 Task: Find connections with filter location Rio de Janeiro with filter topic #retailwith filter profile language Spanish with filter current company Forbes Advisor with filter school Meerut Institute of Engineering and Technology(MIET) with filter industry Real Estate Agents and Brokers with filter service category Auto Insurance with filter keywords title Computer Animator
Action: Mouse moved to (254, 284)
Screenshot: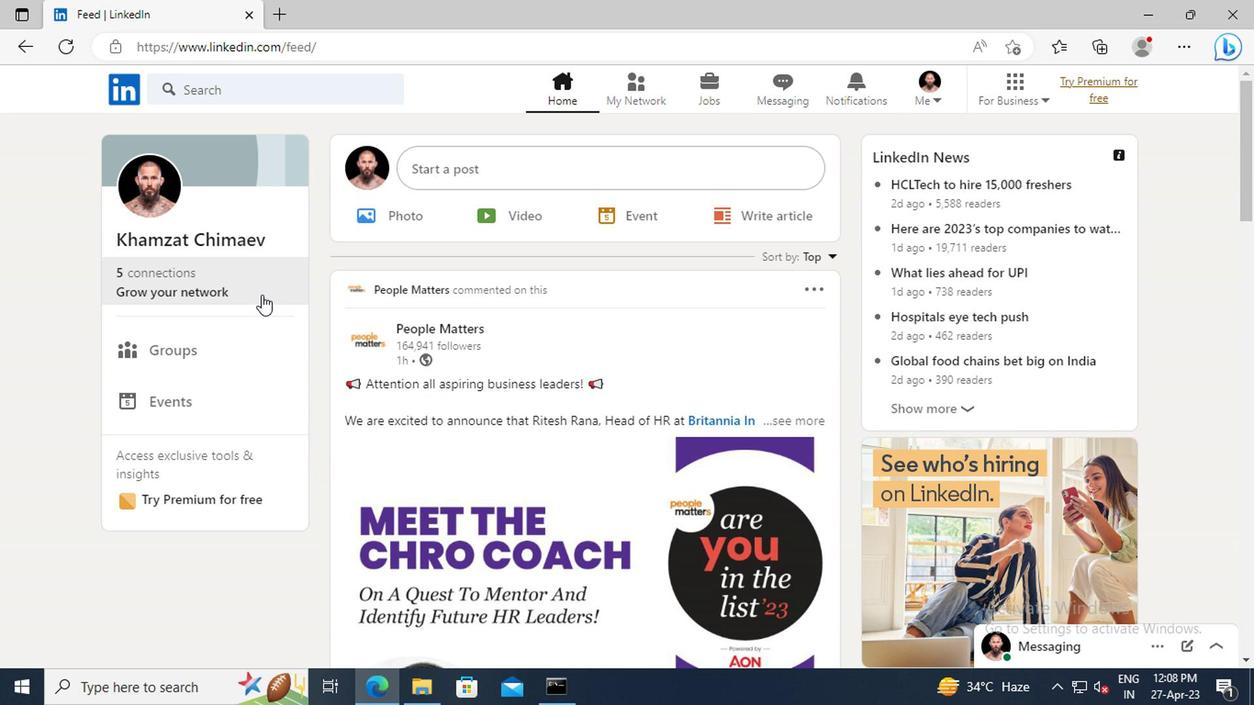 
Action: Mouse pressed left at (254, 284)
Screenshot: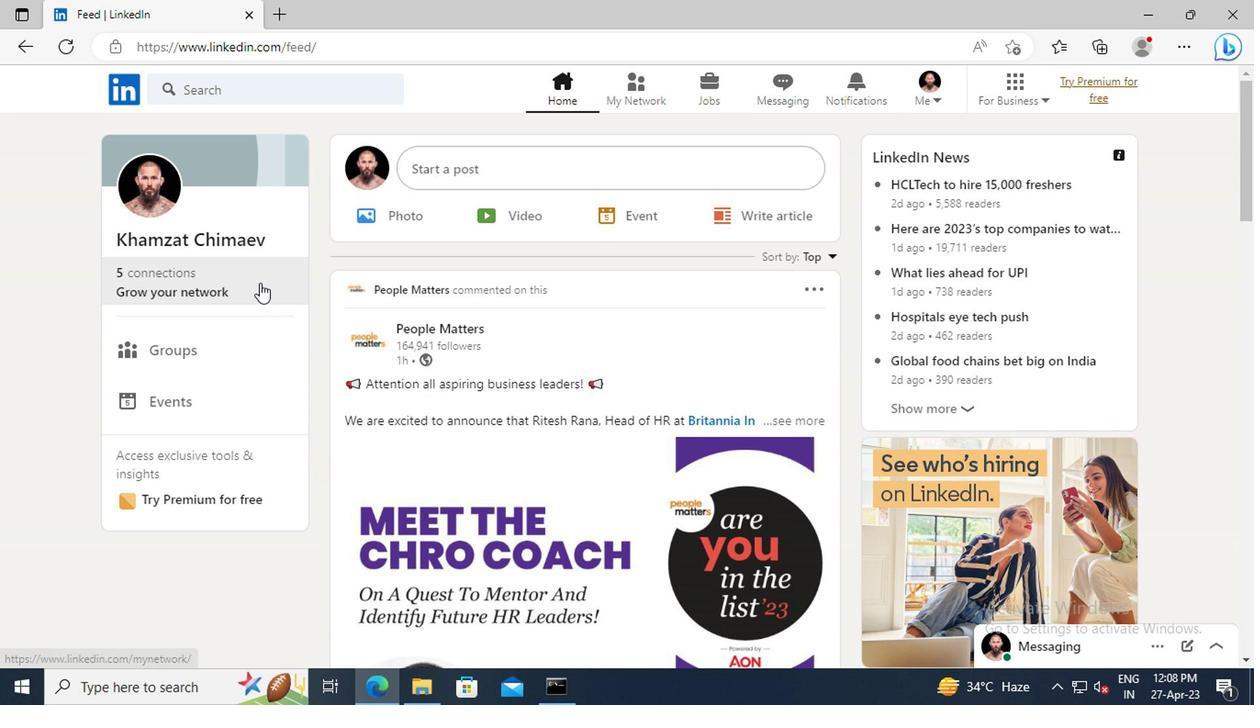 
Action: Mouse moved to (240, 194)
Screenshot: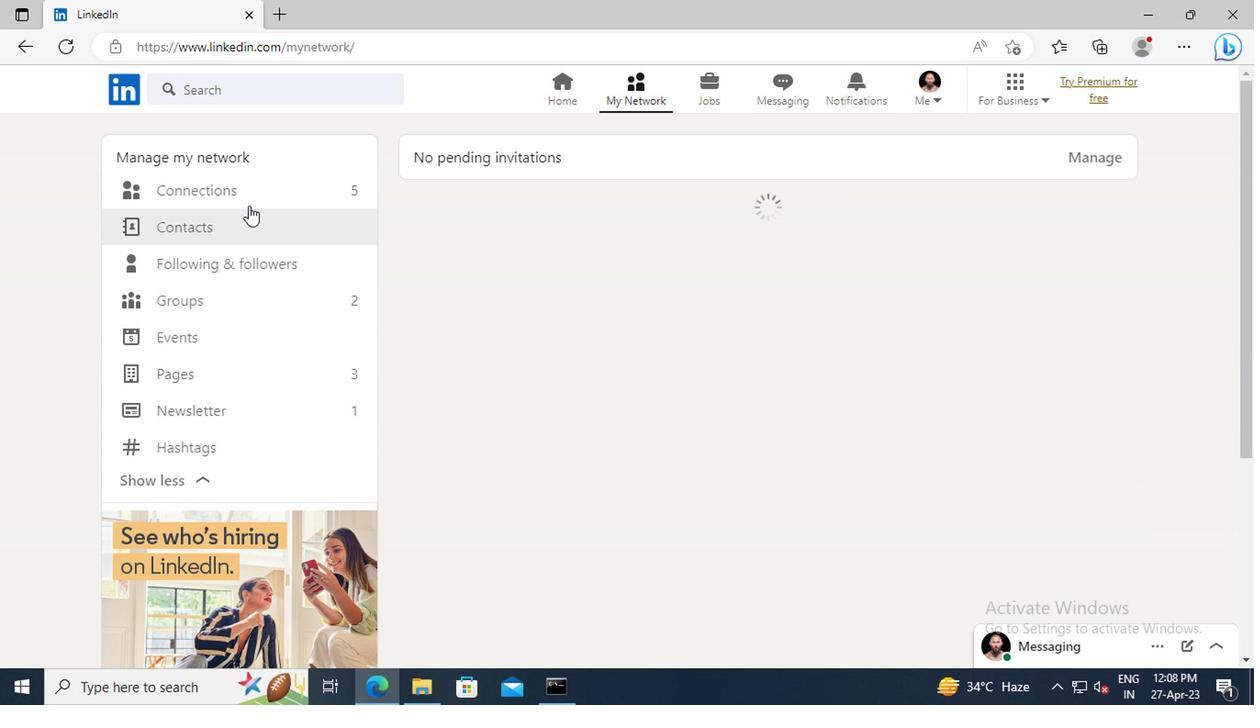 
Action: Mouse pressed left at (240, 194)
Screenshot: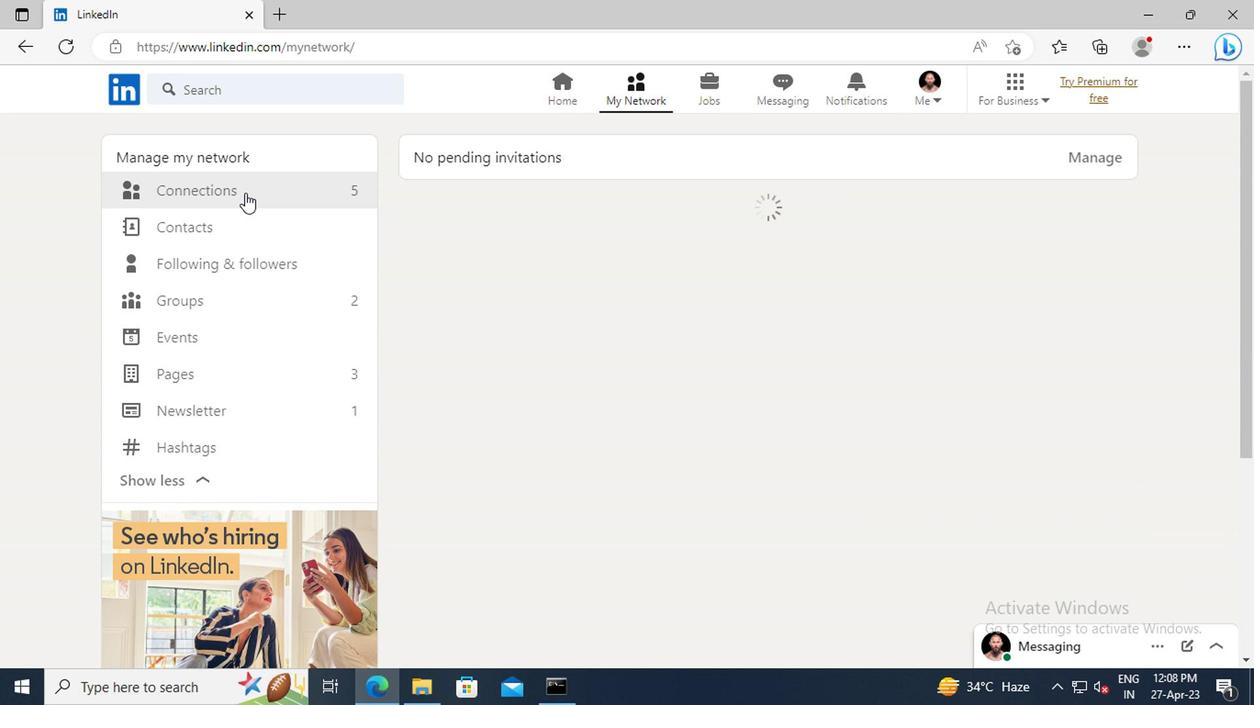 
Action: Mouse moved to (746, 199)
Screenshot: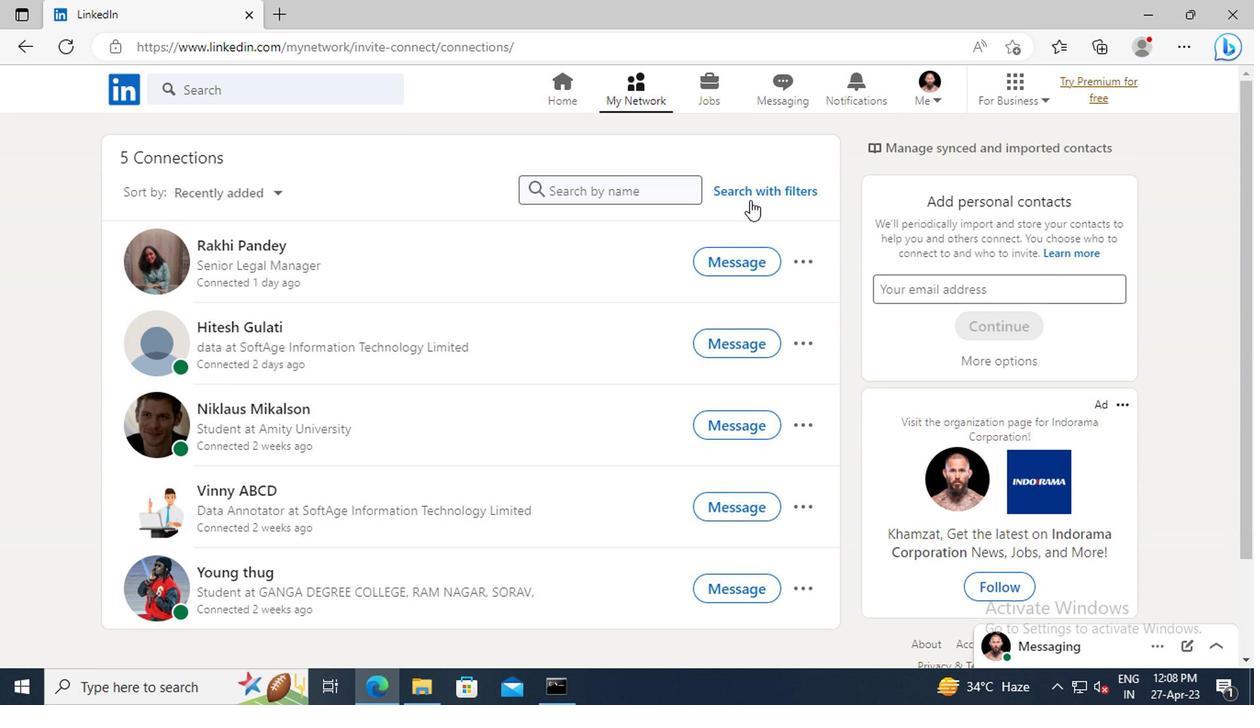 
Action: Mouse pressed left at (746, 199)
Screenshot: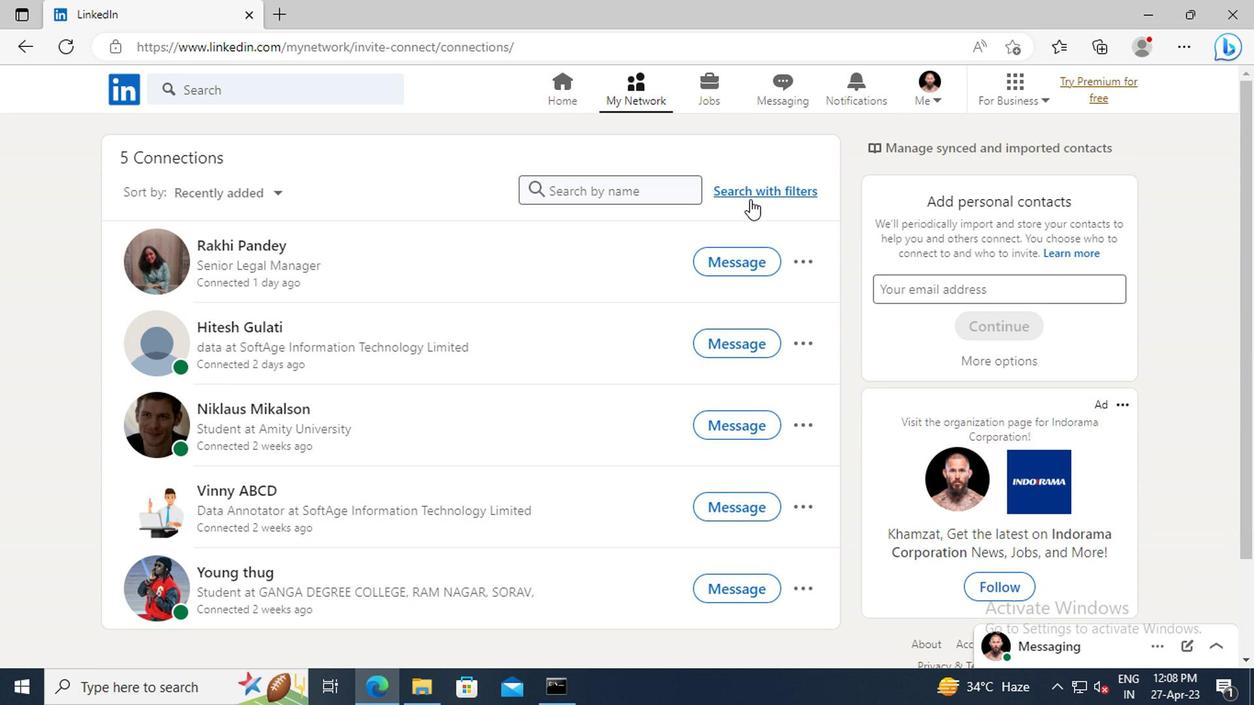 
Action: Mouse moved to (697, 150)
Screenshot: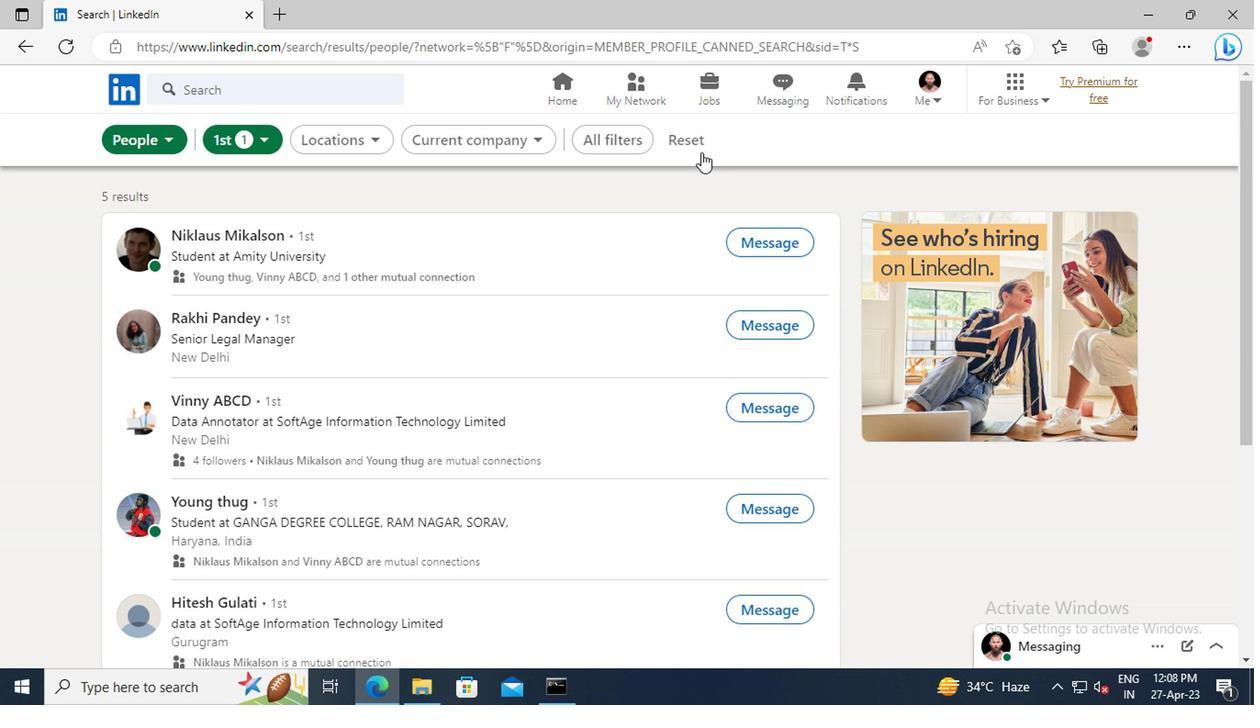 
Action: Mouse pressed left at (697, 150)
Screenshot: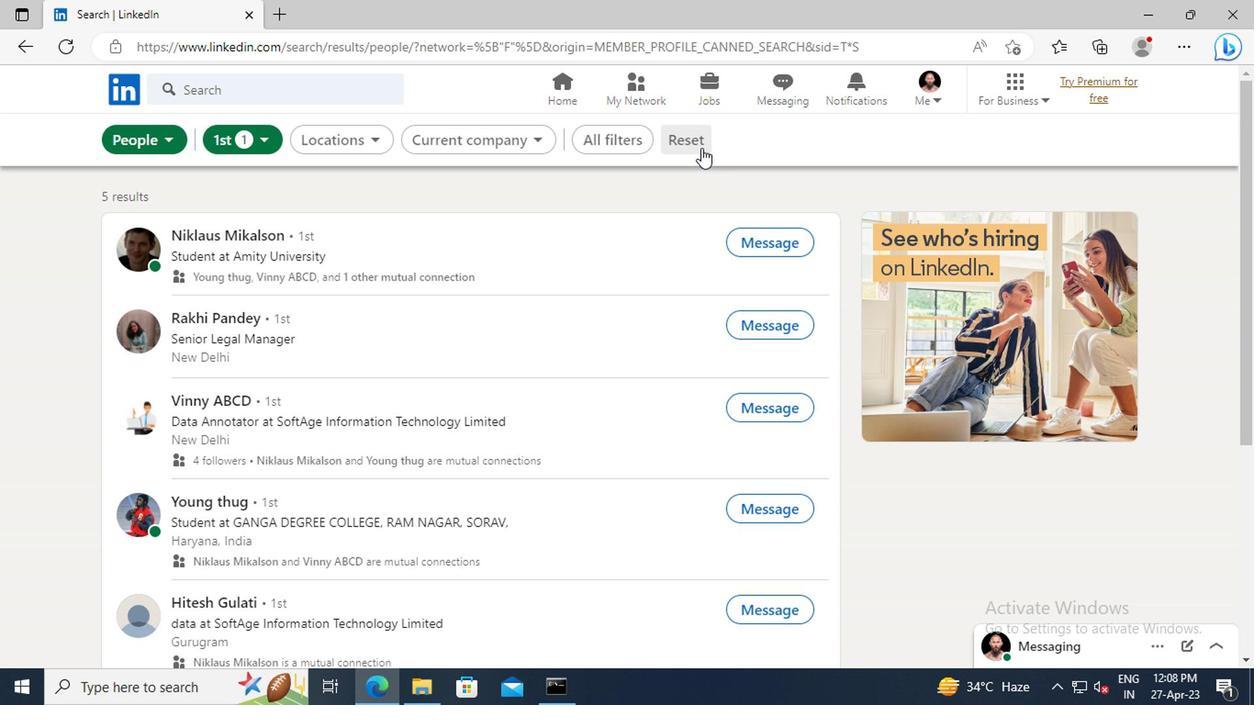 
Action: Mouse moved to (656, 146)
Screenshot: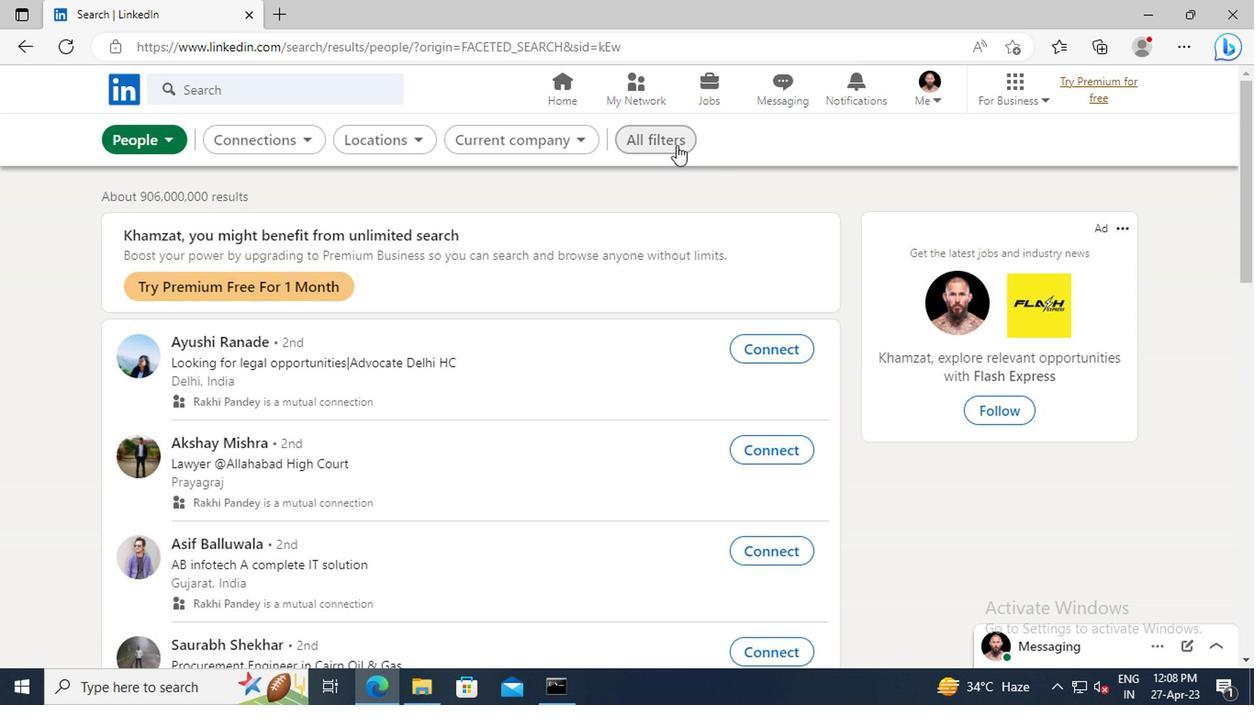 
Action: Mouse pressed left at (656, 146)
Screenshot: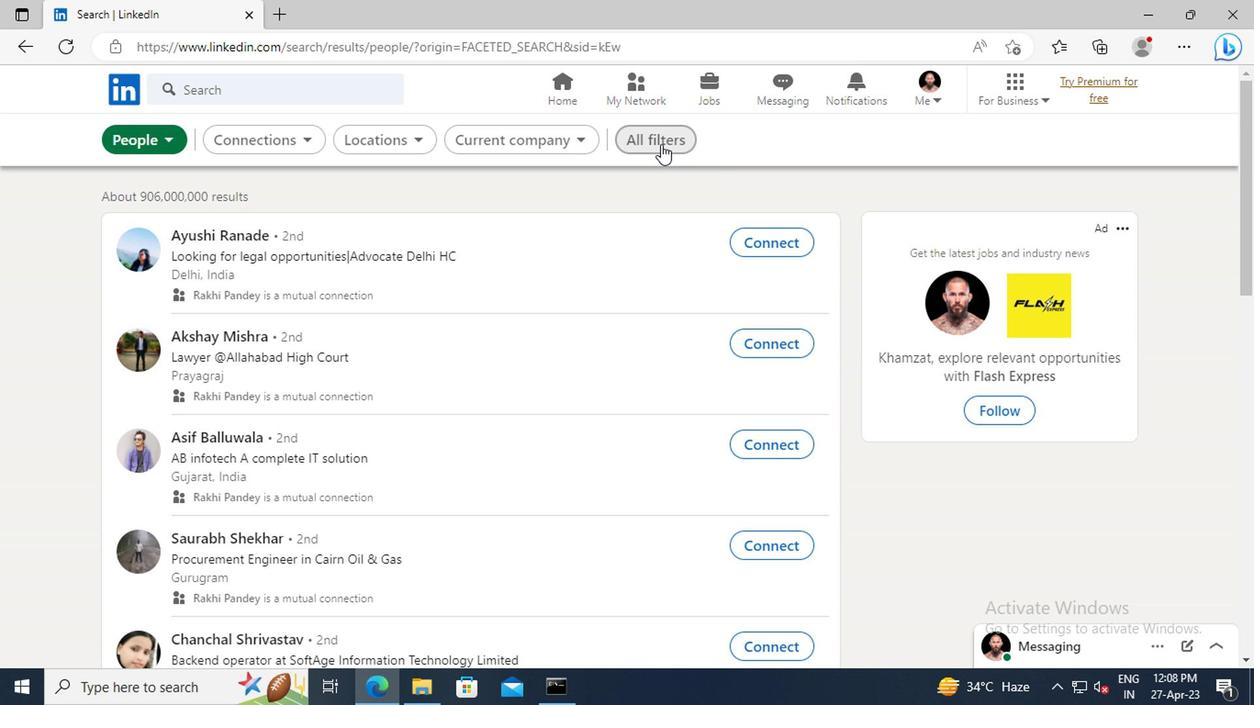 
Action: Mouse moved to (1033, 393)
Screenshot: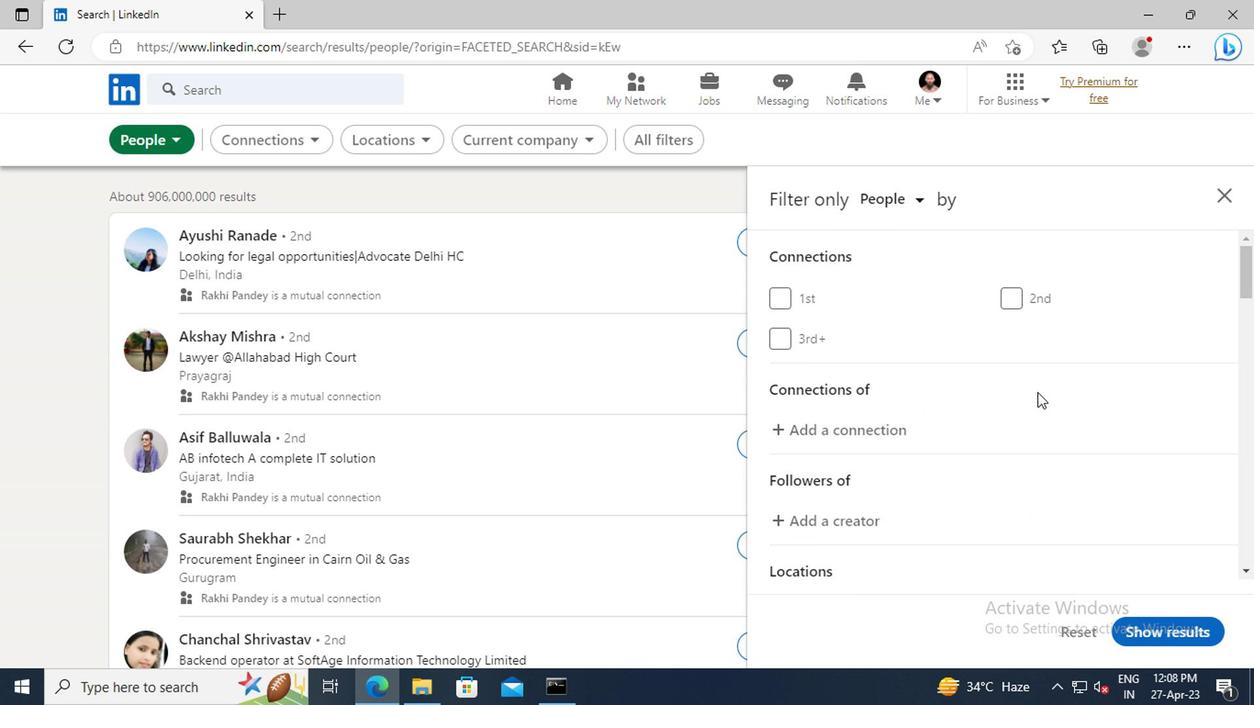 
Action: Mouse scrolled (1033, 392) with delta (0, 0)
Screenshot: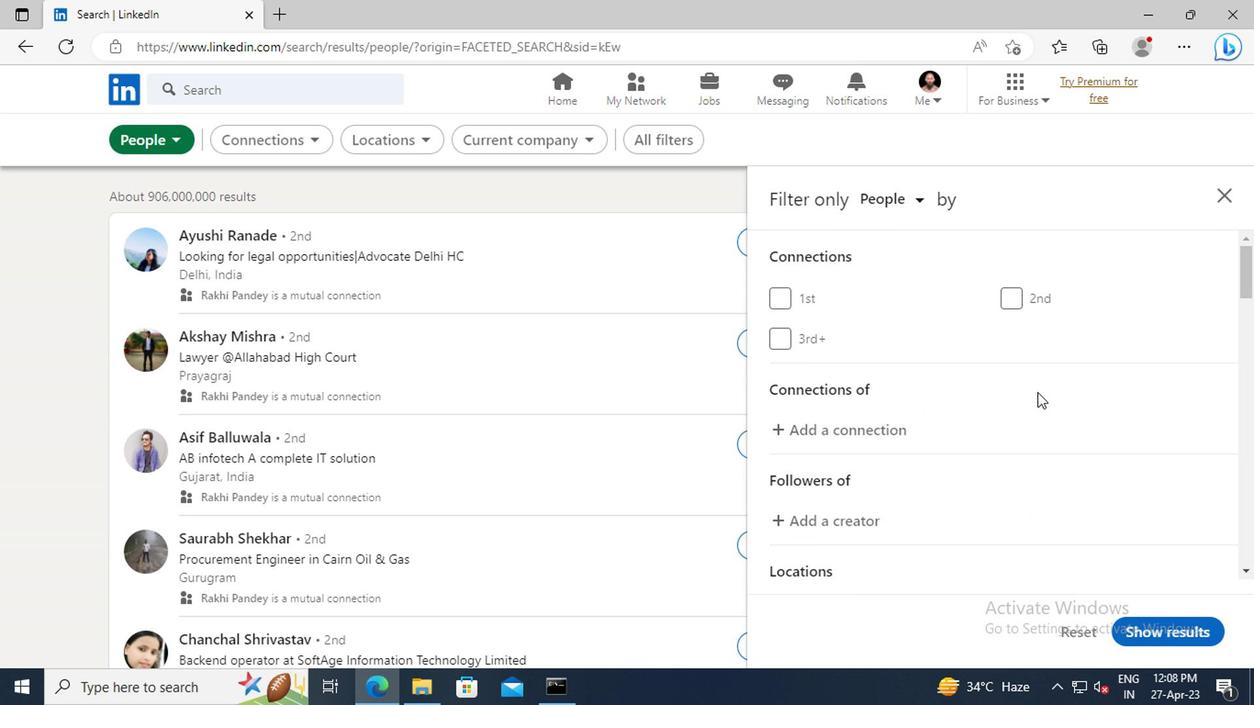 
Action: Mouse scrolled (1033, 392) with delta (0, 0)
Screenshot: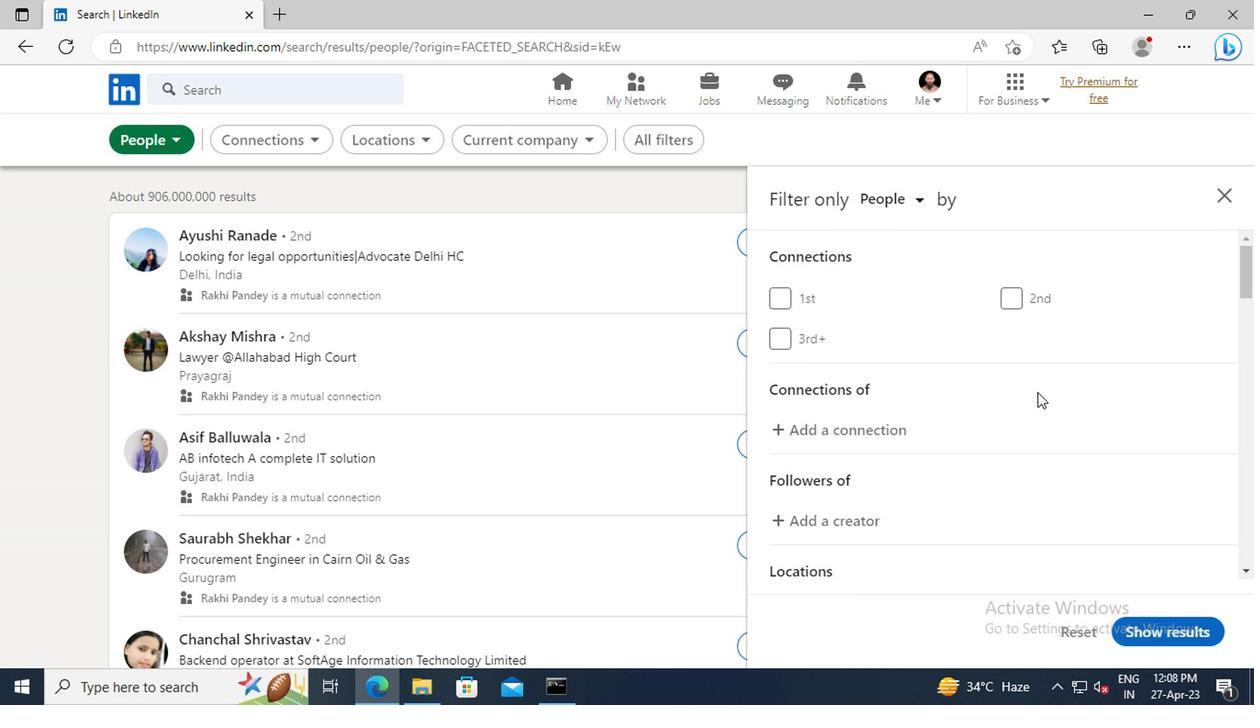 
Action: Mouse scrolled (1033, 392) with delta (0, 0)
Screenshot: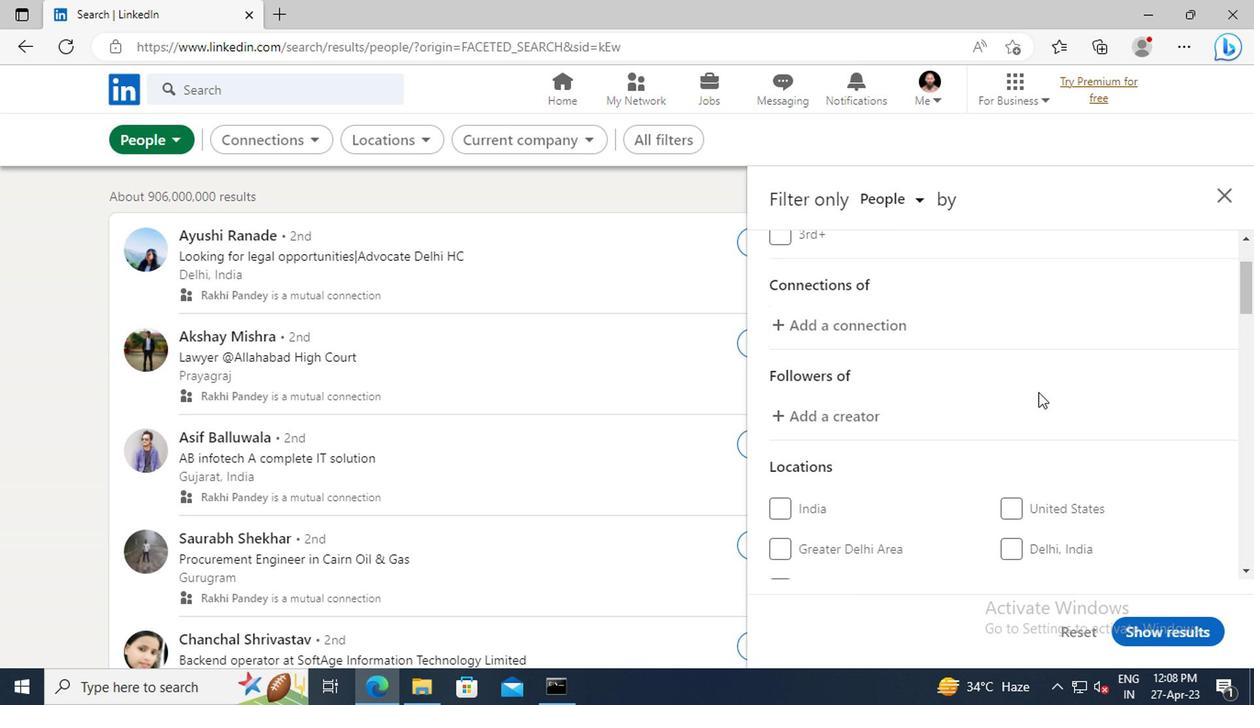 
Action: Mouse scrolled (1033, 392) with delta (0, 0)
Screenshot: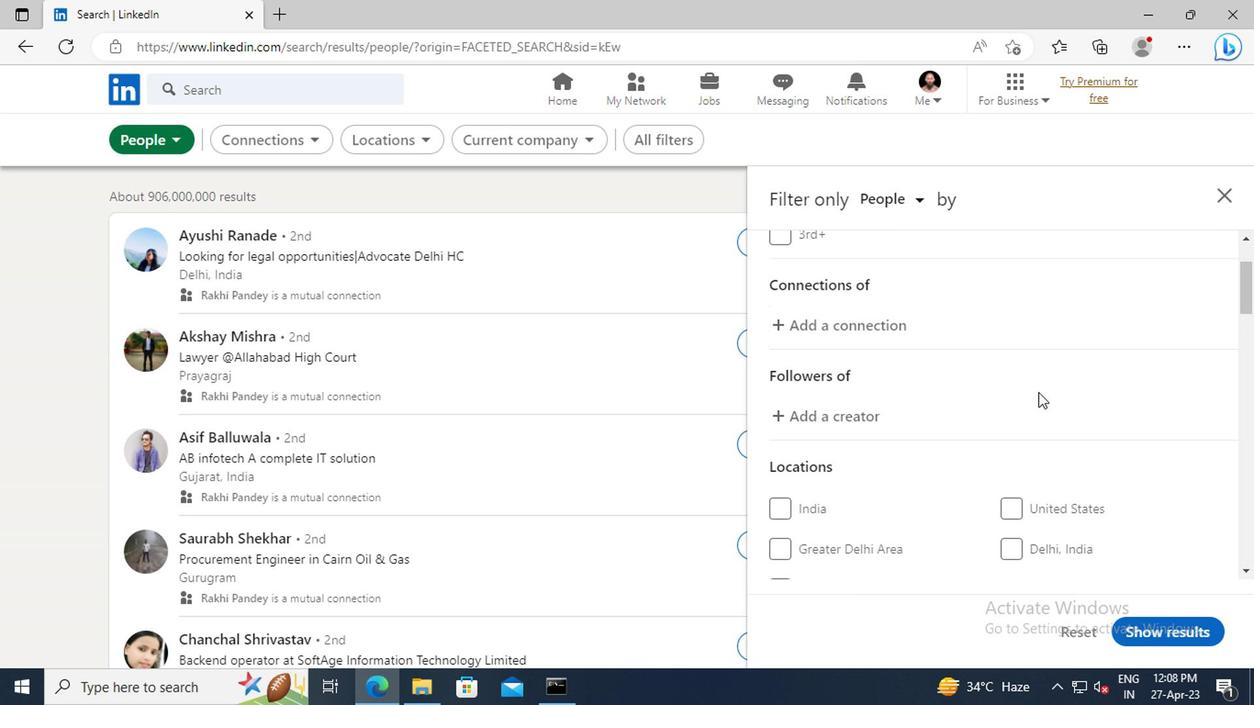 
Action: Mouse scrolled (1033, 392) with delta (0, 0)
Screenshot: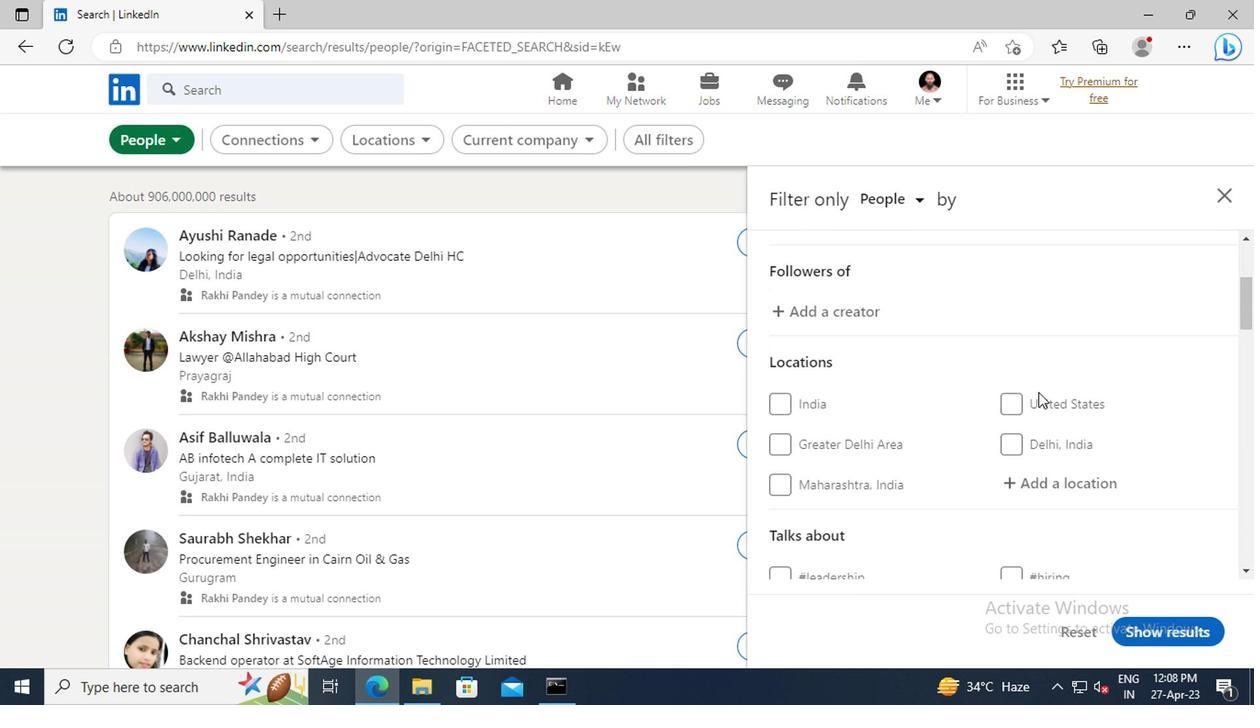 
Action: Mouse moved to (1037, 432)
Screenshot: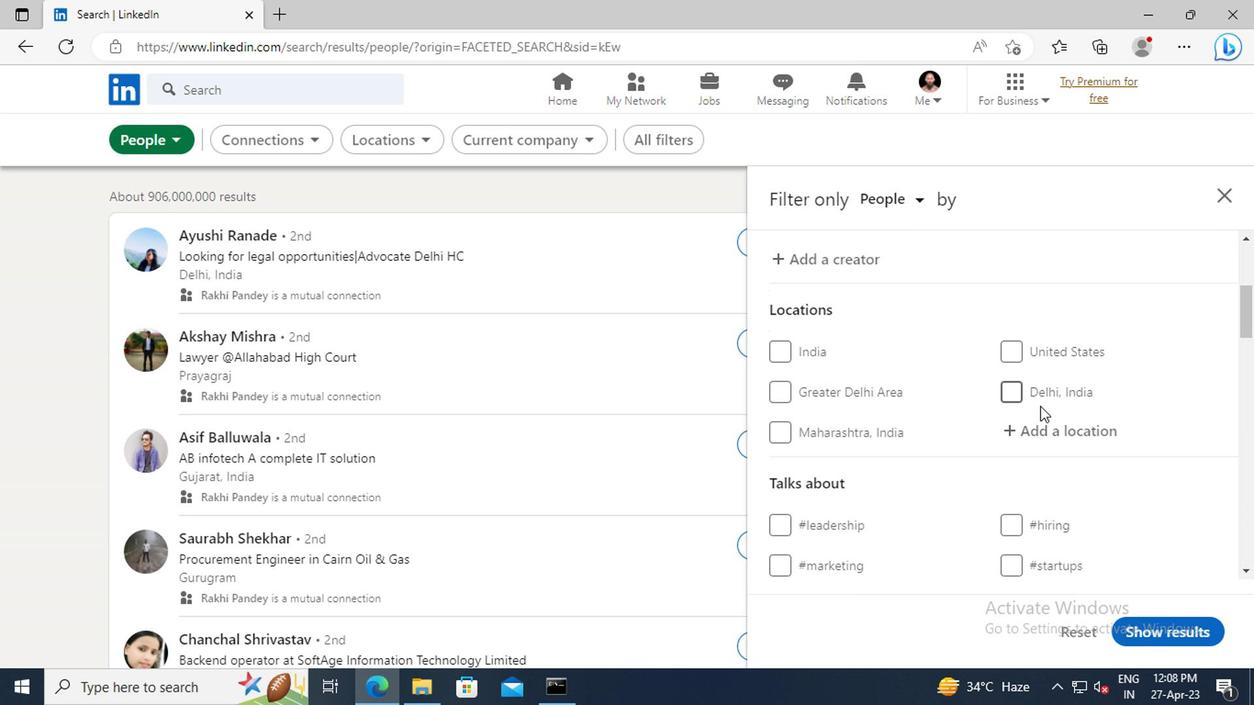 
Action: Mouse pressed left at (1037, 432)
Screenshot: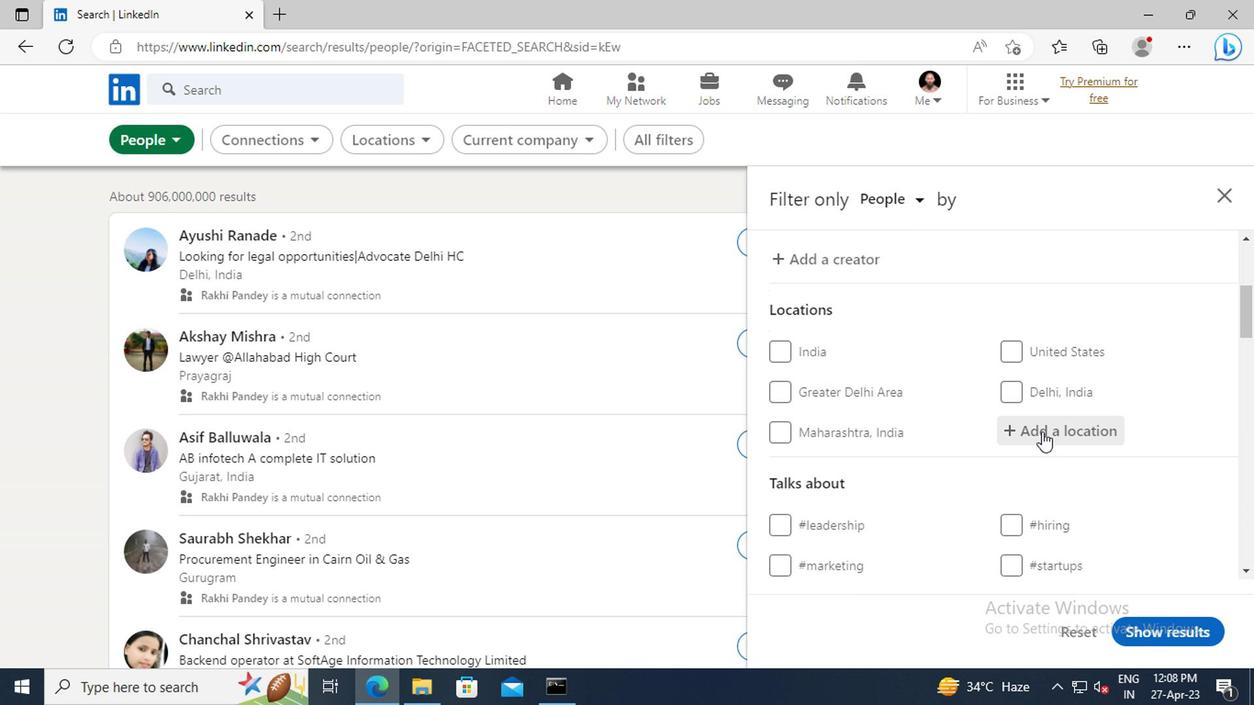 
Action: Key pressed <Key.shift>RIO<Key.space>DE<Key.space><Key.shift>JANEIRO
Screenshot: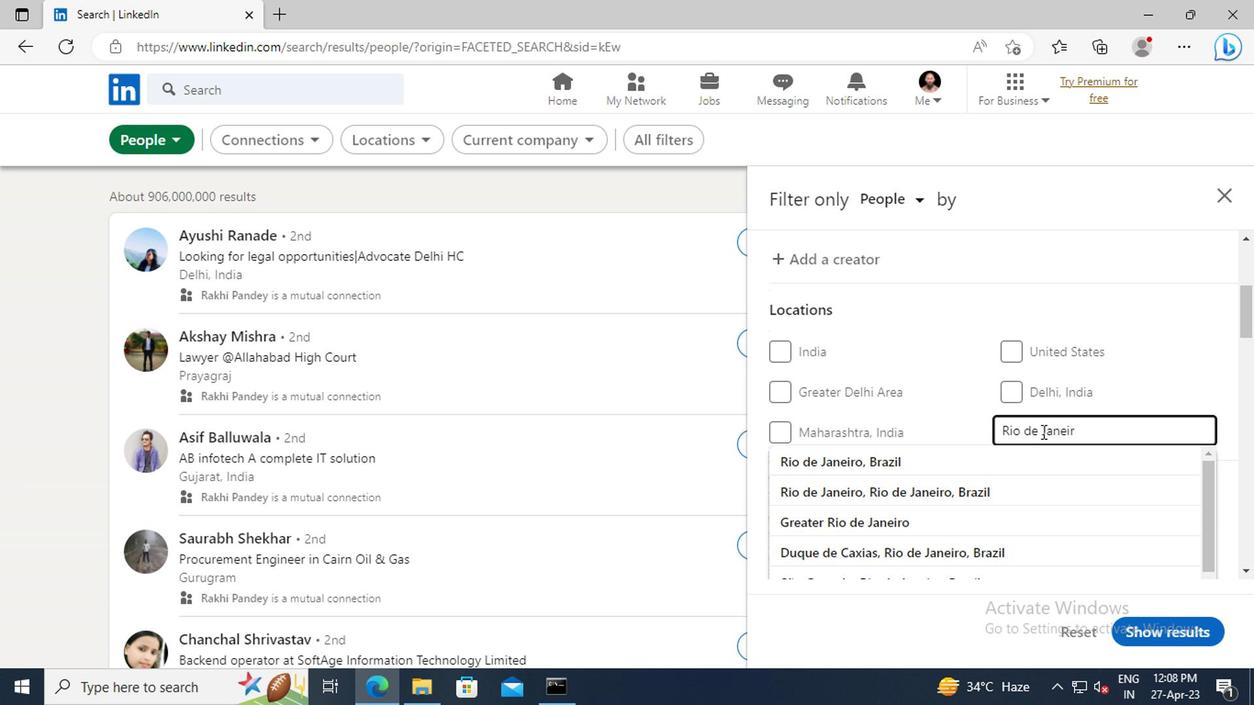 
Action: Mouse moved to (1048, 464)
Screenshot: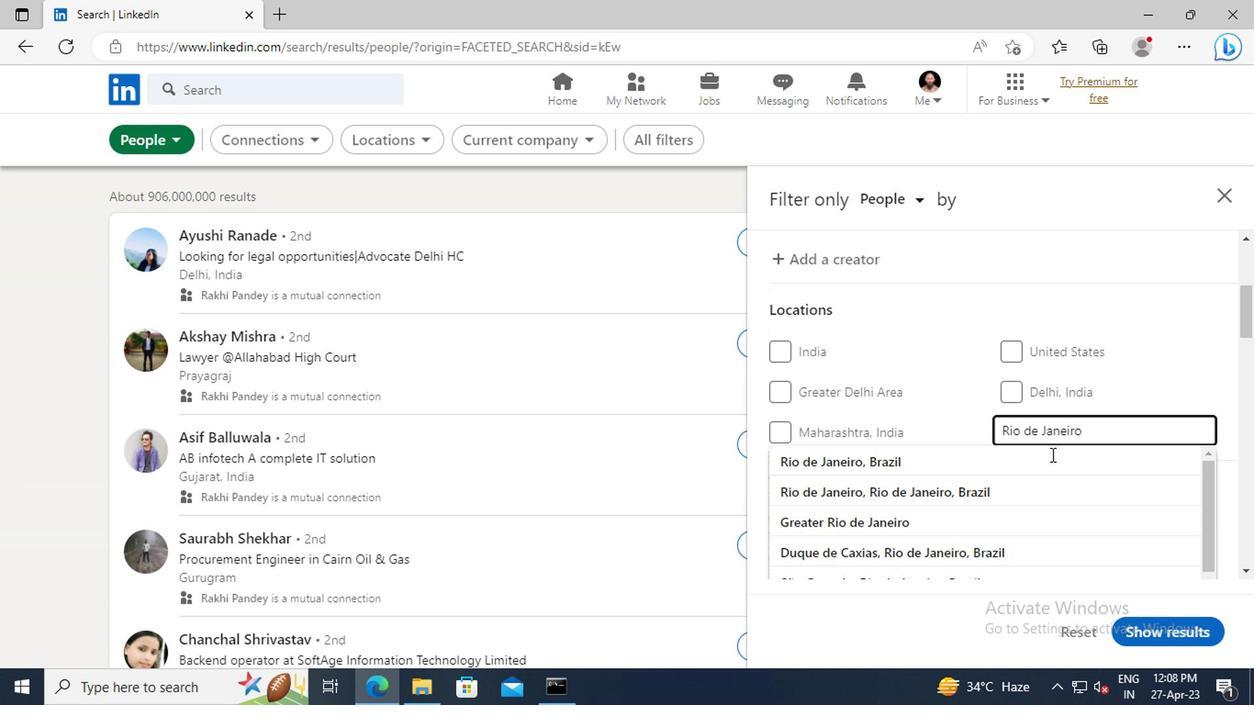 
Action: Mouse pressed left at (1048, 464)
Screenshot: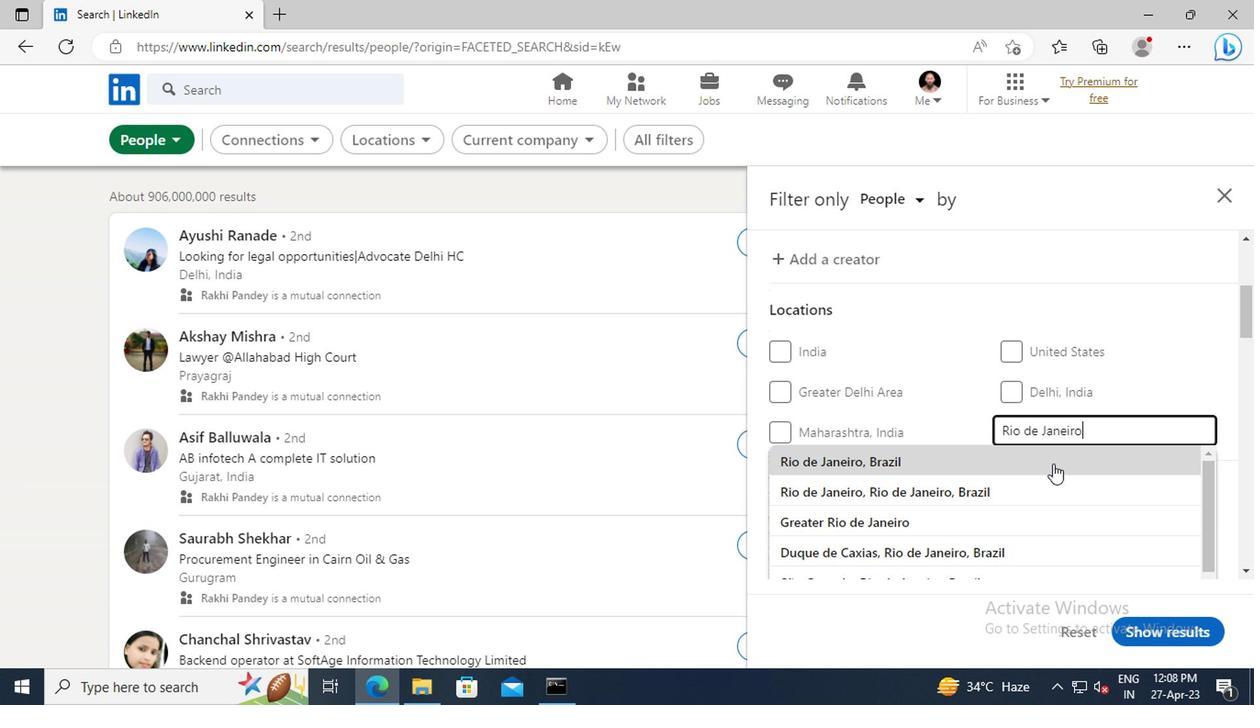 
Action: Mouse moved to (1028, 404)
Screenshot: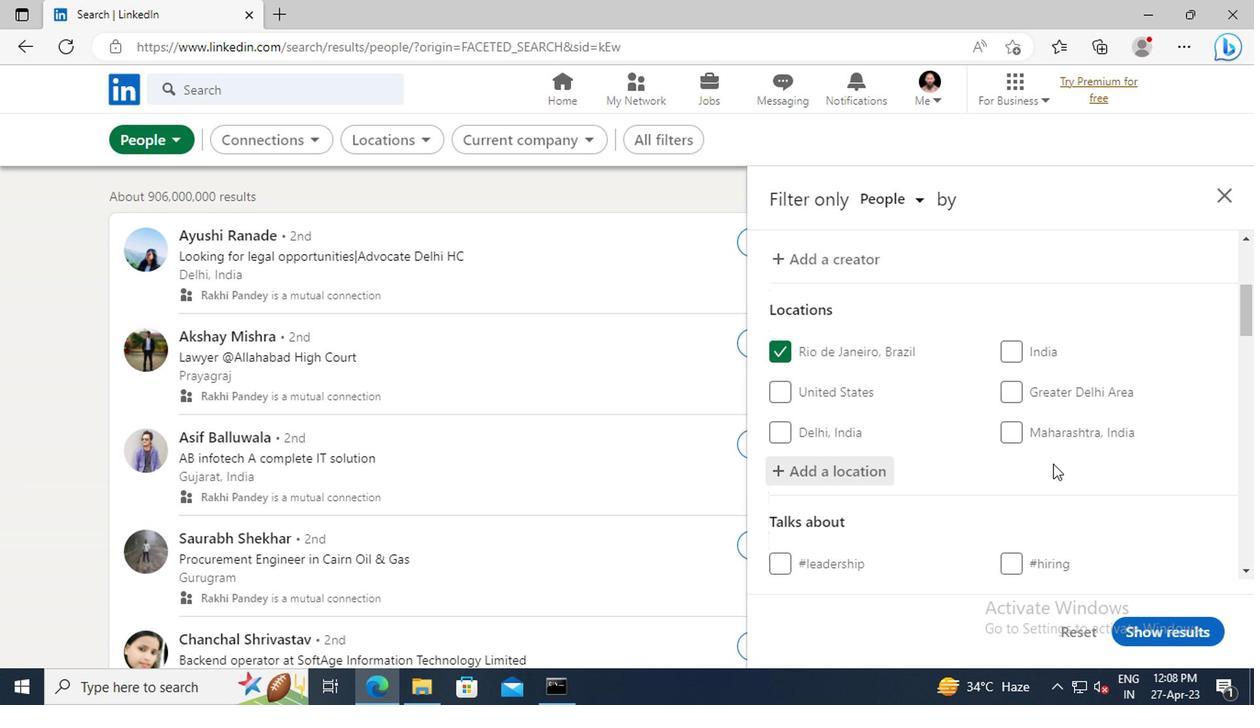 
Action: Mouse scrolled (1028, 403) with delta (0, -1)
Screenshot: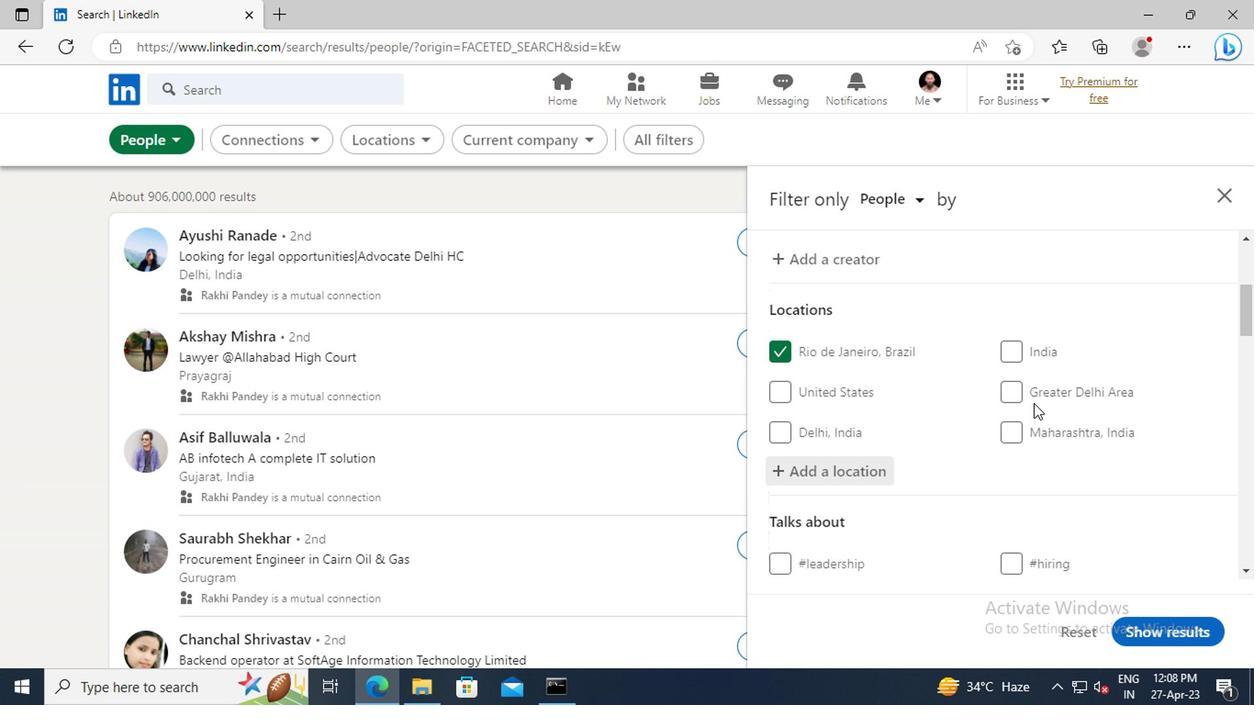 
Action: Mouse scrolled (1028, 403) with delta (0, -1)
Screenshot: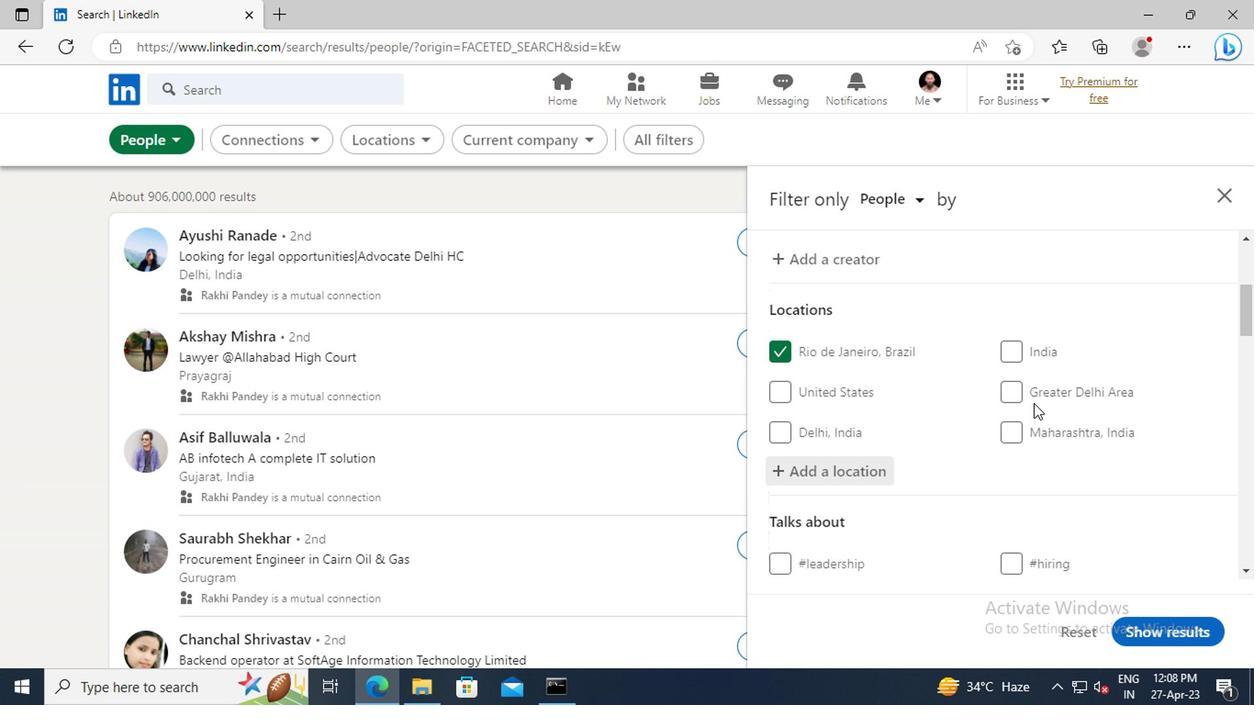 
Action: Mouse scrolled (1028, 403) with delta (0, -1)
Screenshot: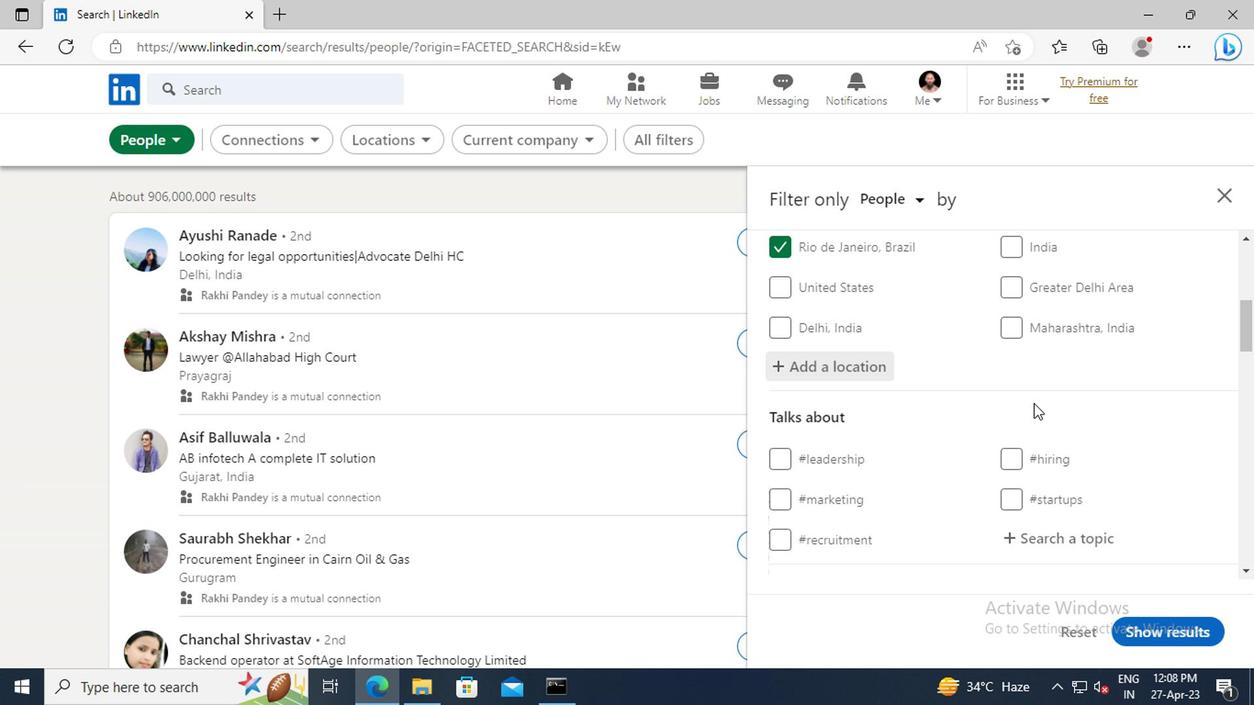 
Action: Mouse scrolled (1028, 403) with delta (0, -1)
Screenshot: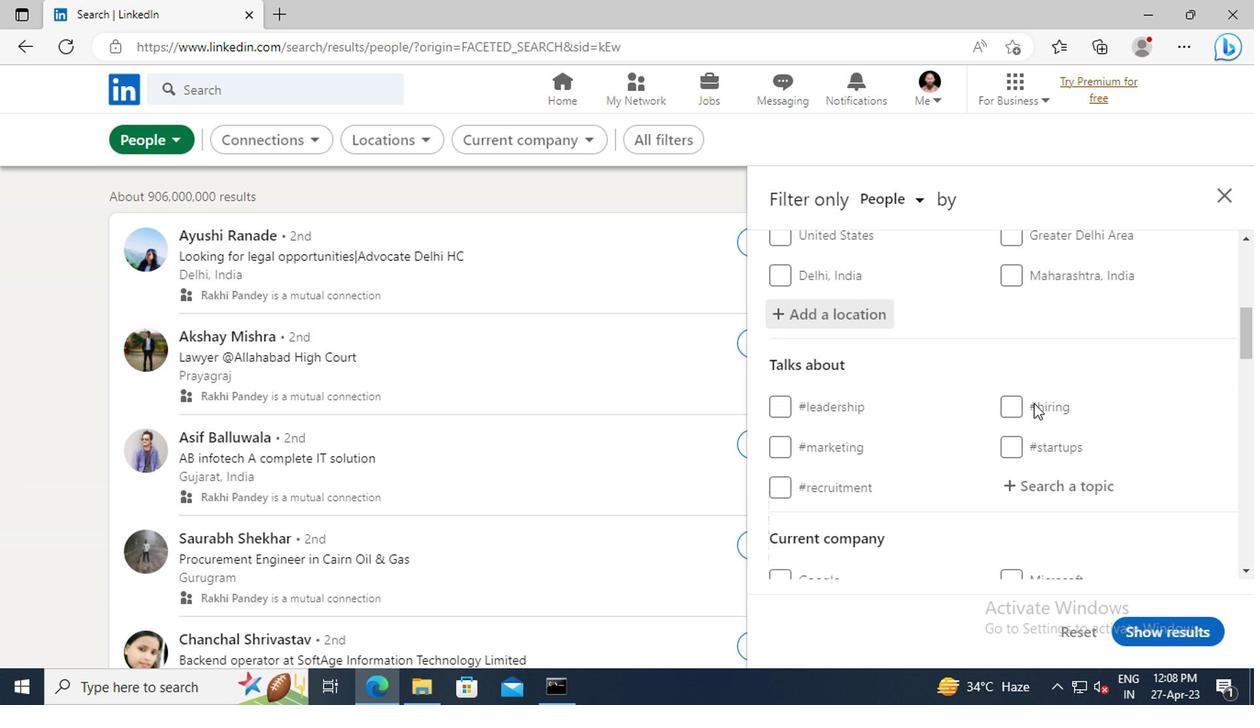 
Action: Mouse scrolled (1028, 403) with delta (0, -1)
Screenshot: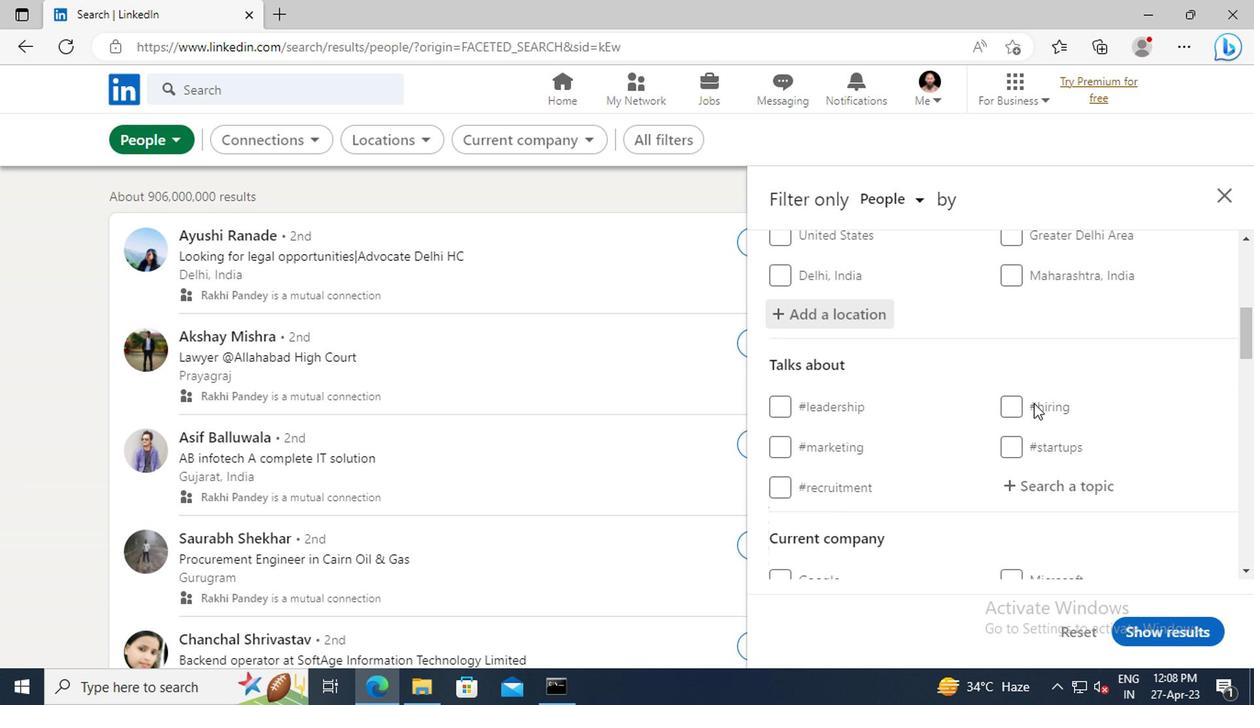 
Action: Mouse moved to (1037, 388)
Screenshot: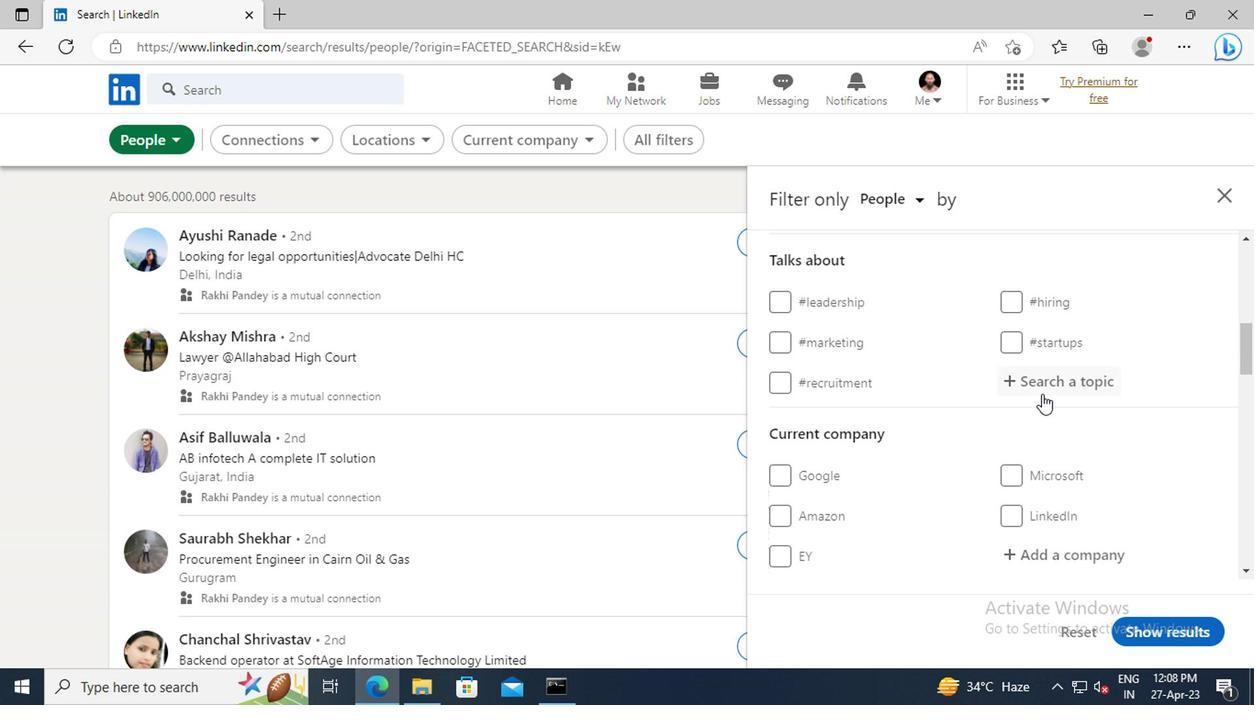 
Action: Mouse pressed left at (1037, 388)
Screenshot: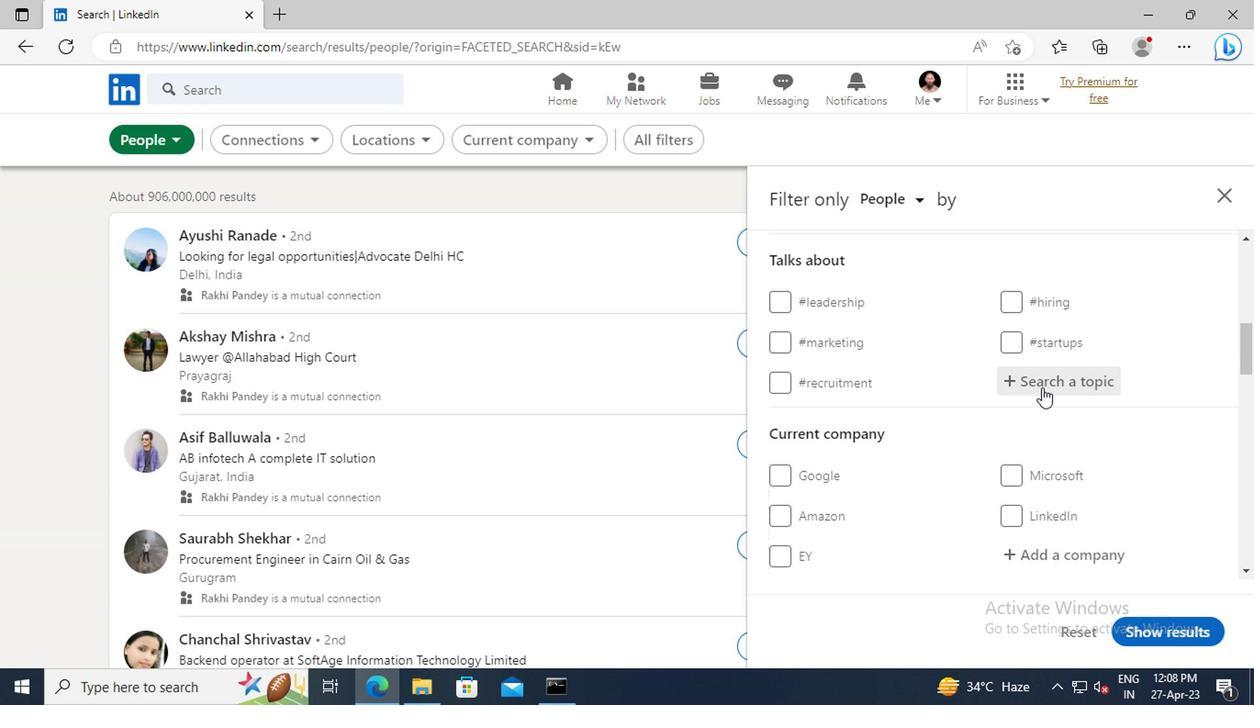 
Action: Key pressed <Key.shift>#RETAILWITH<Key.enter>
Screenshot: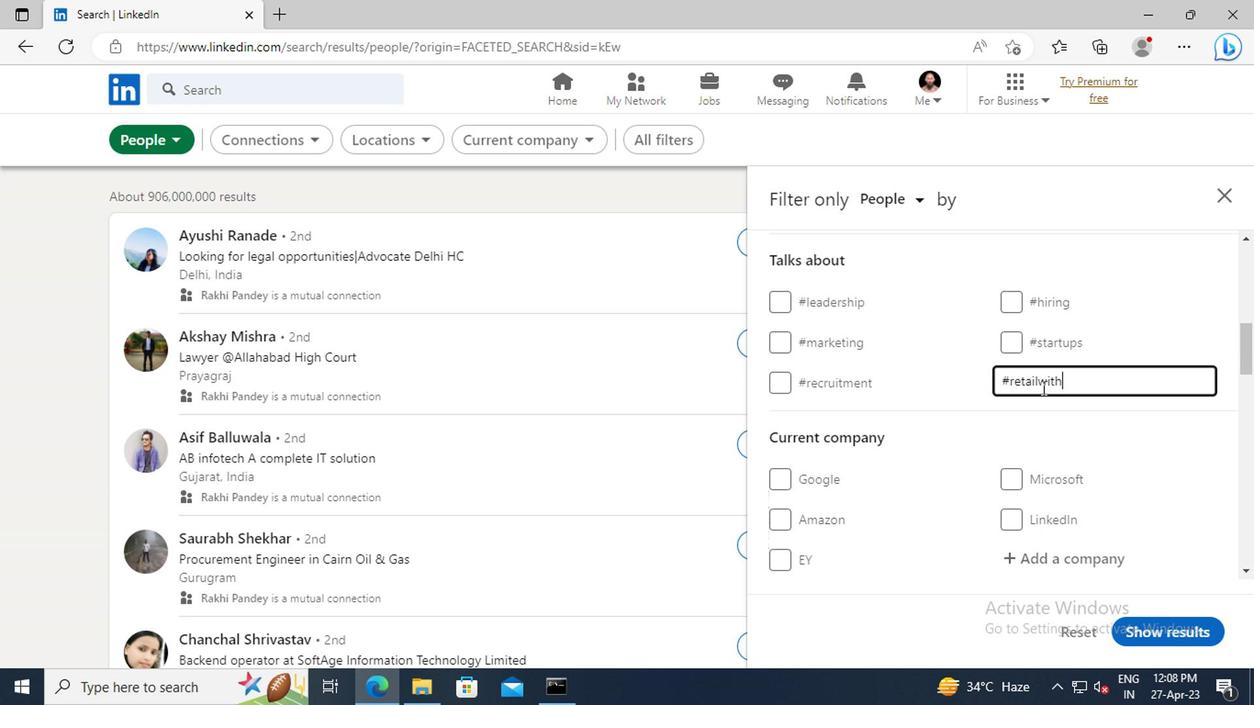
Action: Mouse moved to (978, 407)
Screenshot: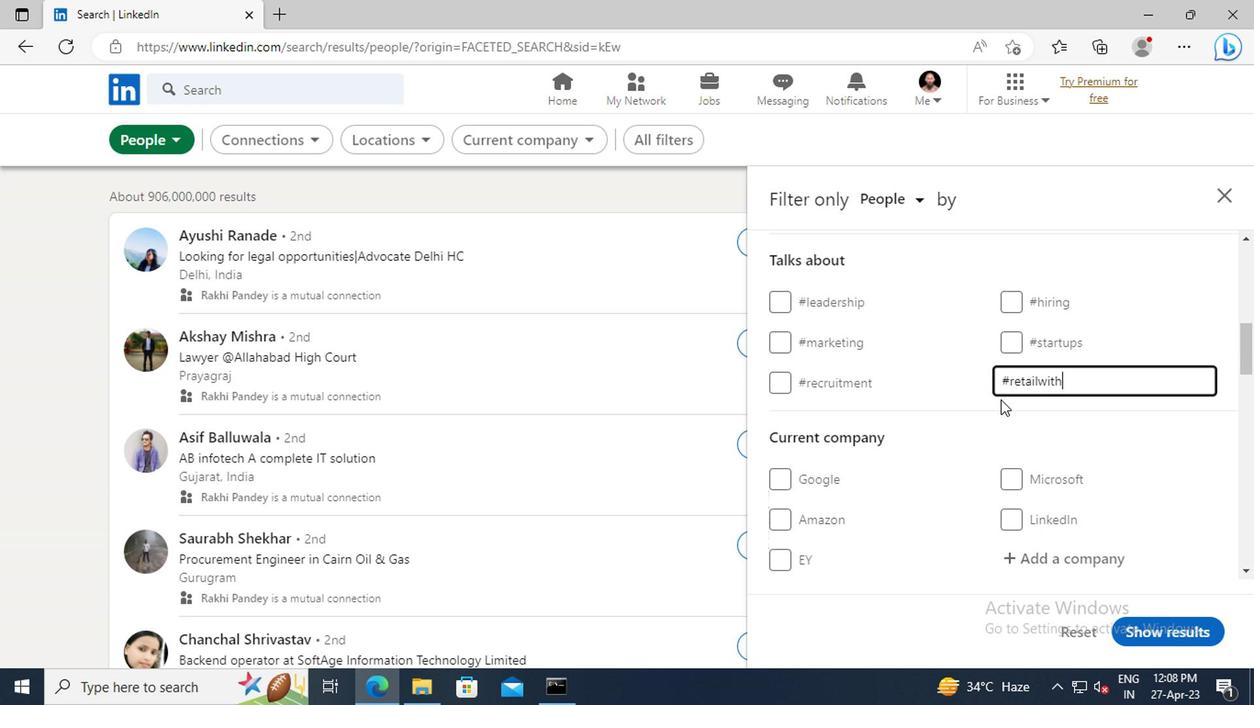 
Action: Mouse scrolled (978, 407) with delta (0, 0)
Screenshot: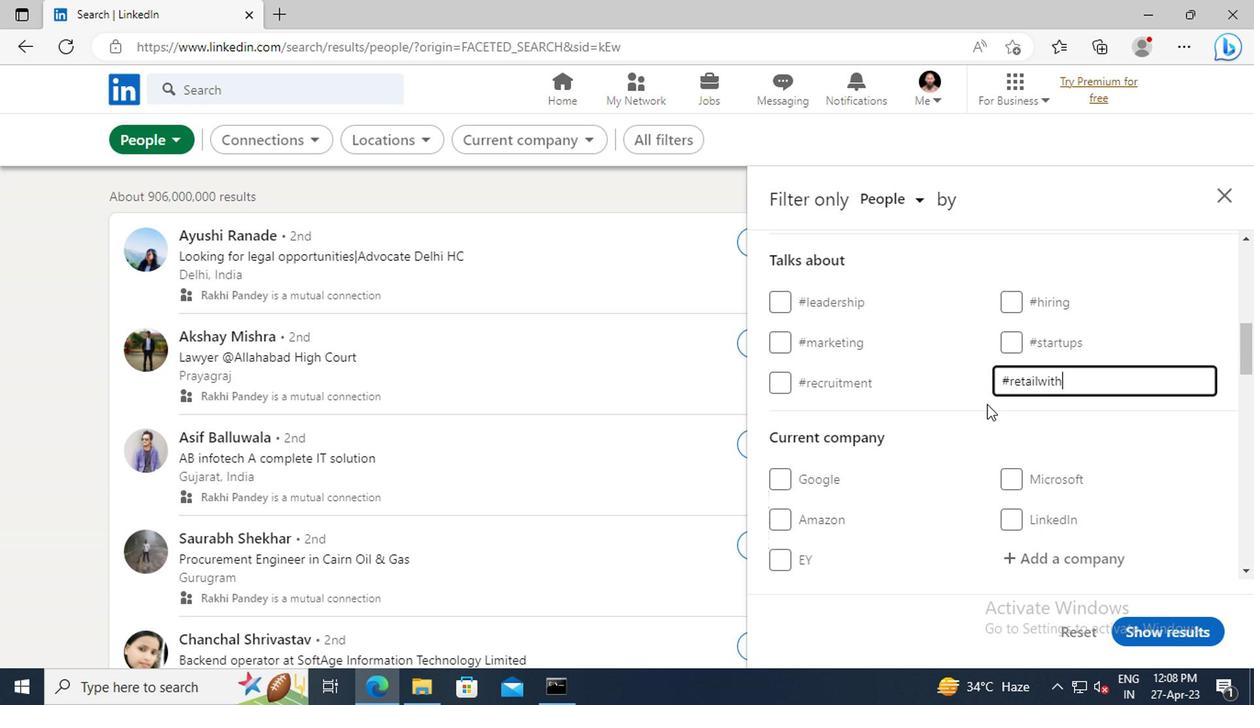 
Action: Mouse scrolled (978, 407) with delta (0, 0)
Screenshot: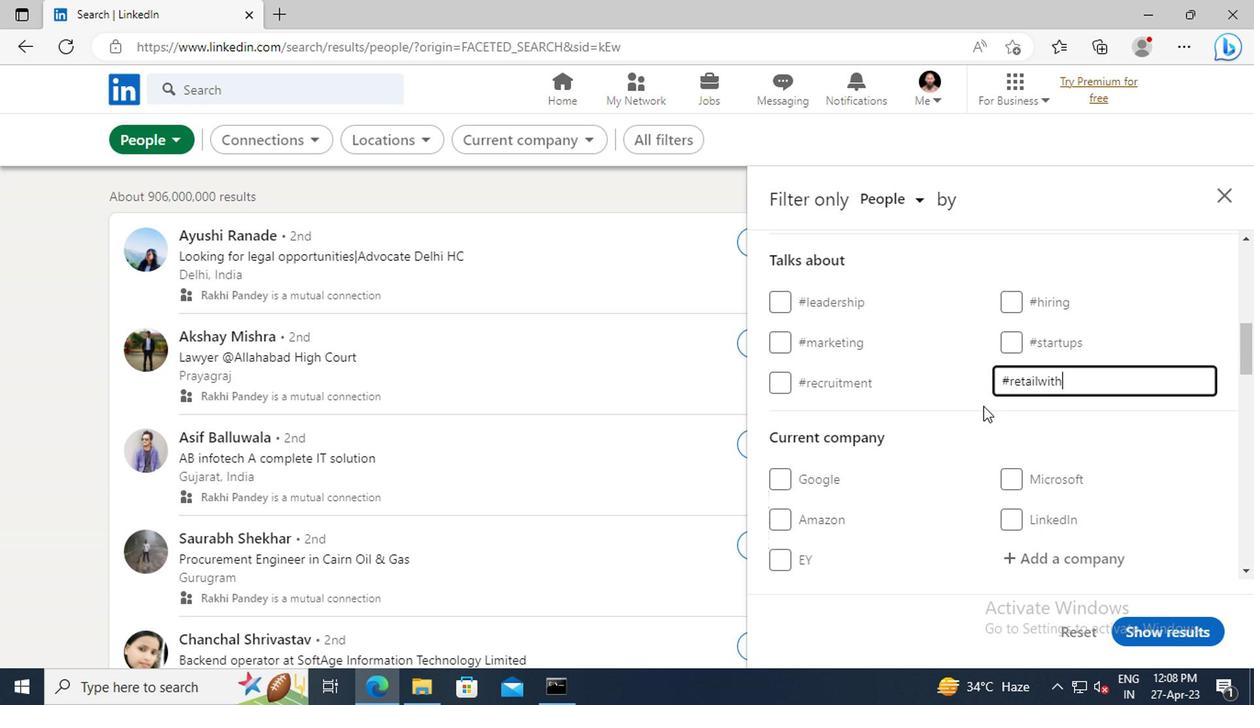 
Action: Mouse scrolled (978, 407) with delta (0, 0)
Screenshot: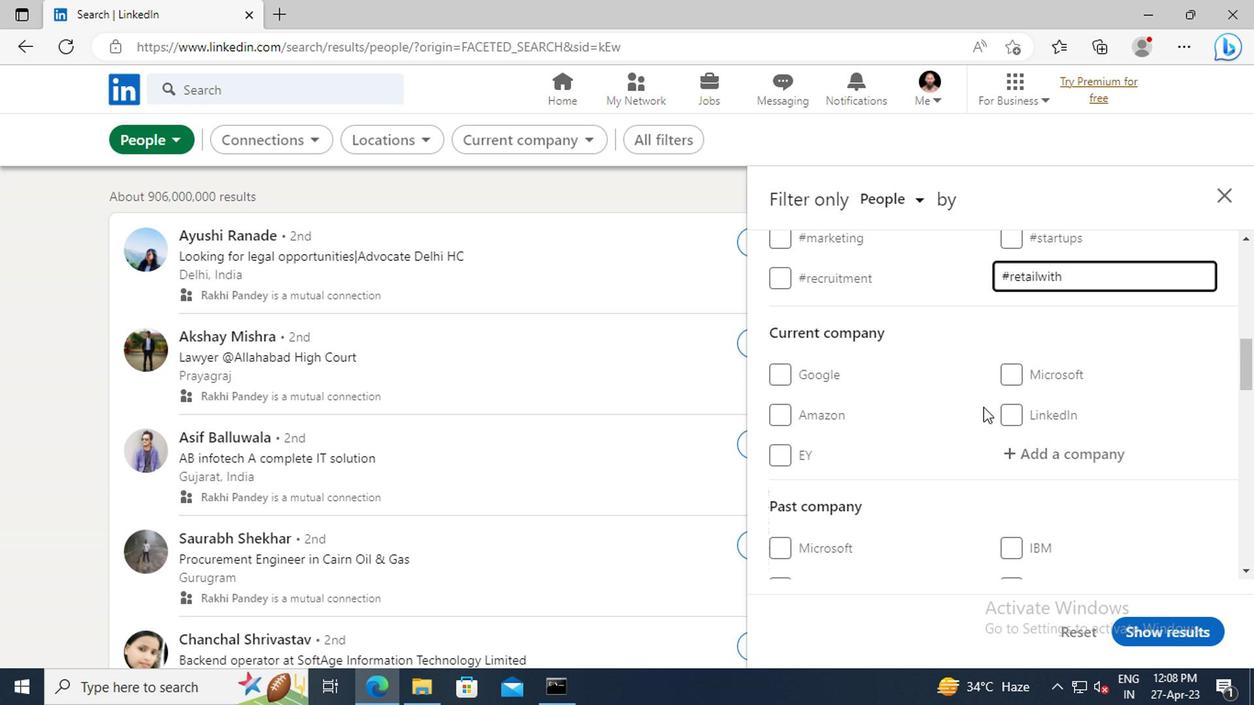 
Action: Mouse scrolled (978, 407) with delta (0, 0)
Screenshot: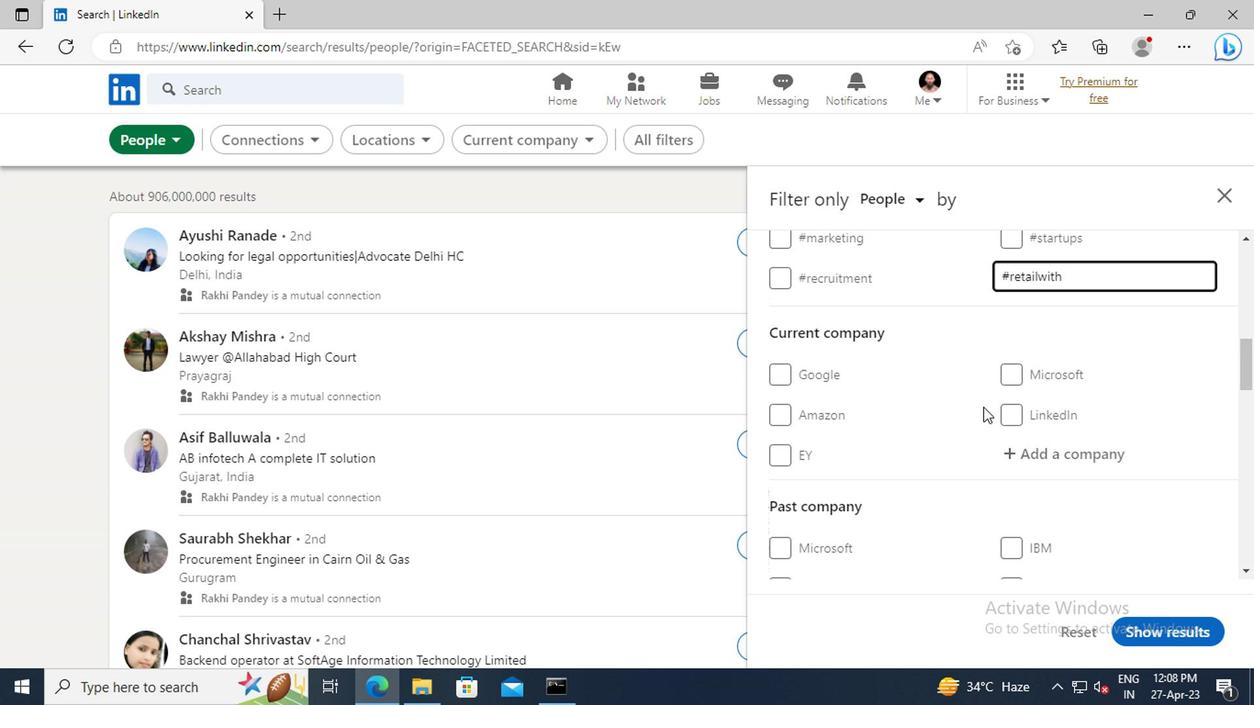 
Action: Mouse scrolled (978, 407) with delta (0, 0)
Screenshot: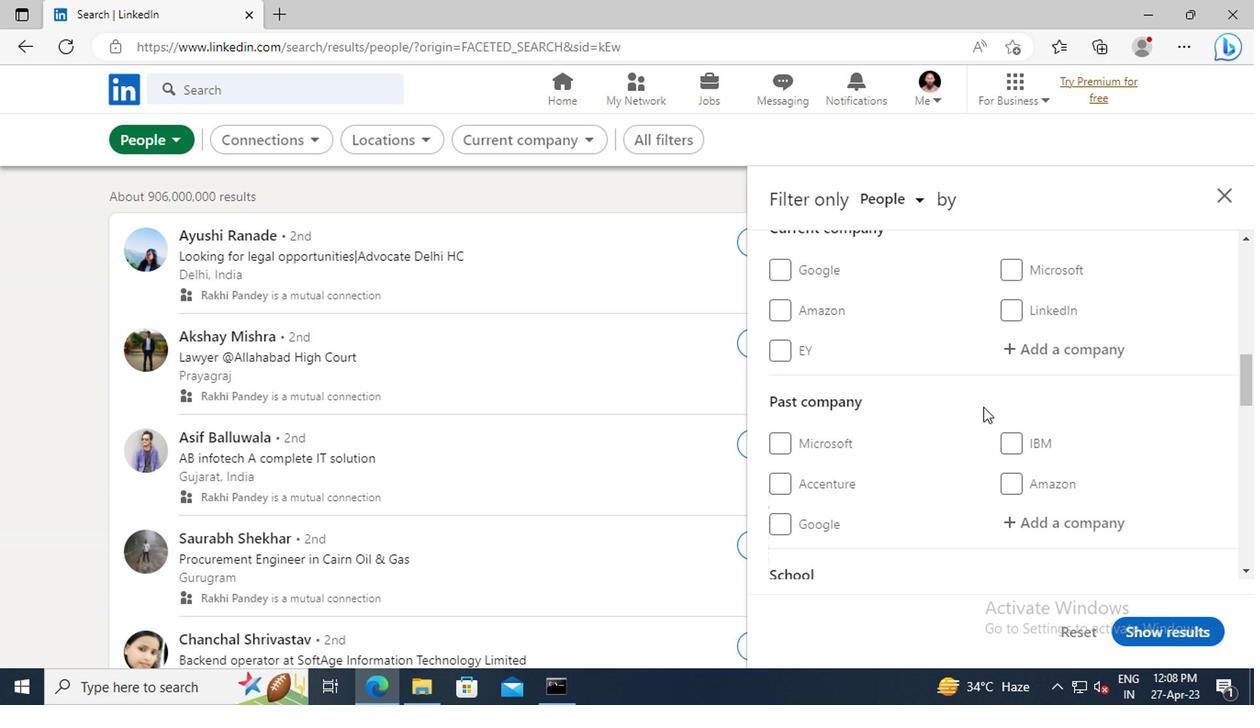 
Action: Mouse scrolled (978, 407) with delta (0, 0)
Screenshot: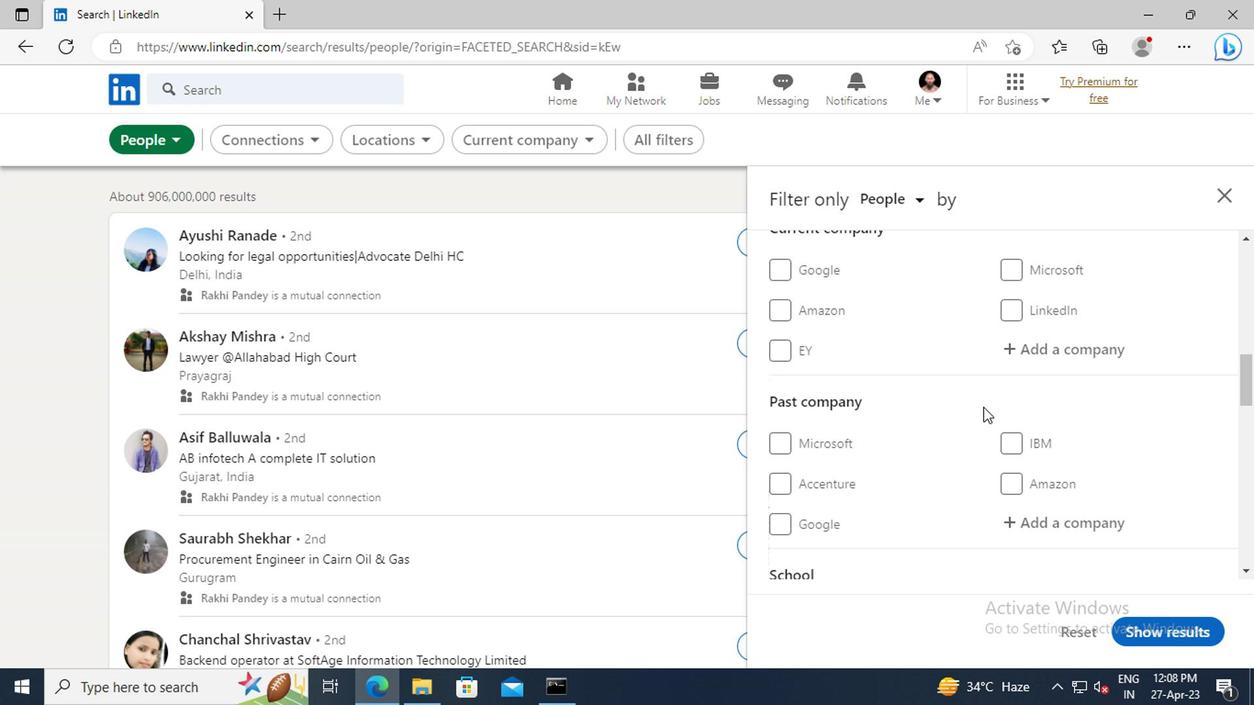 
Action: Mouse scrolled (978, 407) with delta (0, 0)
Screenshot: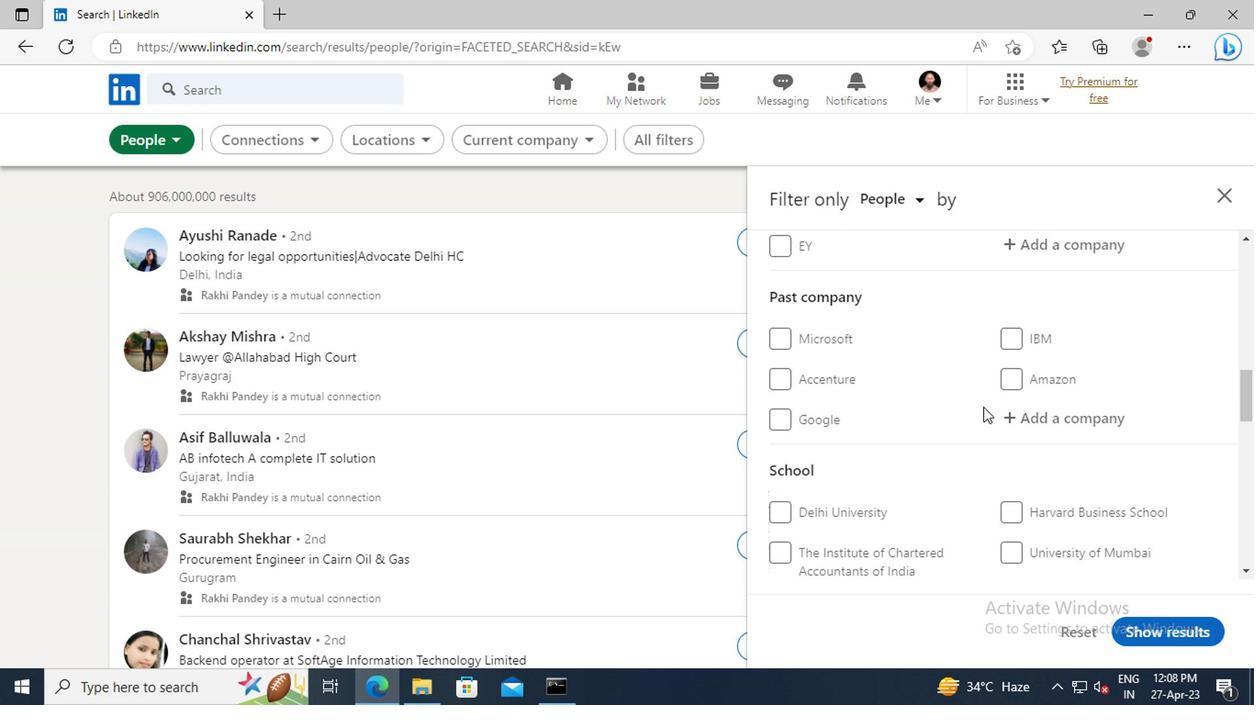 
Action: Mouse scrolled (978, 407) with delta (0, 0)
Screenshot: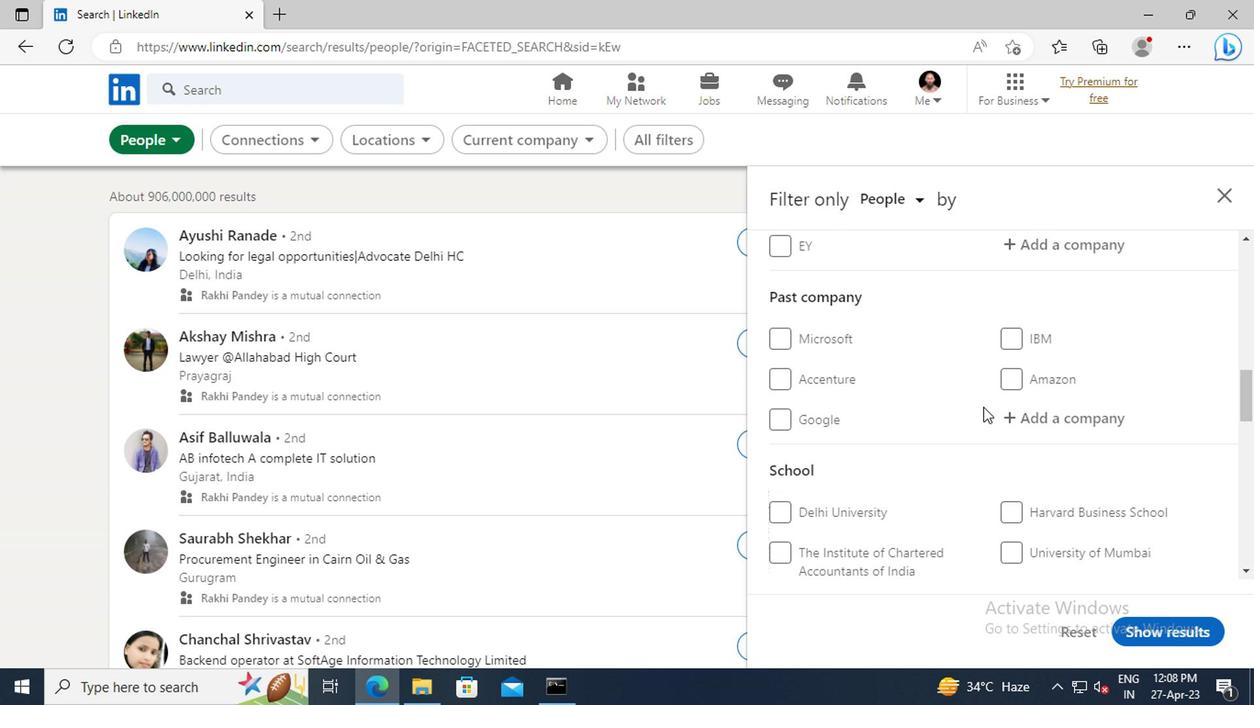 
Action: Mouse scrolled (978, 407) with delta (0, 0)
Screenshot: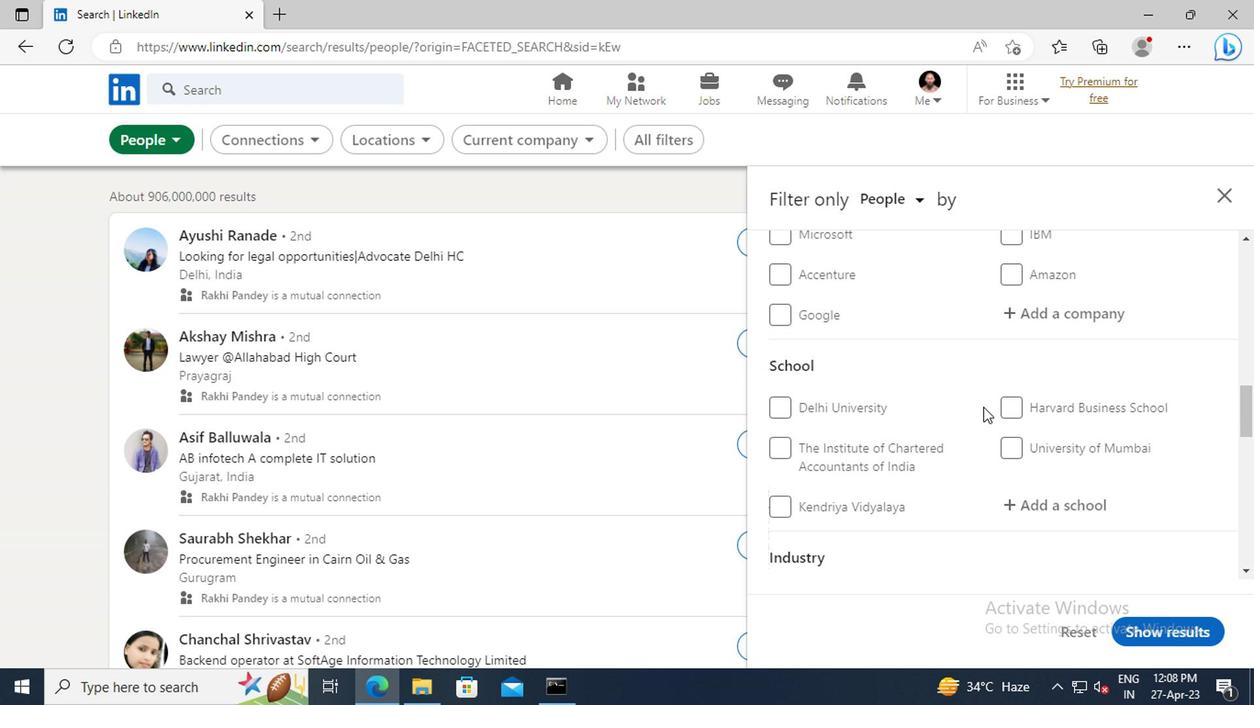 
Action: Mouse scrolled (978, 407) with delta (0, 0)
Screenshot: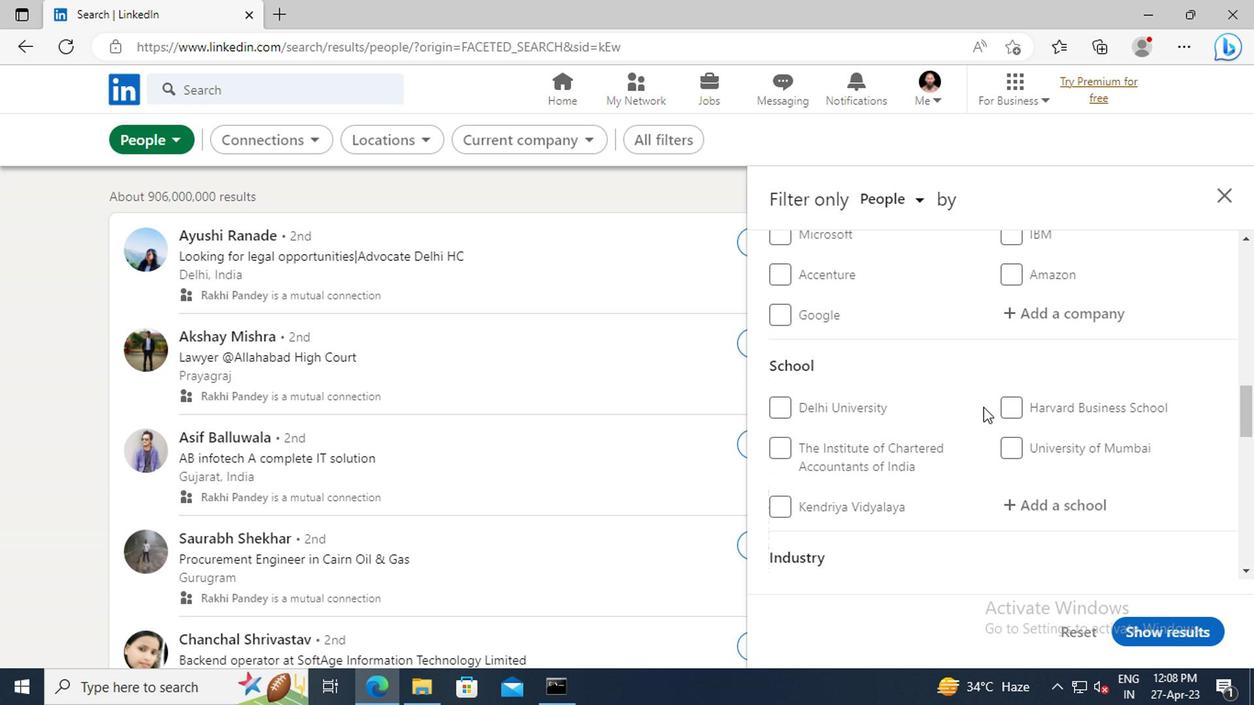 
Action: Mouse scrolled (978, 407) with delta (0, 0)
Screenshot: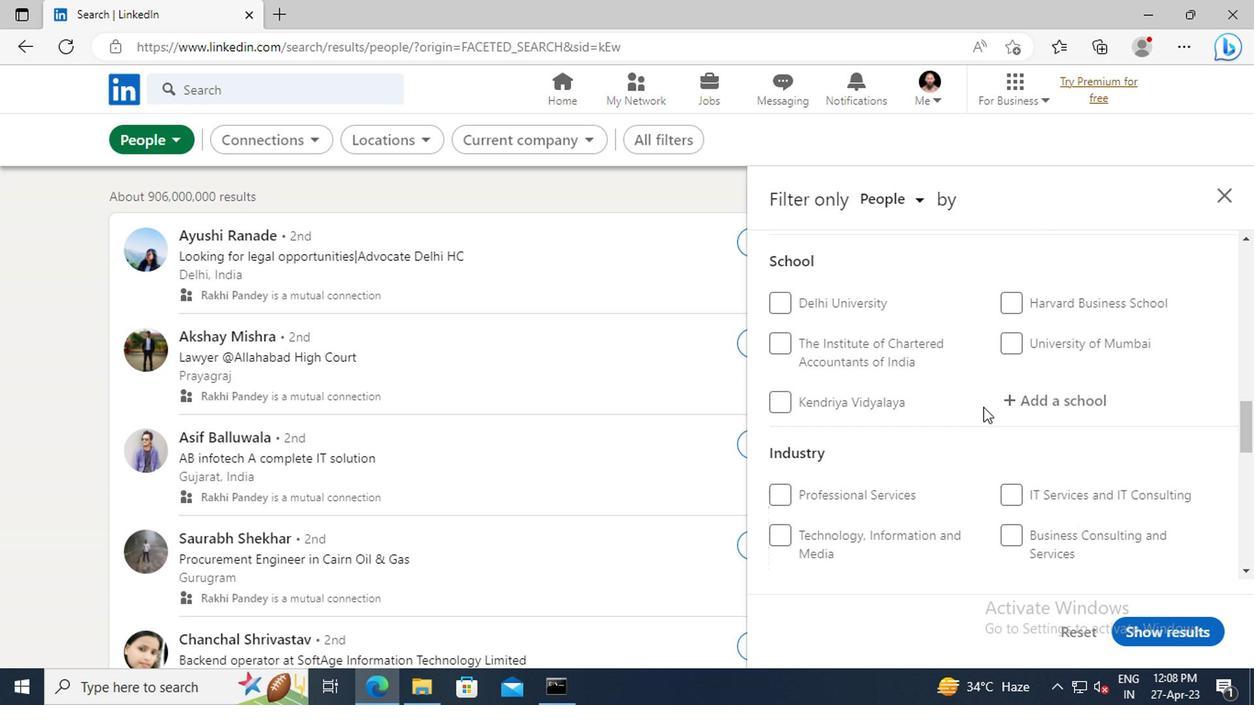 
Action: Mouse scrolled (978, 407) with delta (0, 0)
Screenshot: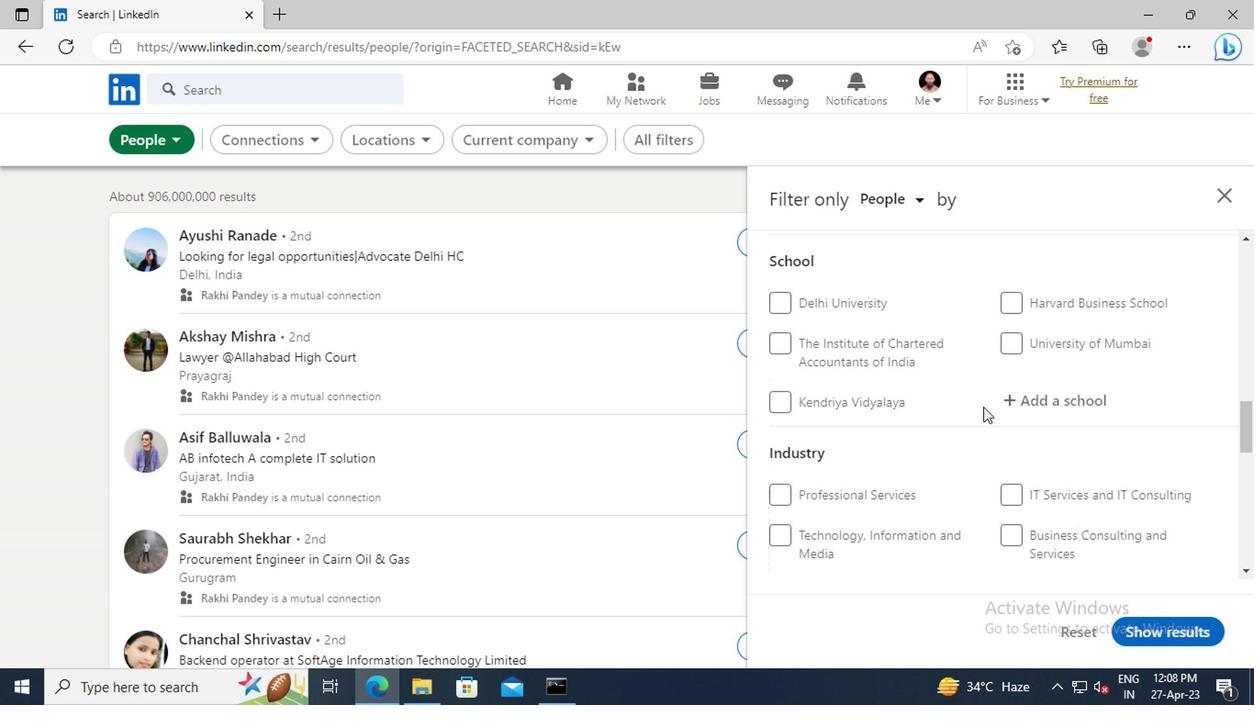 
Action: Mouse scrolled (978, 407) with delta (0, 0)
Screenshot: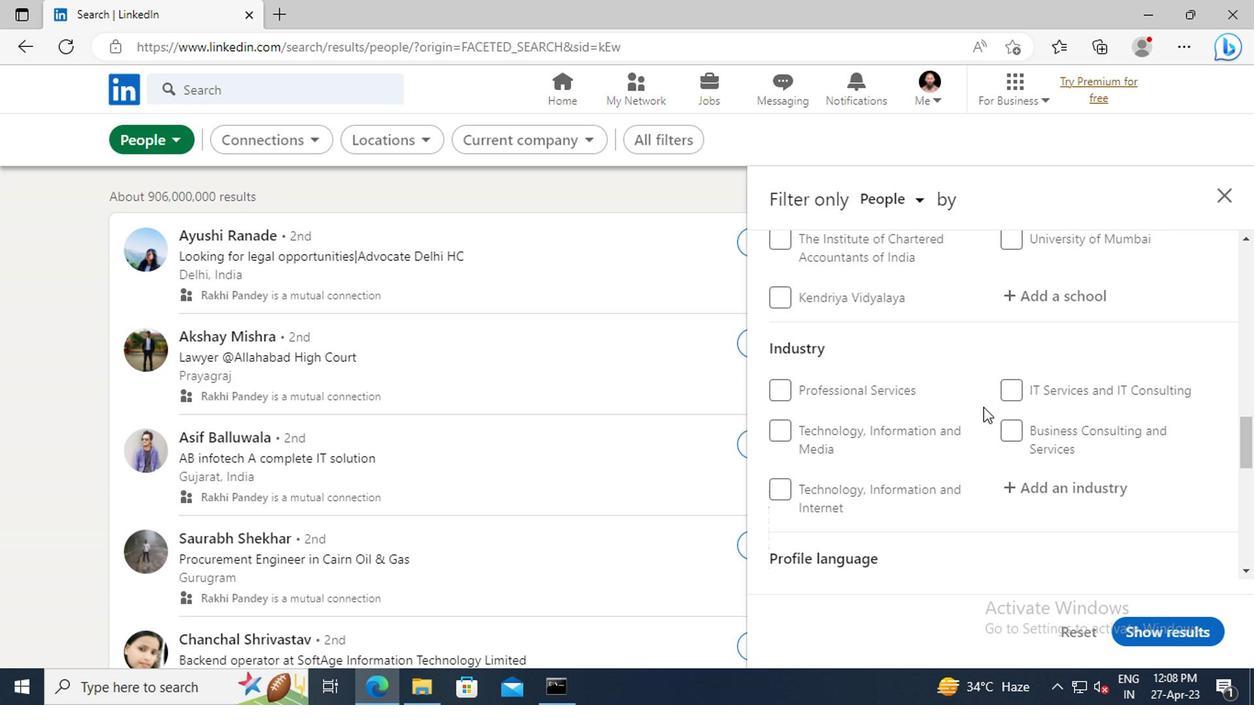 
Action: Mouse scrolled (978, 407) with delta (0, 0)
Screenshot: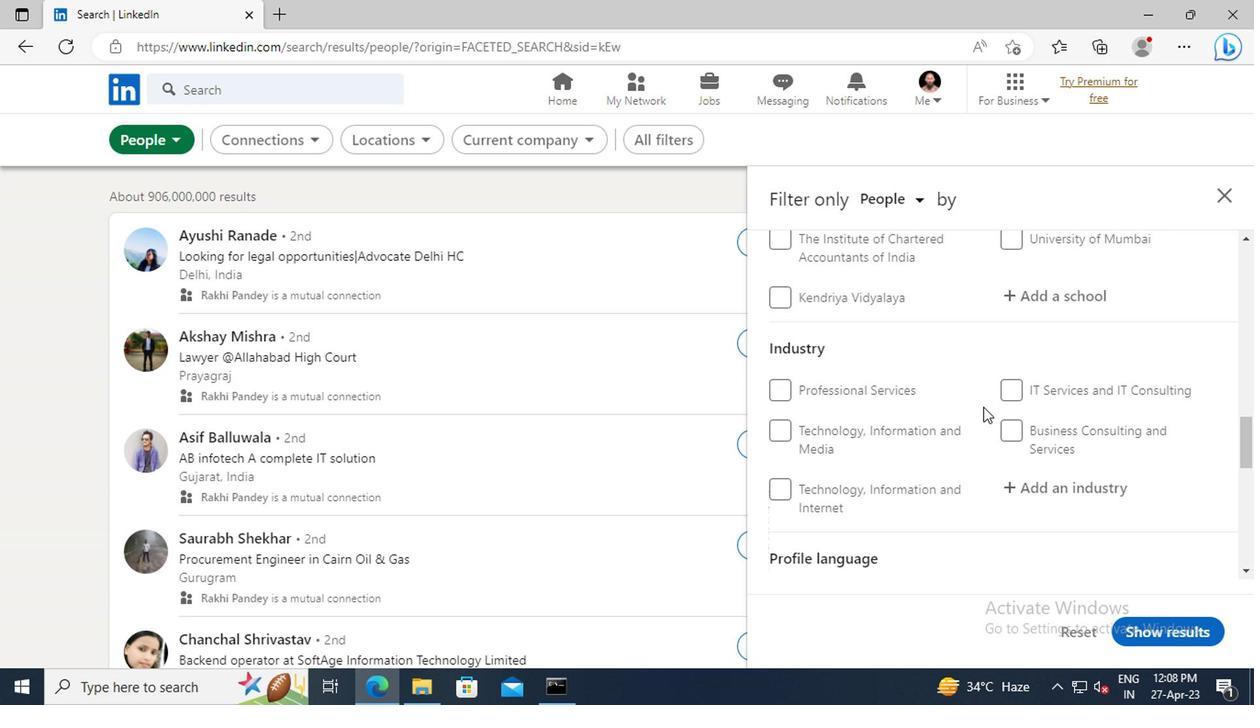 
Action: Mouse scrolled (978, 407) with delta (0, 0)
Screenshot: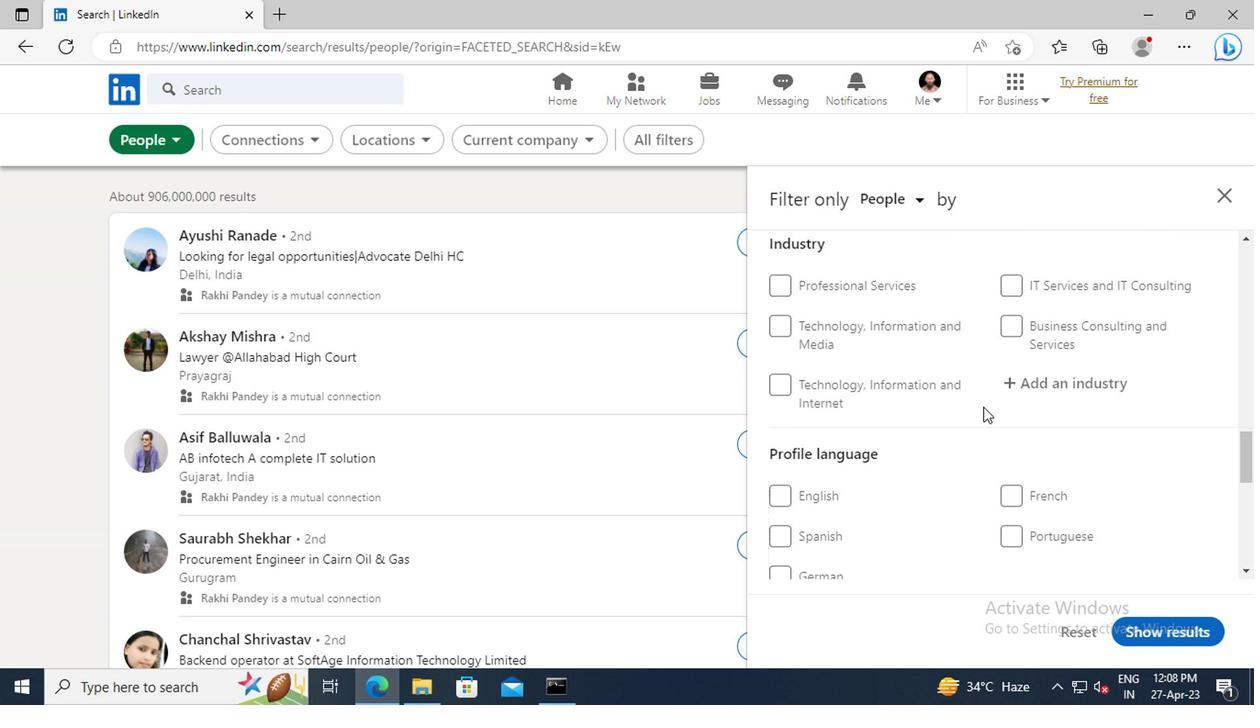 
Action: Mouse scrolled (978, 407) with delta (0, 0)
Screenshot: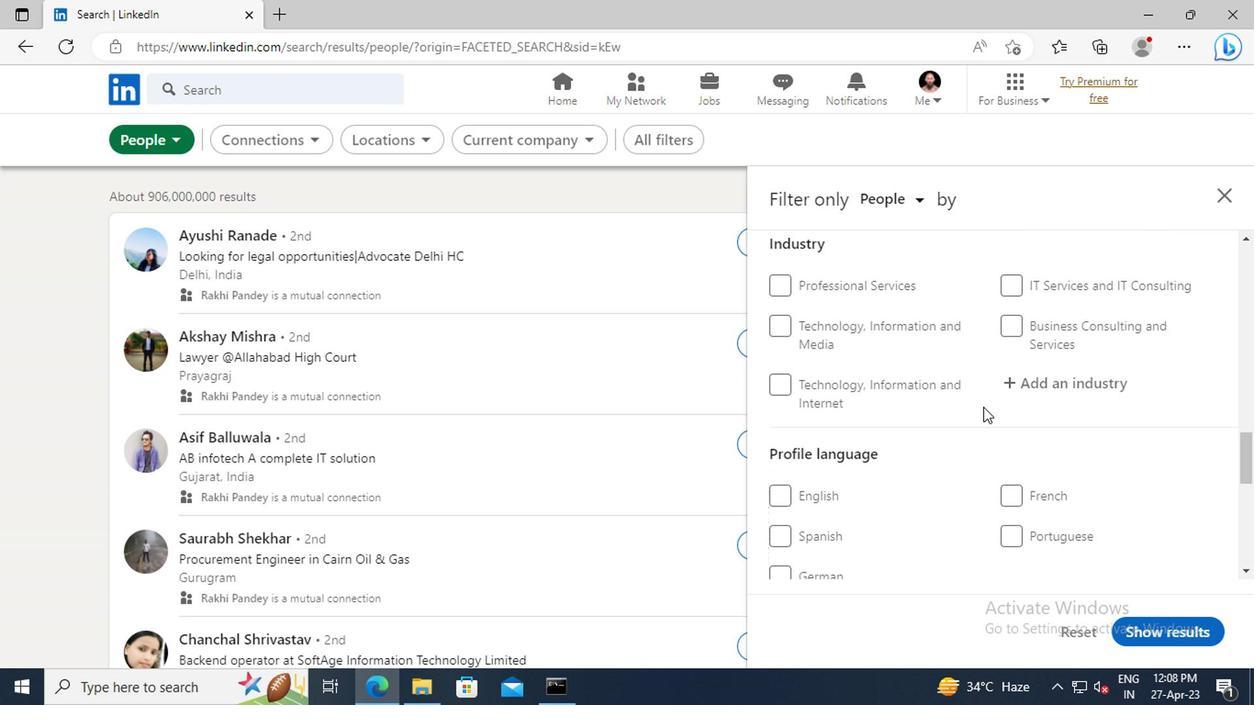 
Action: Mouse moved to (780, 438)
Screenshot: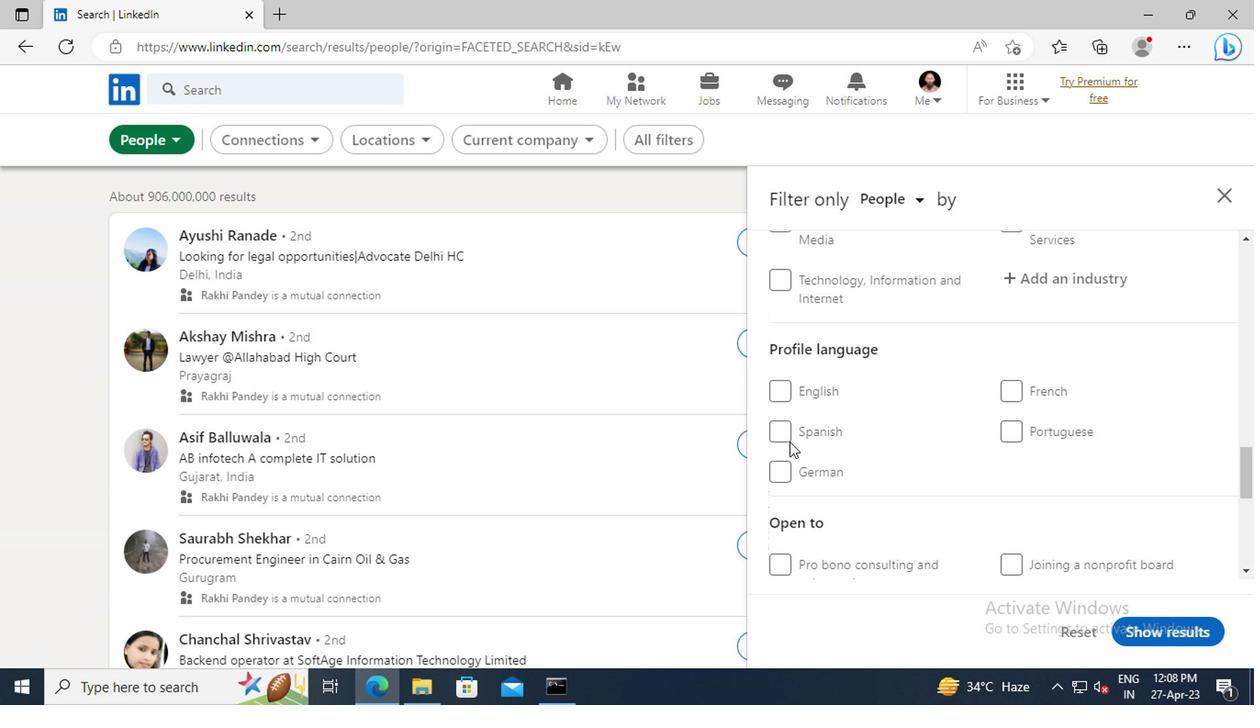 
Action: Mouse pressed left at (780, 438)
Screenshot: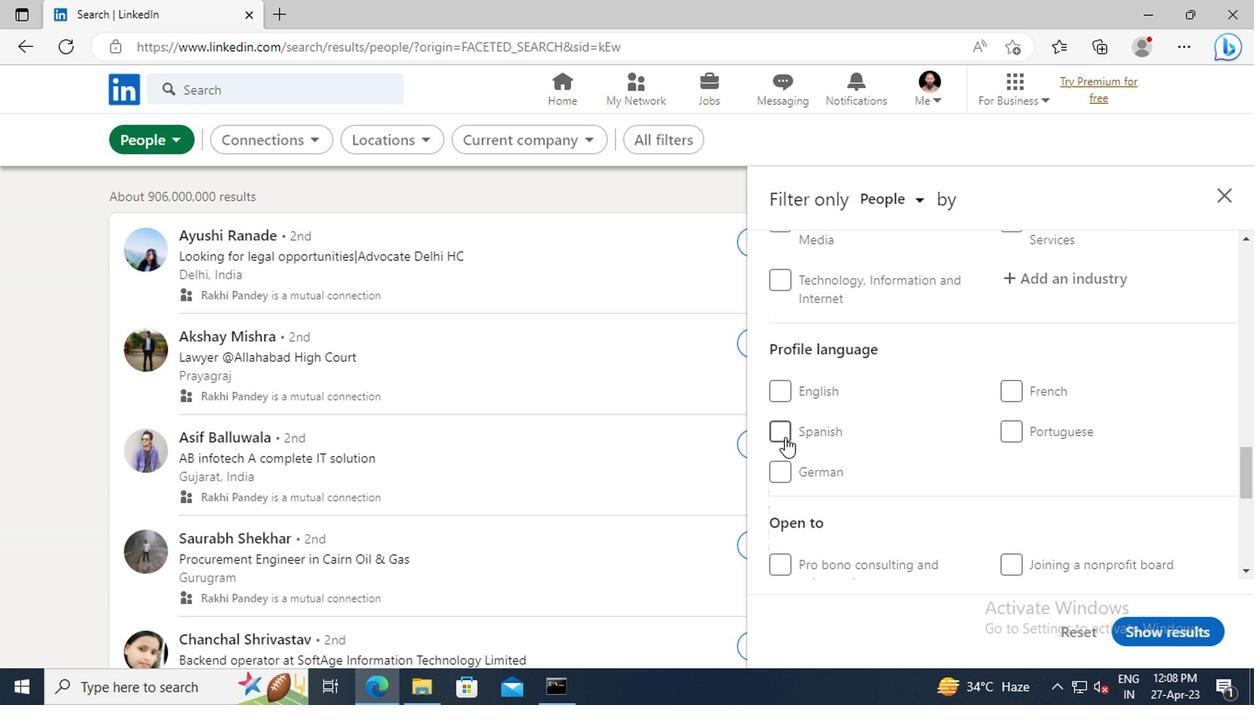 
Action: Mouse moved to (961, 448)
Screenshot: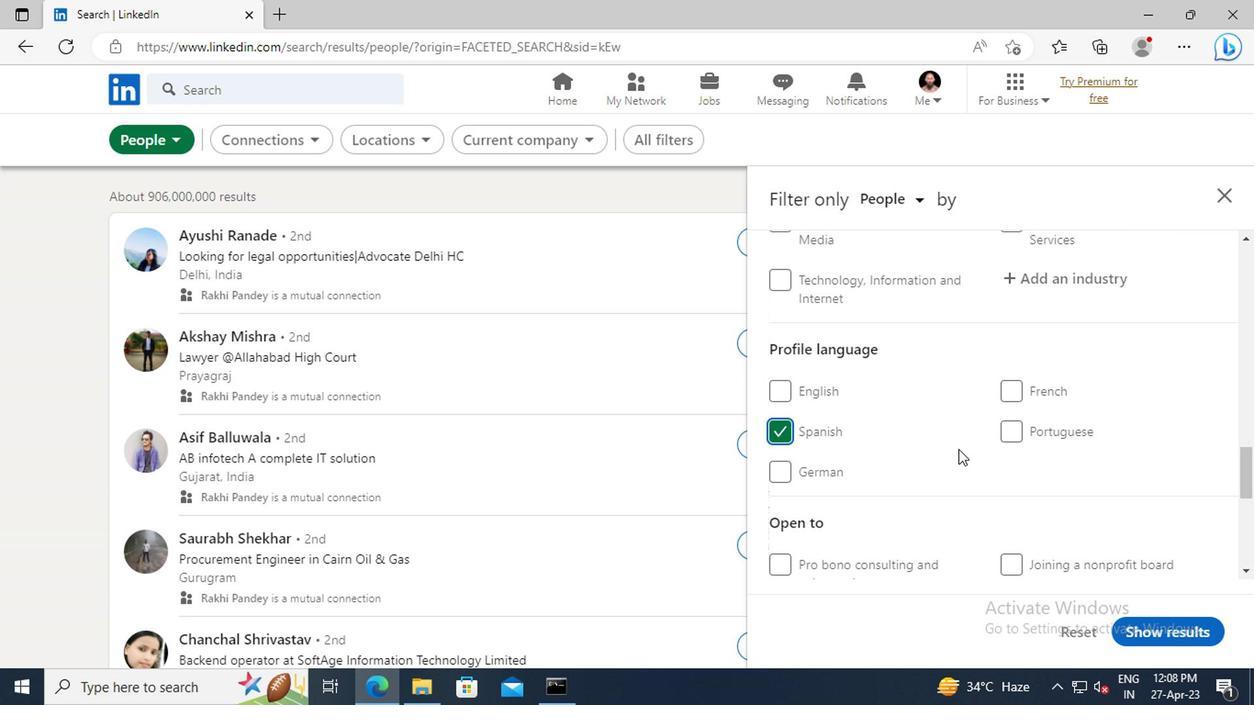 
Action: Mouse scrolled (961, 450) with delta (0, 1)
Screenshot: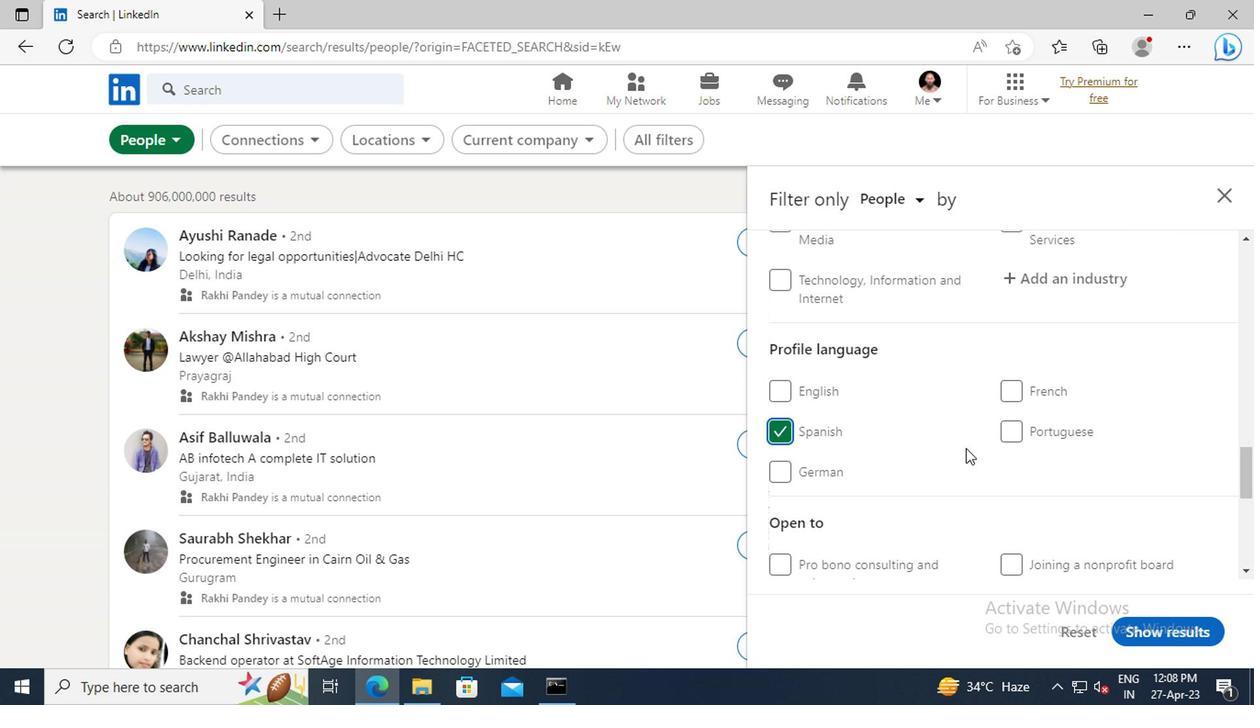 
Action: Mouse scrolled (961, 450) with delta (0, 1)
Screenshot: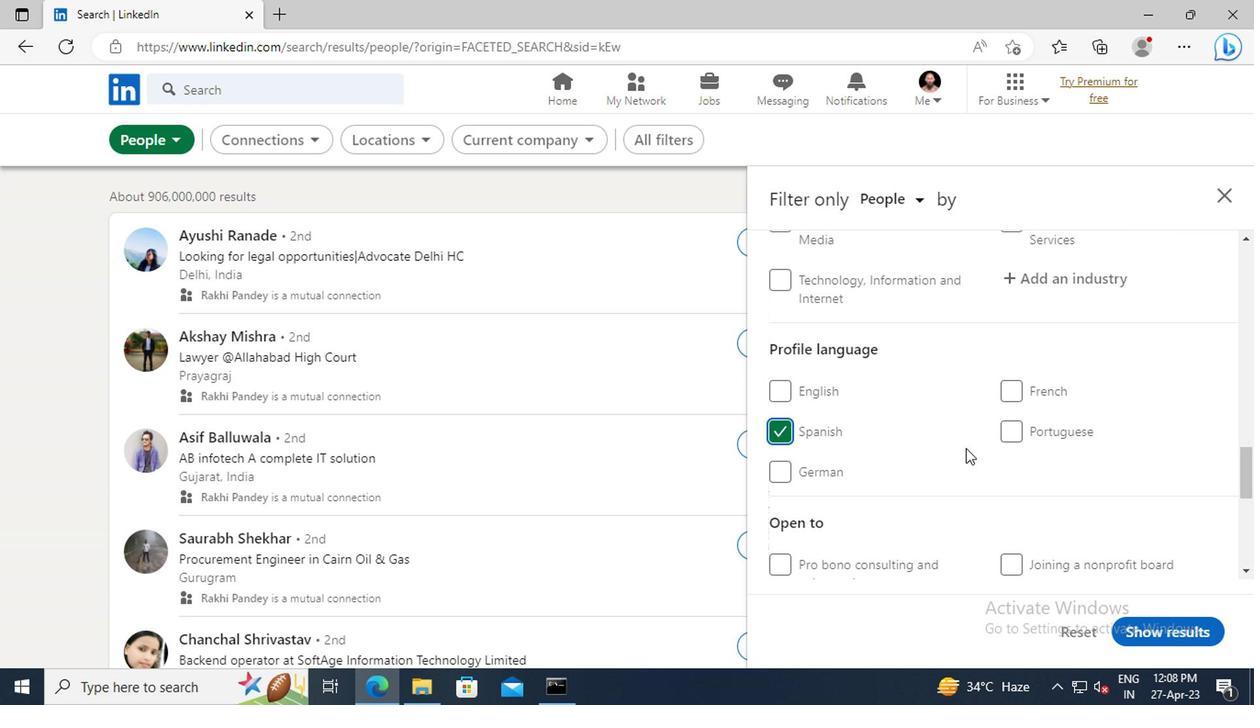 
Action: Mouse scrolled (961, 450) with delta (0, 1)
Screenshot: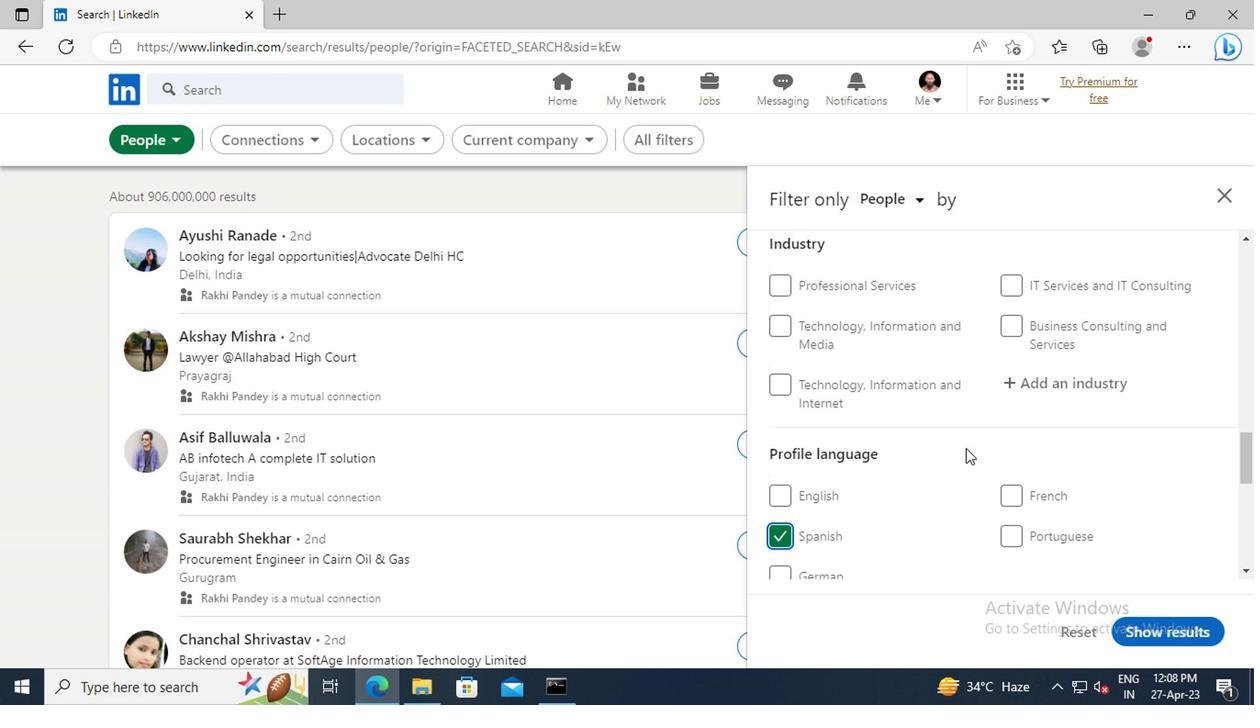 
Action: Mouse scrolled (961, 450) with delta (0, 1)
Screenshot: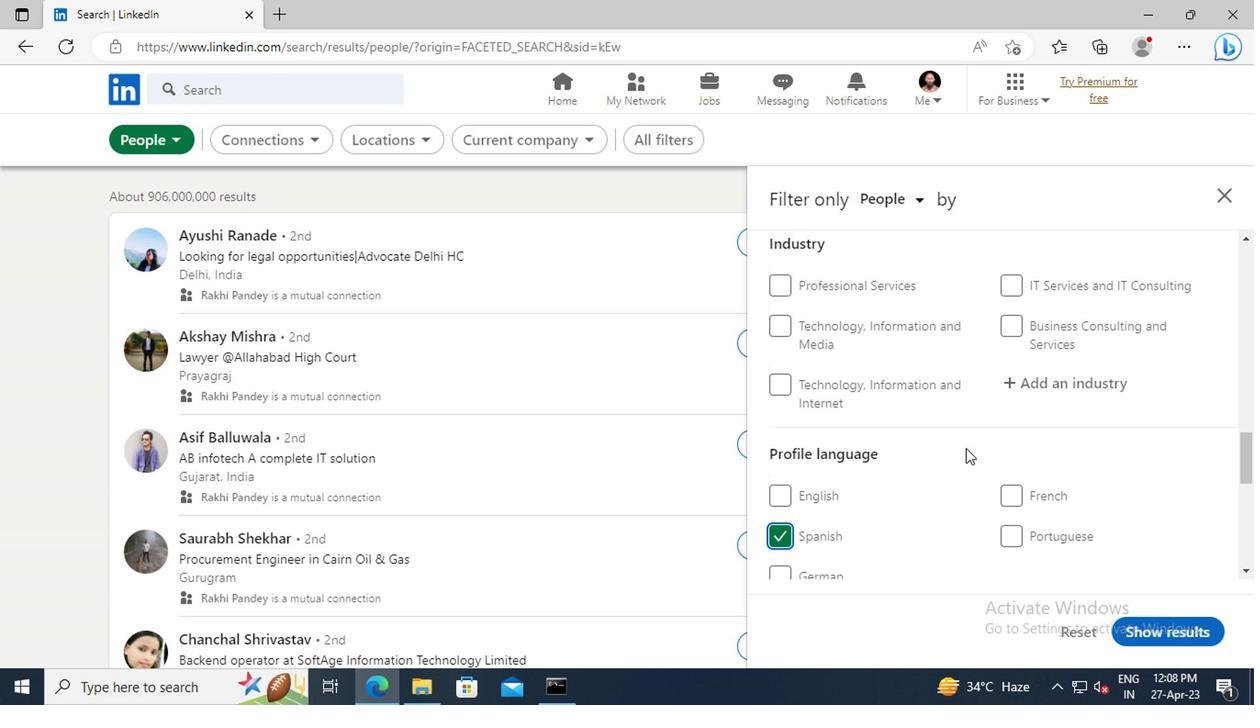 
Action: Mouse scrolled (961, 450) with delta (0, 1)
Screenshot: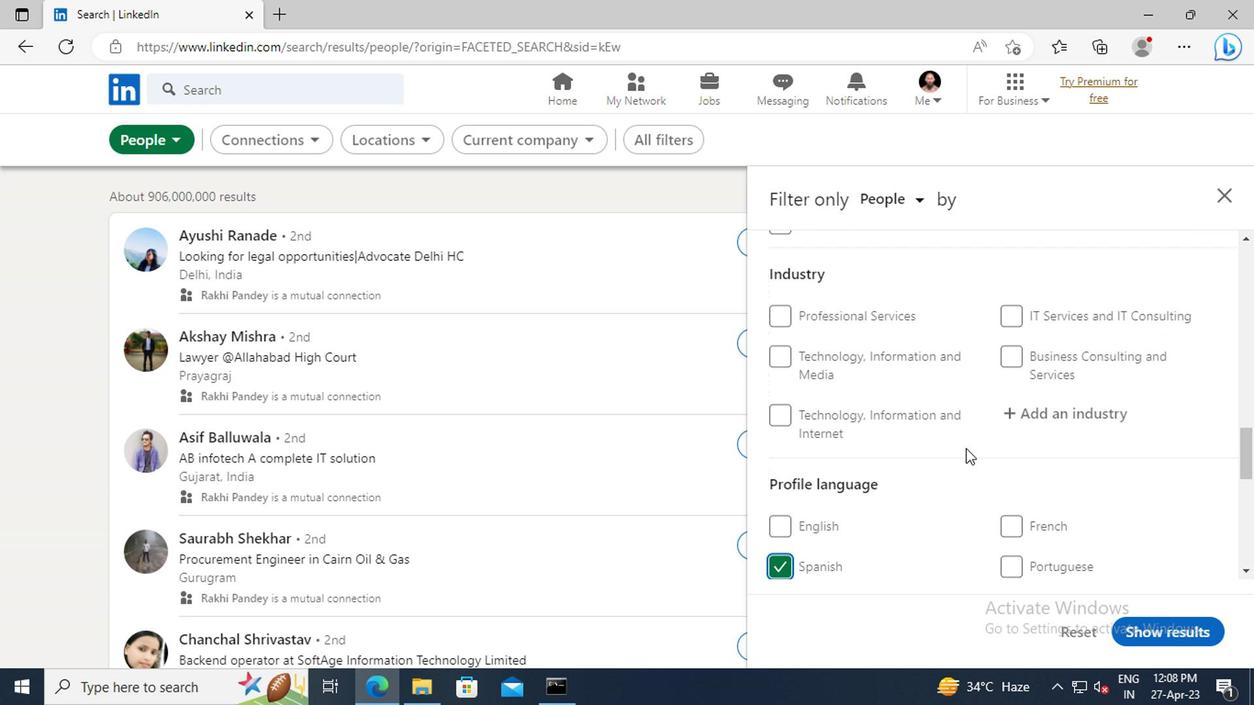
Action: Mouse moved to (962, 448)
Screenshot: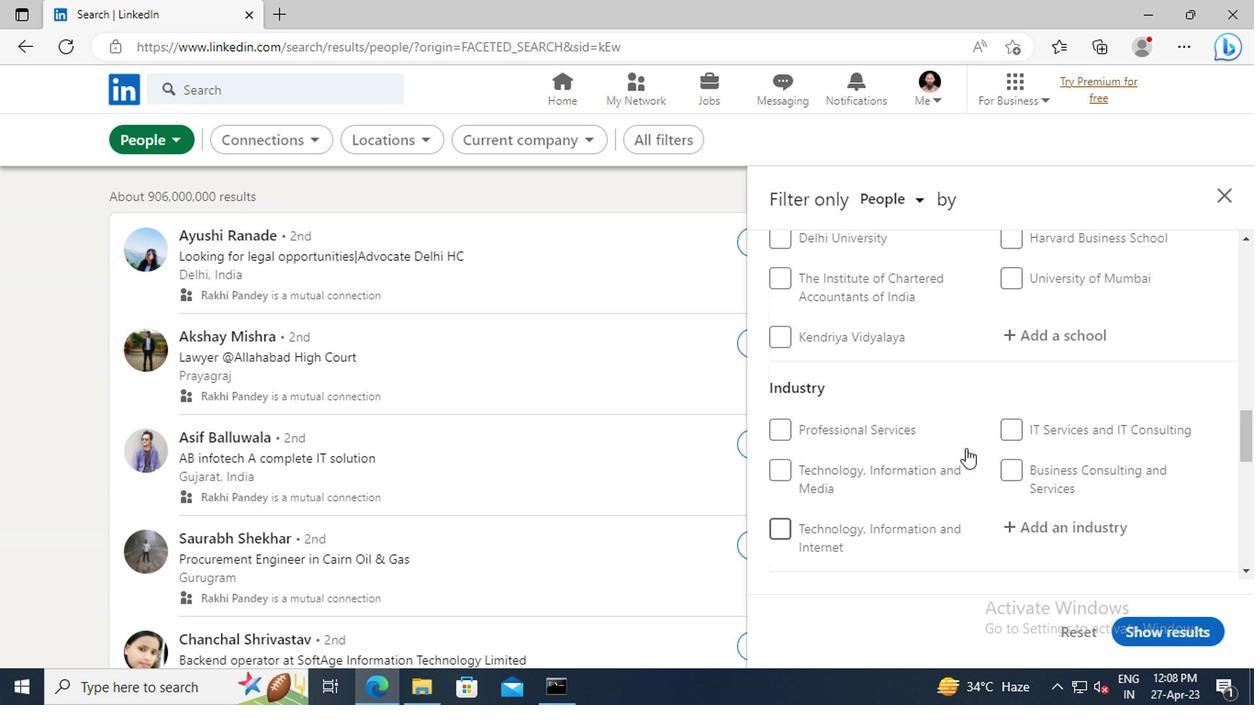 
Action: Mouse scrolled (962, 450) with delta (0, 1)
Screenshot: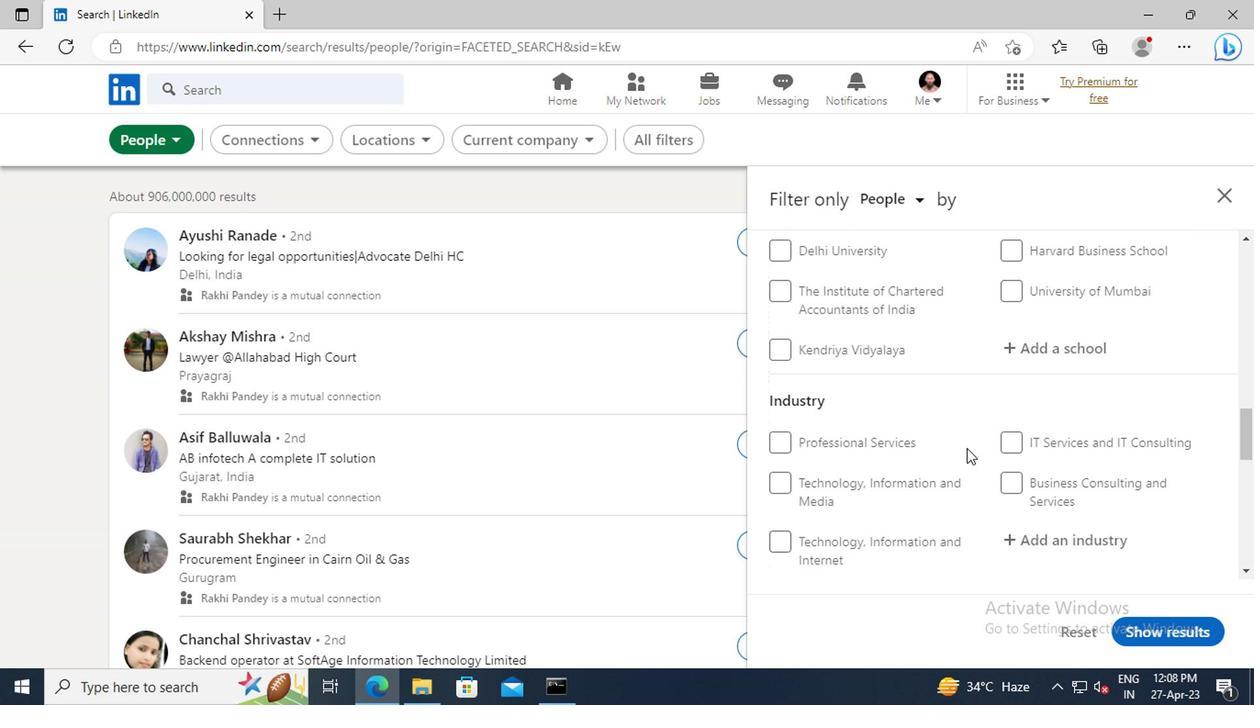 
Action: Mouse scrolled (962, 450) with delta (0, 1)
Screenshot: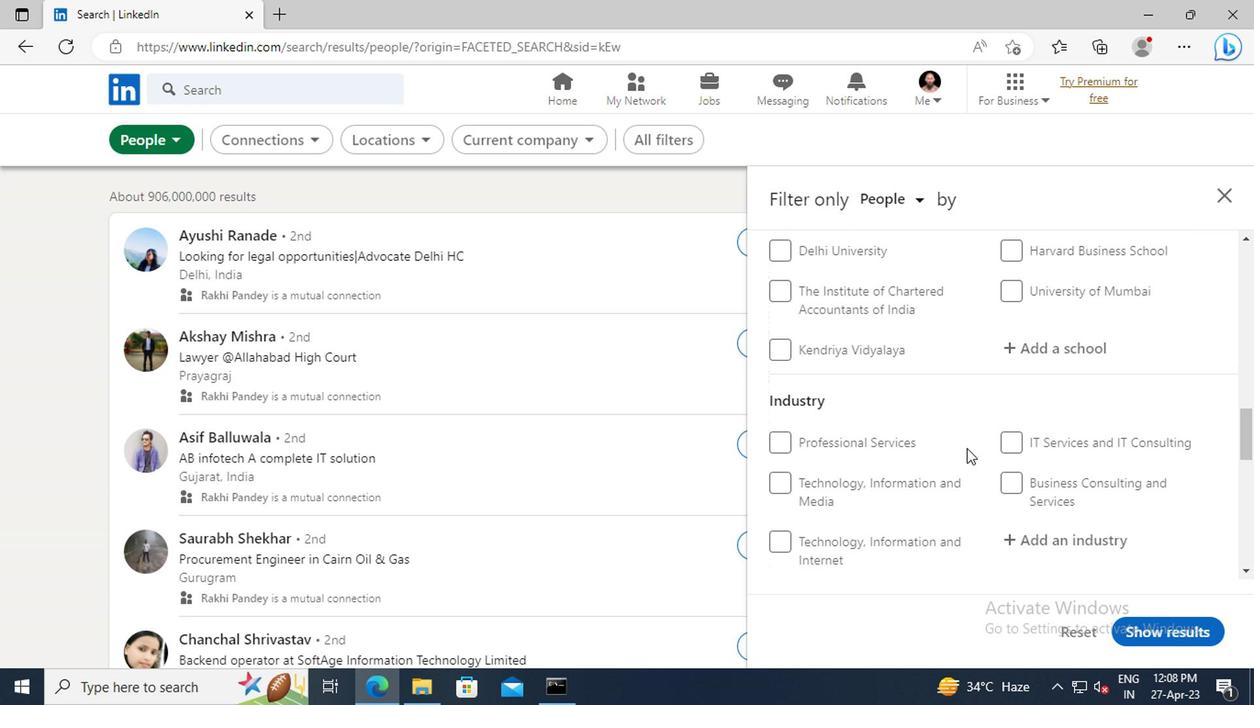 
Action: Mouse scrolled (962, 450) with delta (0, 1)
Screenshot: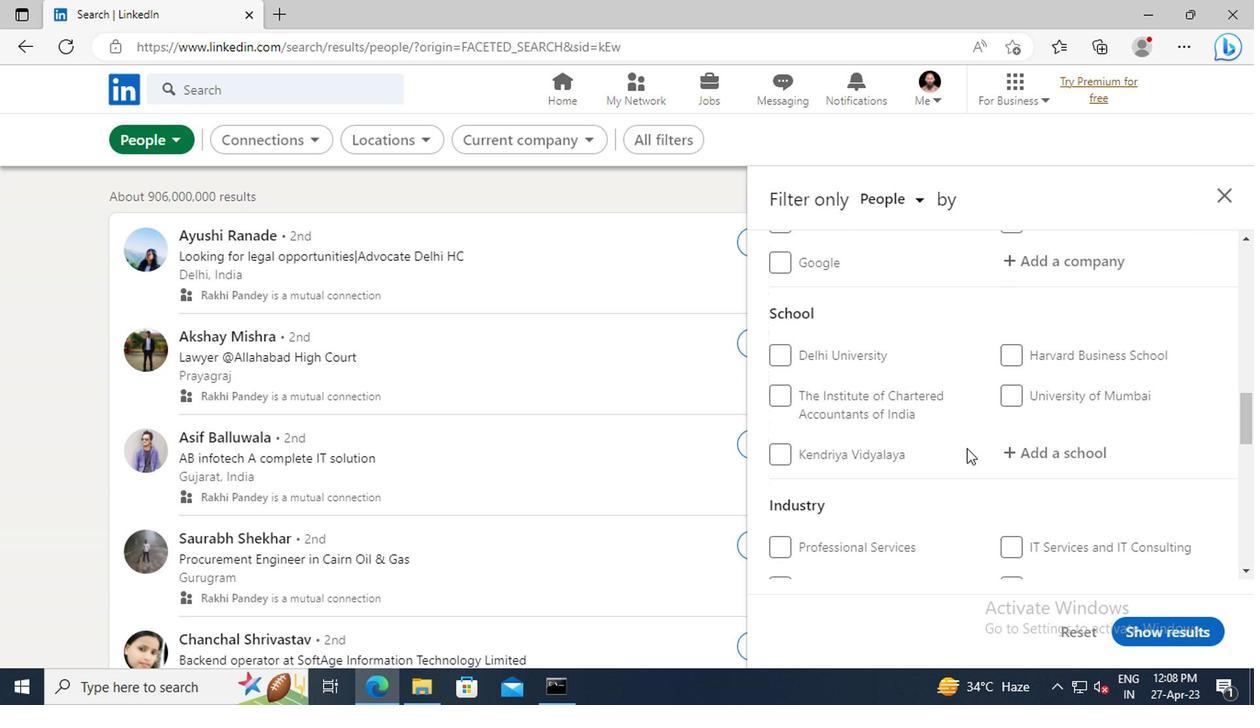 
Action: Mouse scrolled (962, 450) with delta (0, 1)
Screenshot: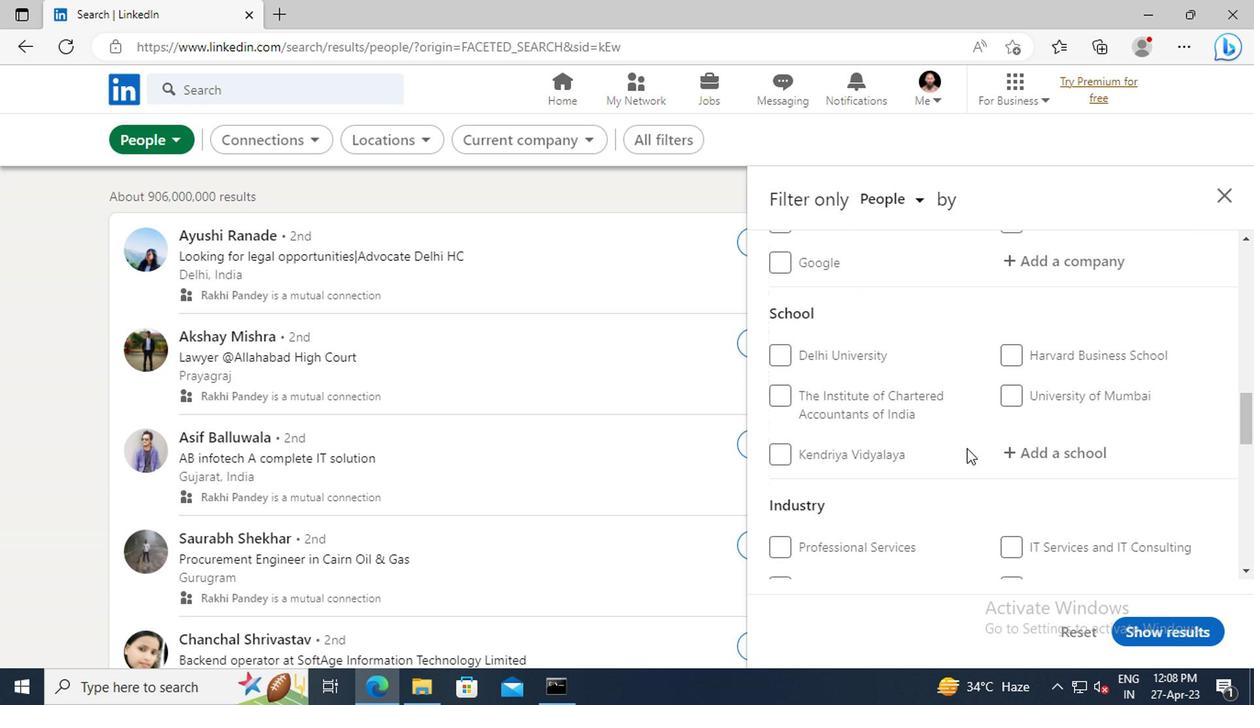 
Action: Mouse moved to (967, 444)
Screenshot: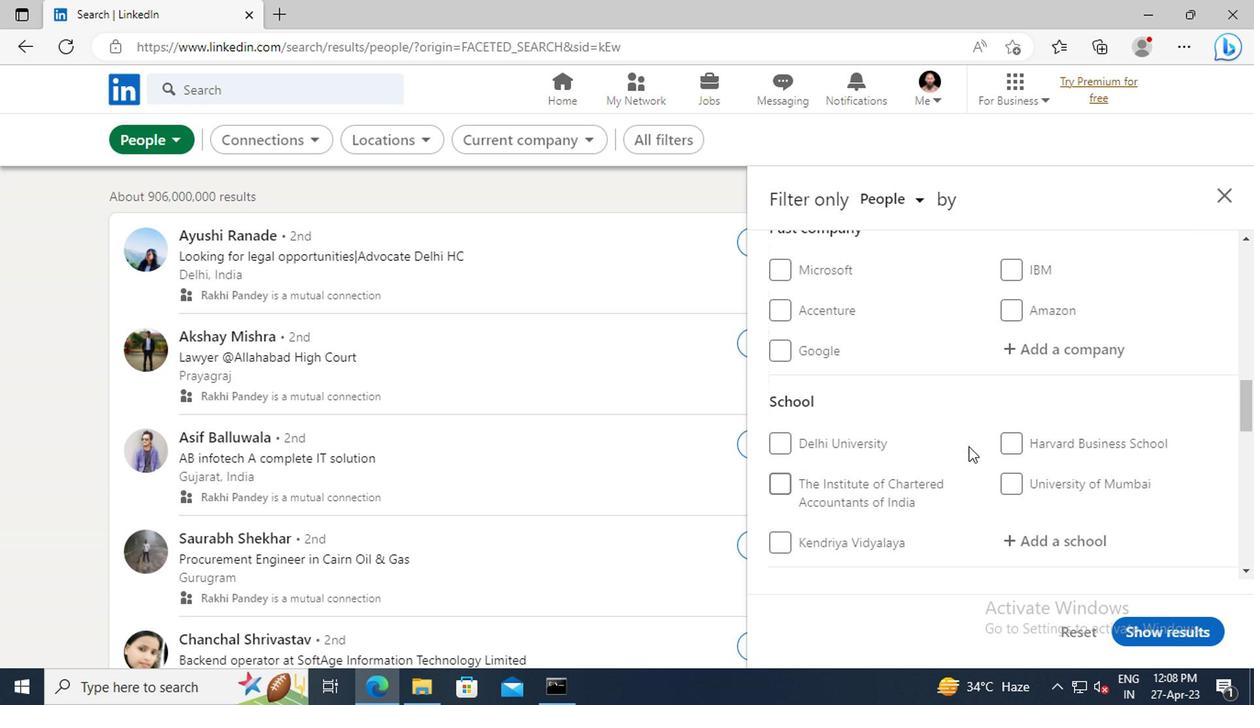 
Action: Mouse scrolled (967, 445) with delta (0, 1)
Screenshot: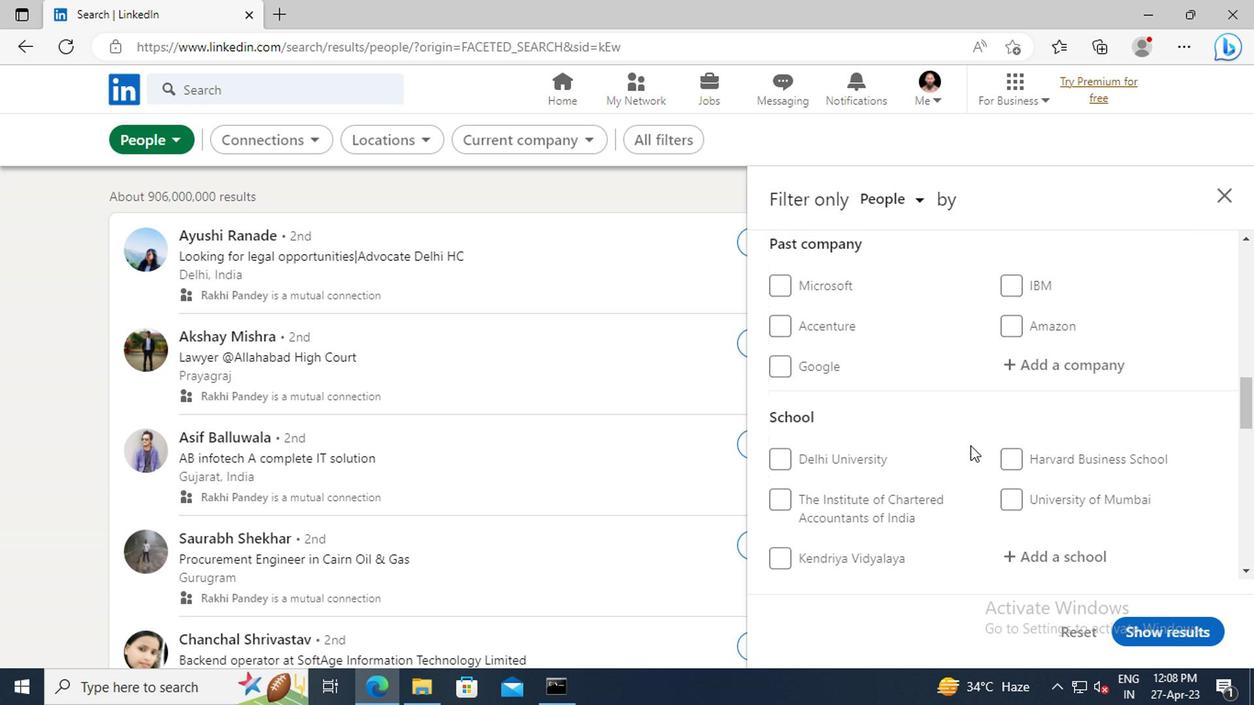 
Action: Mouse scrolled (967, 445) with delta (0, 1)
Screenshot: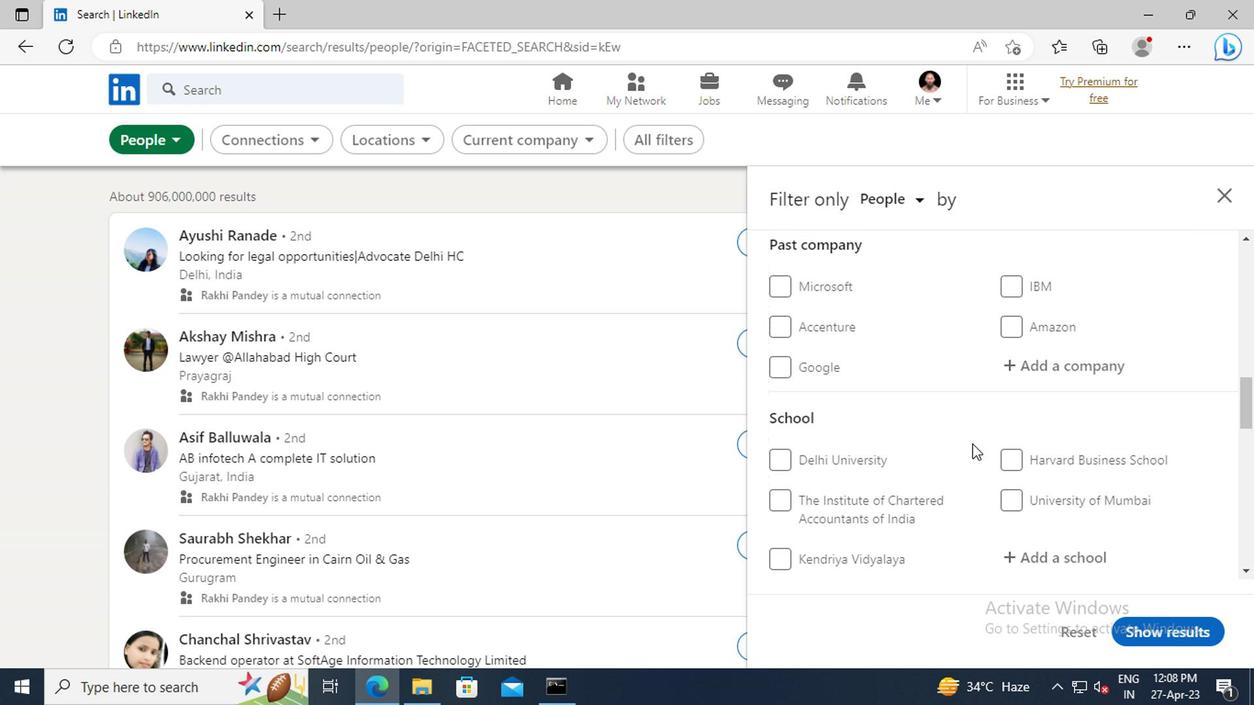 
Action: Mouse scrolled (967, 445) with delta (0, 1)
Screenshot: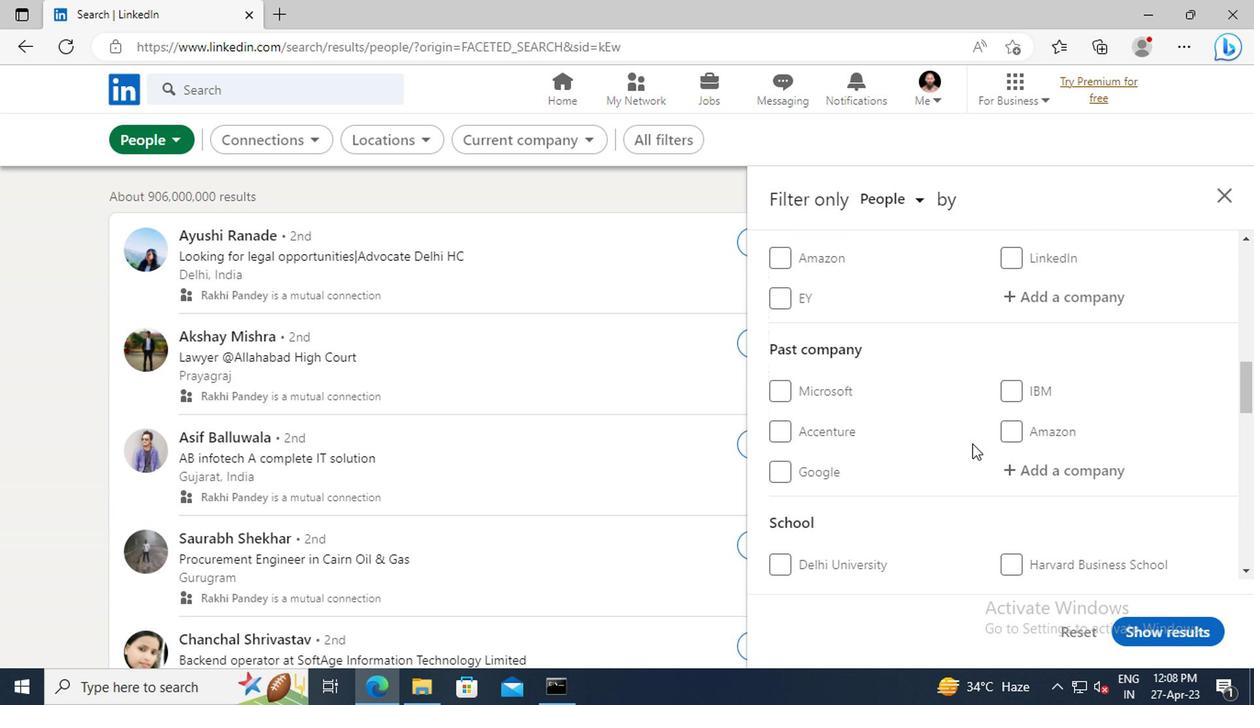 
Action: Mouse scrolled (967, 445) with delta (0, 1)
Screenshot: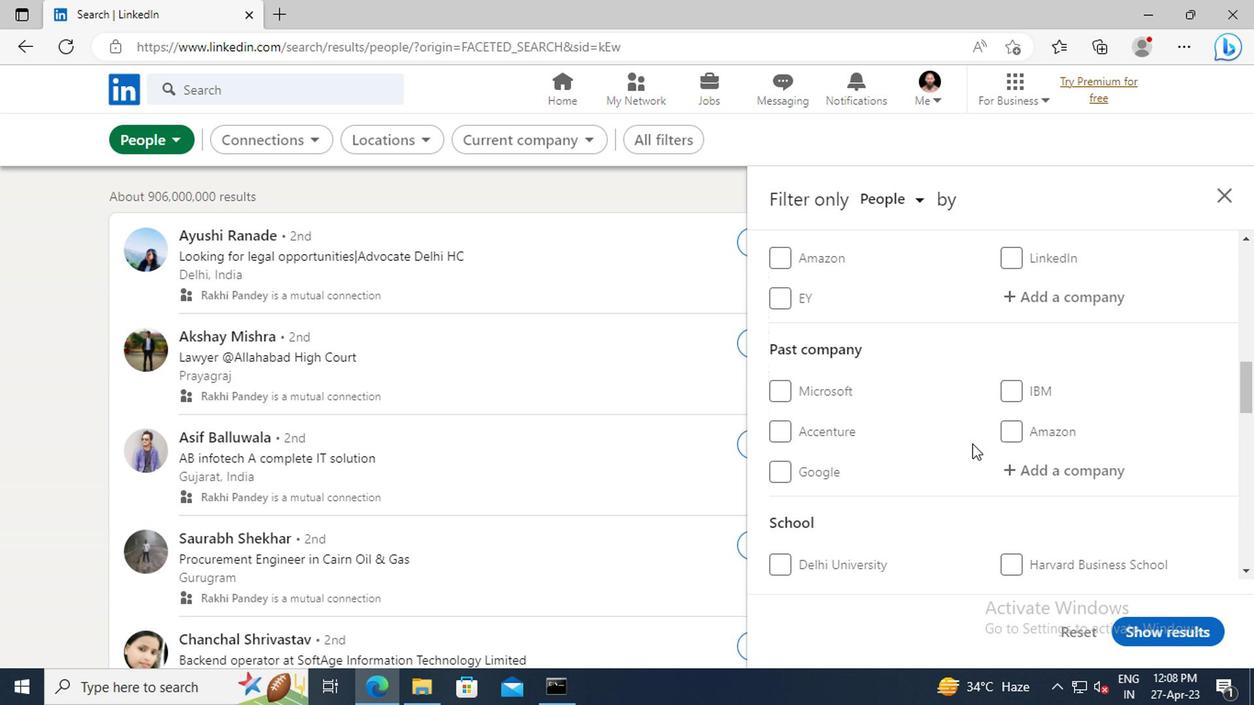 
Action: Mouse moved to (1030, 408)
Screenshot: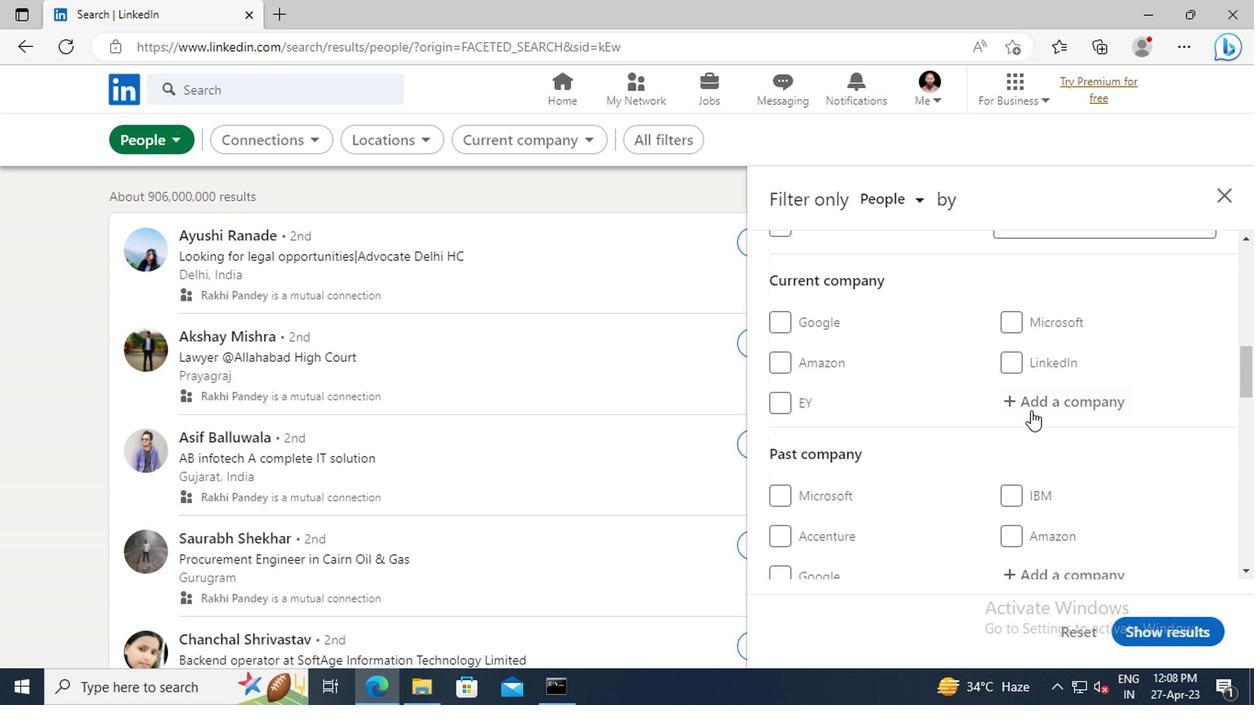 
Action: Mouse pressed left at (1030, 408)
Screenshot: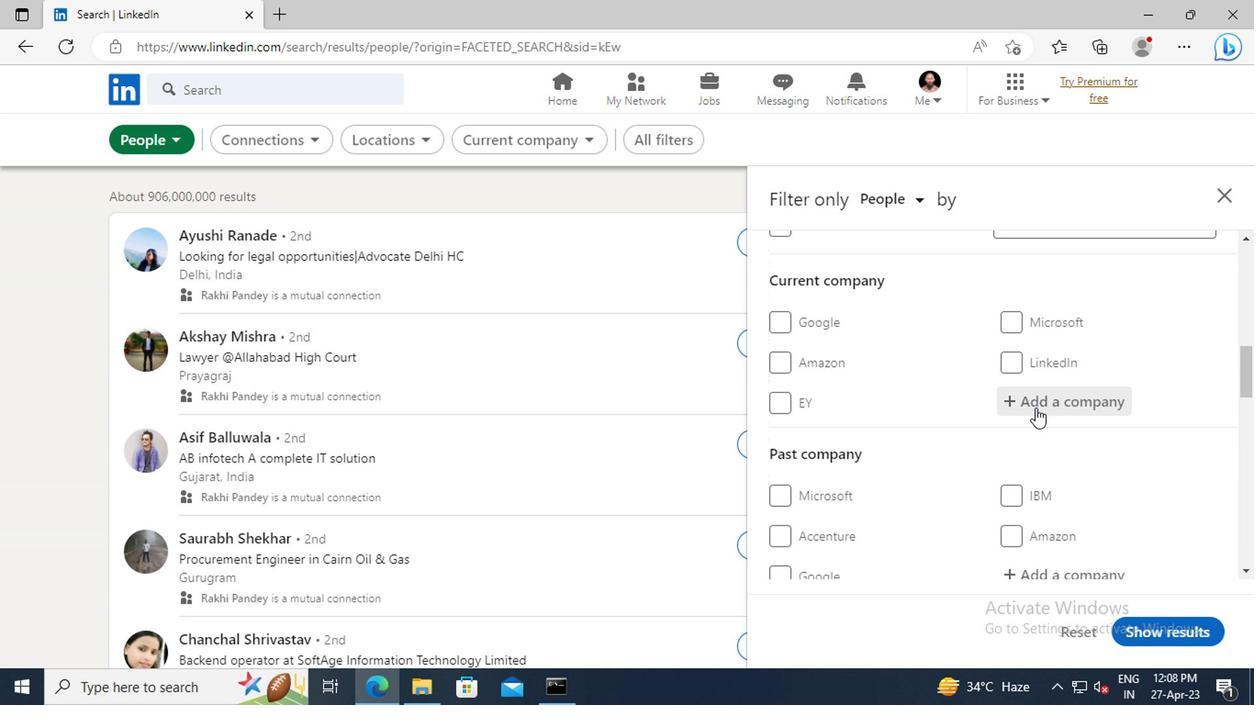 
Action: Key pressed <Key.shift>FORBES<Key.space><Key.shift>ADVISOR
Screenshot: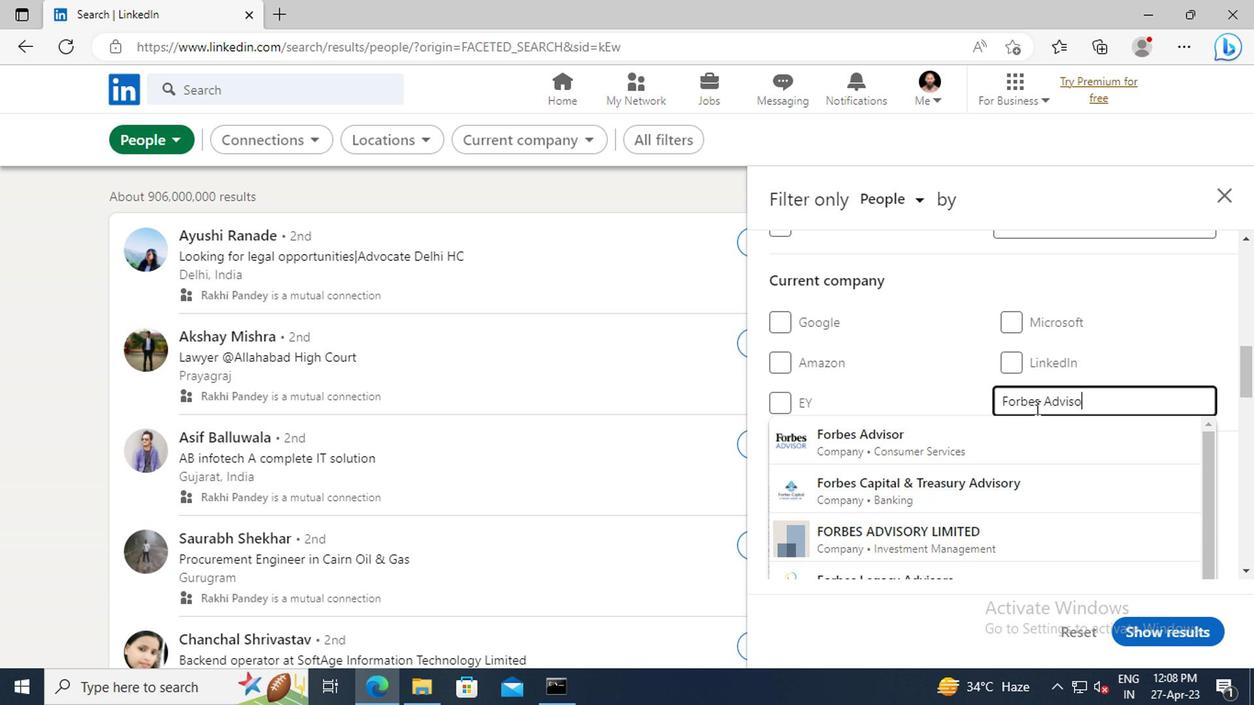 
Action: Mouse moved to (1014, 436)
Screenshot: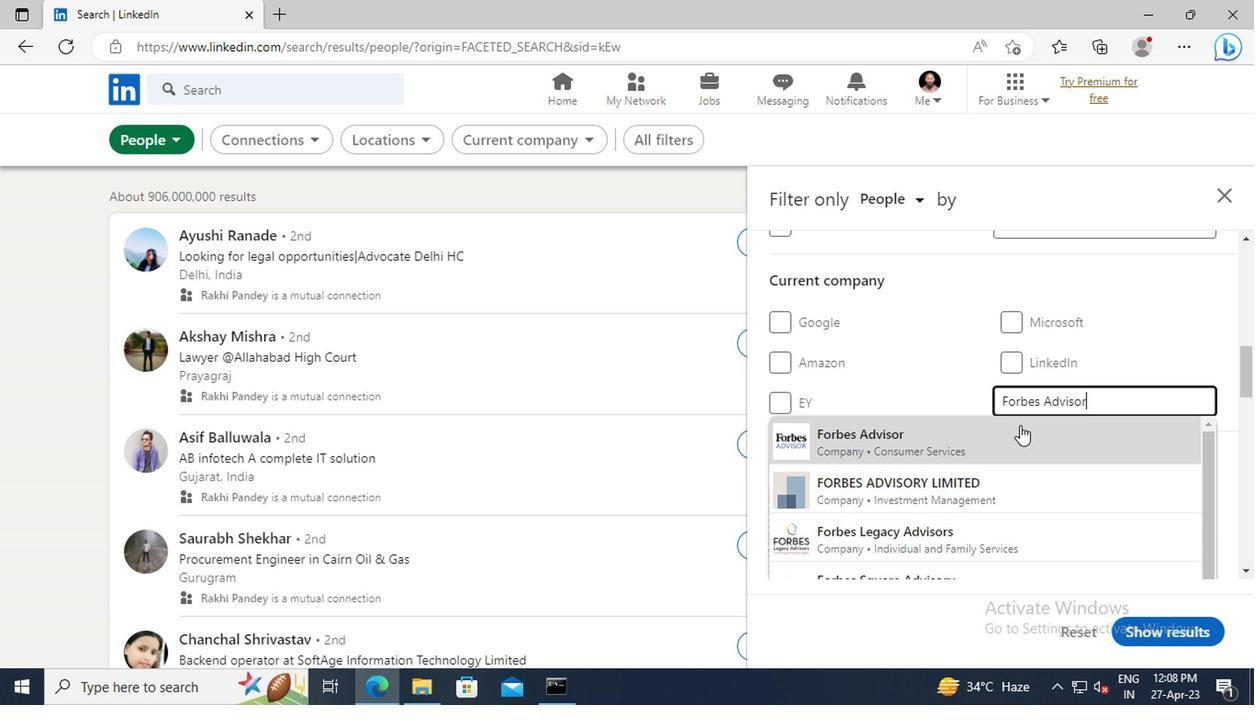 
Action: Mouse pressed left at (1014, 436)
Screenshot: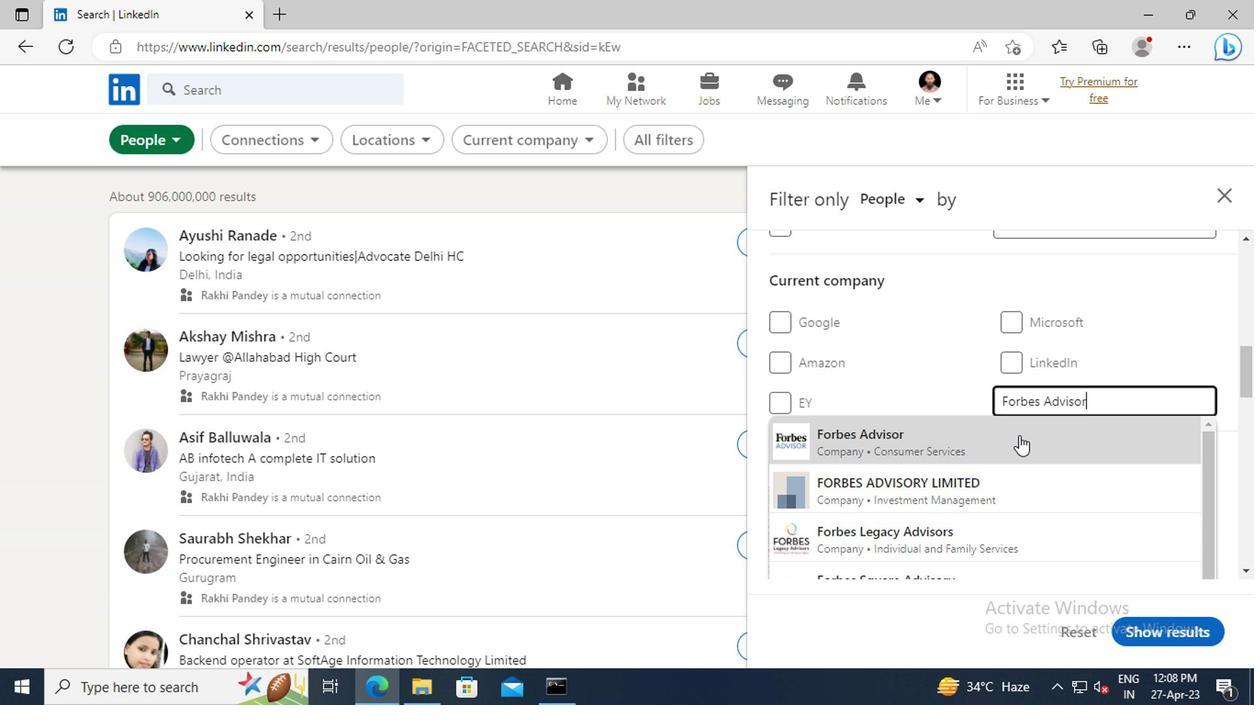 
Action: Mouse moved to (1023, 395)
Screenshot: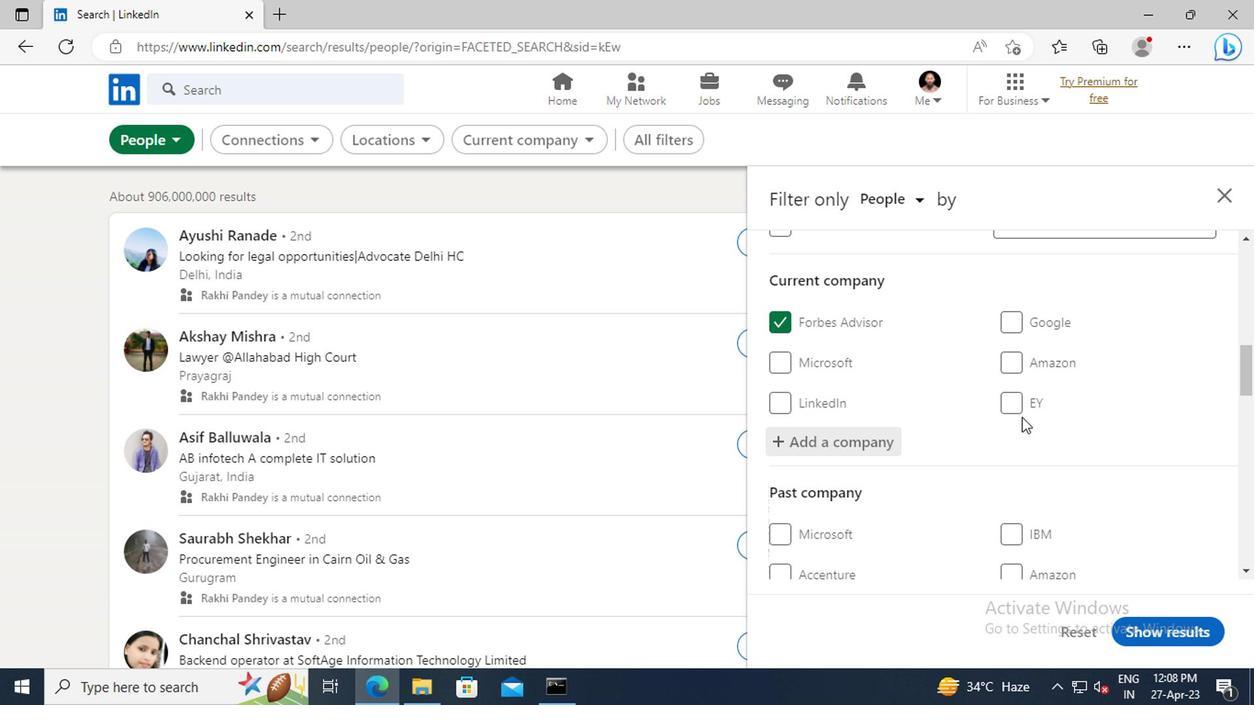 
Action: Mouse scrolled (1023, 393) with delta (0, -1)
Screenshot: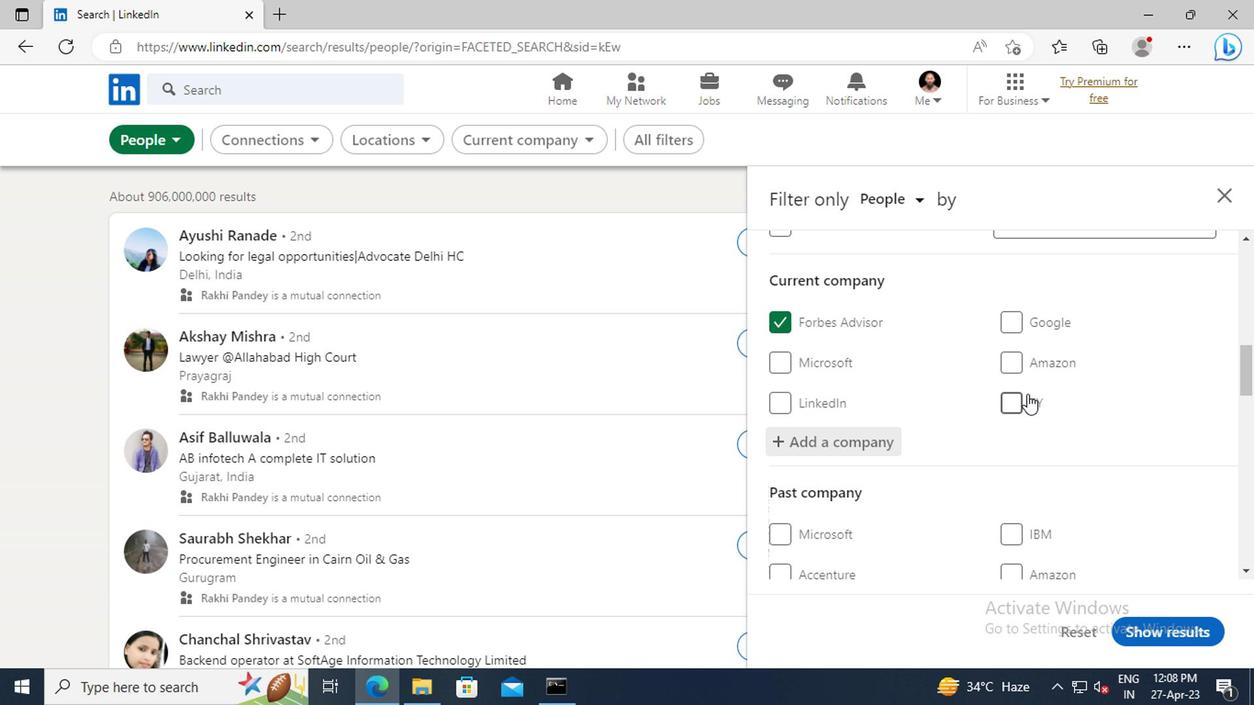 
Action: Mouse scrolled (1023, 393) with delta (0, -1)
Screenshot: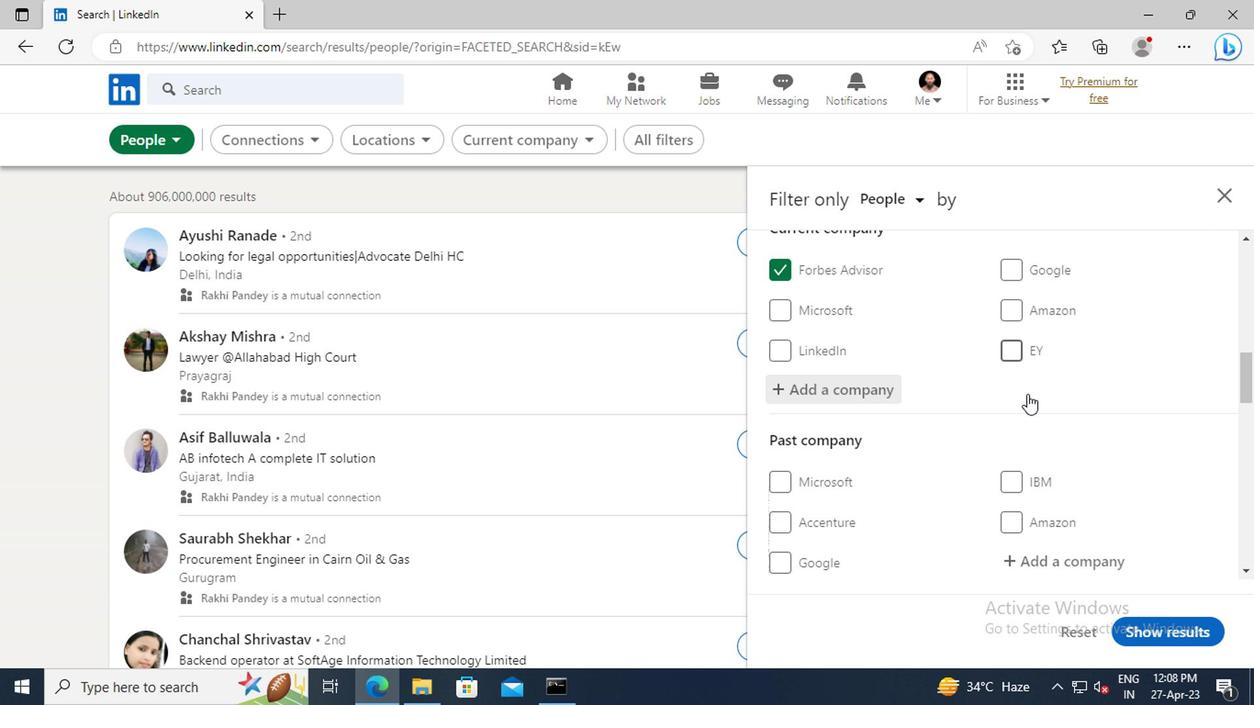 
Action: Mouse scrolled (1023, 393) with delta (0, -1)
Screenshot: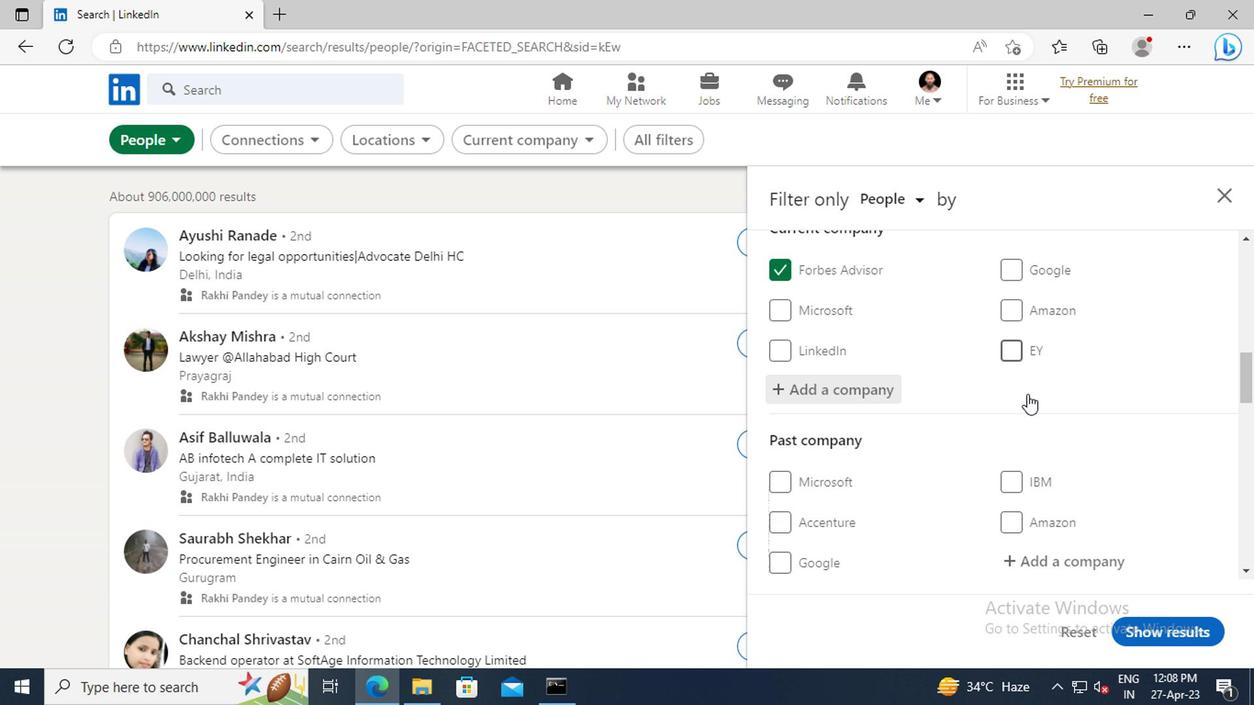 
Action: Mouse scrolled (1023, 393) with delta (0, -1)
Screenshot: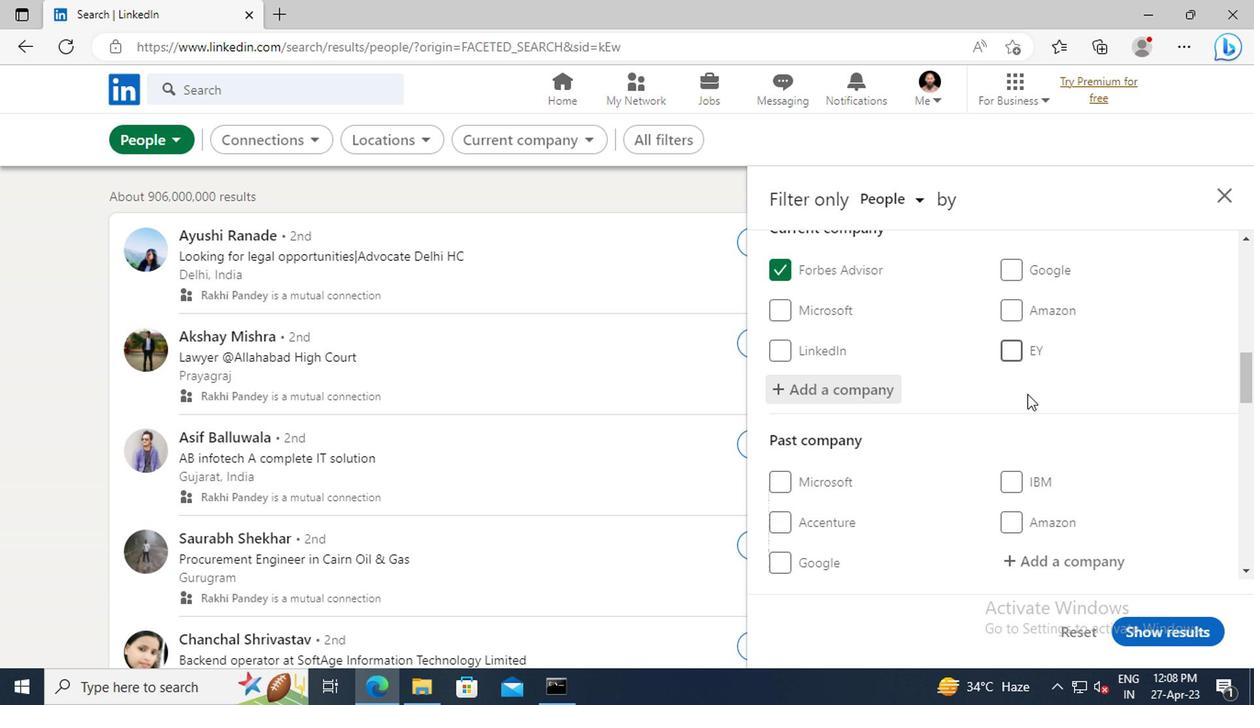 
Action: Mouse scrolled (1023, 393) with delta (0, -1)
Screenshot: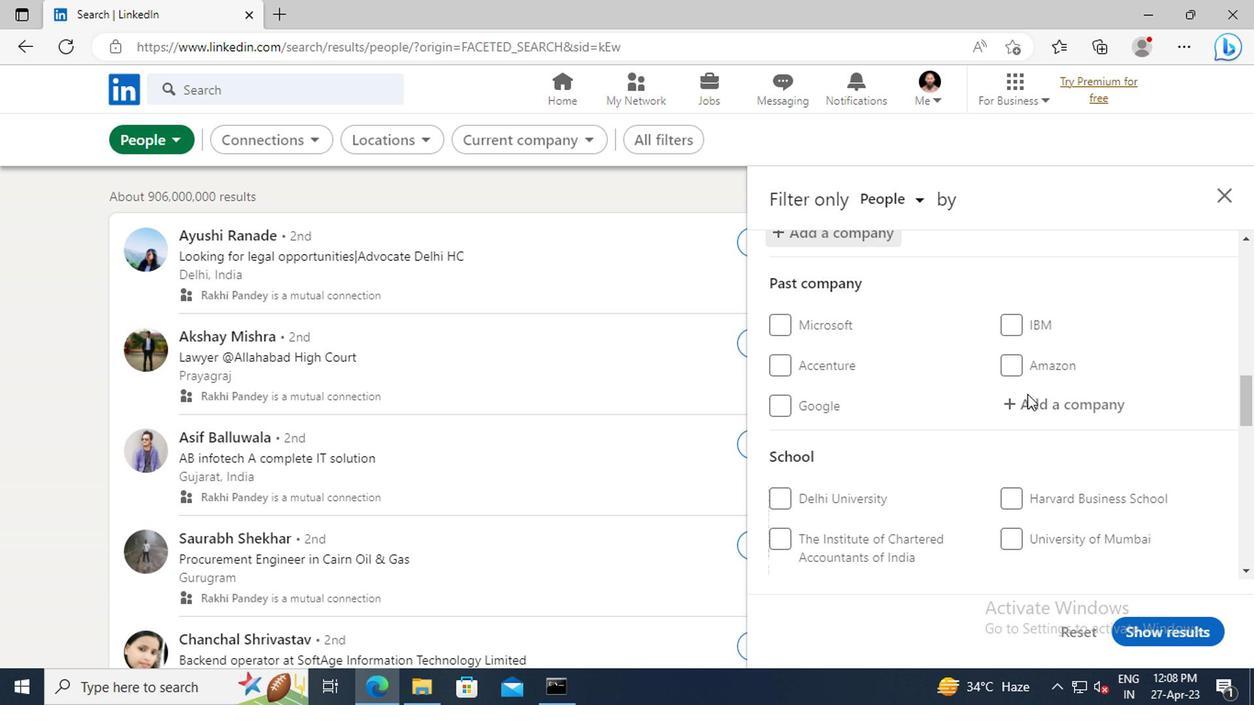 
Action: Mouse scrolled (1023, 393) with delta (0, -1)
Screenshot: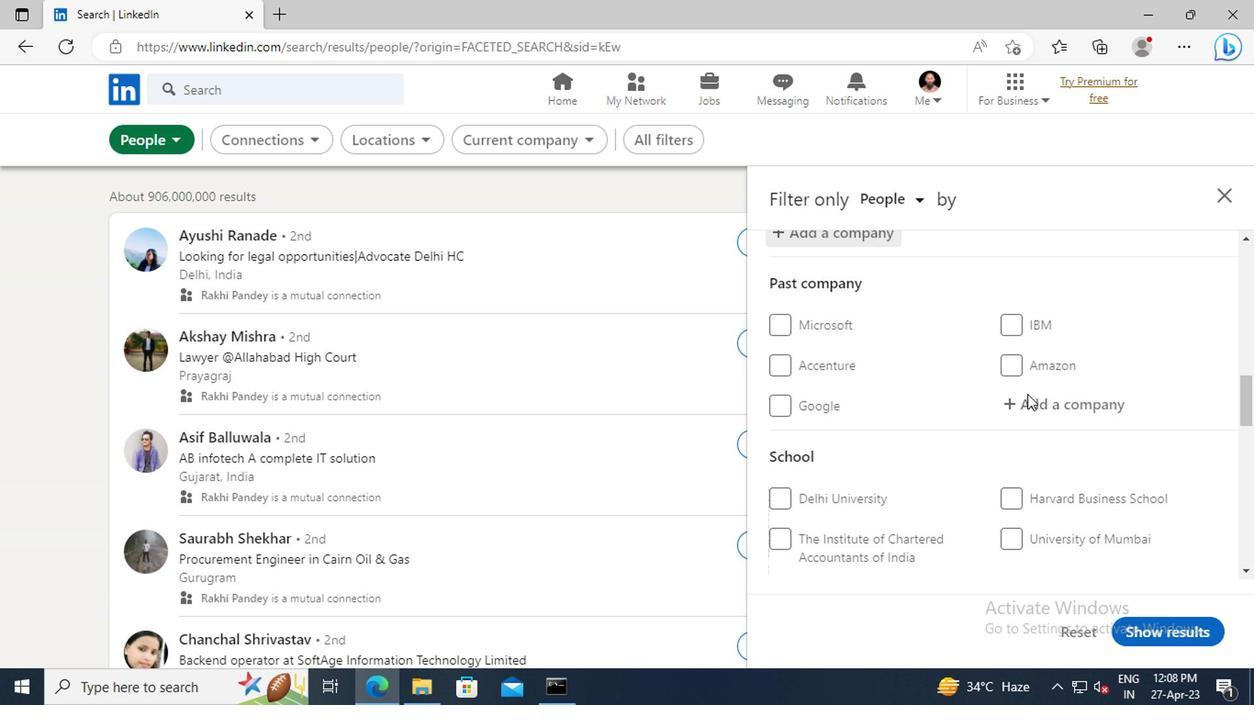 
Action: Mouse scrolled (1023, 393) with delta (0, -1)
Screenshot: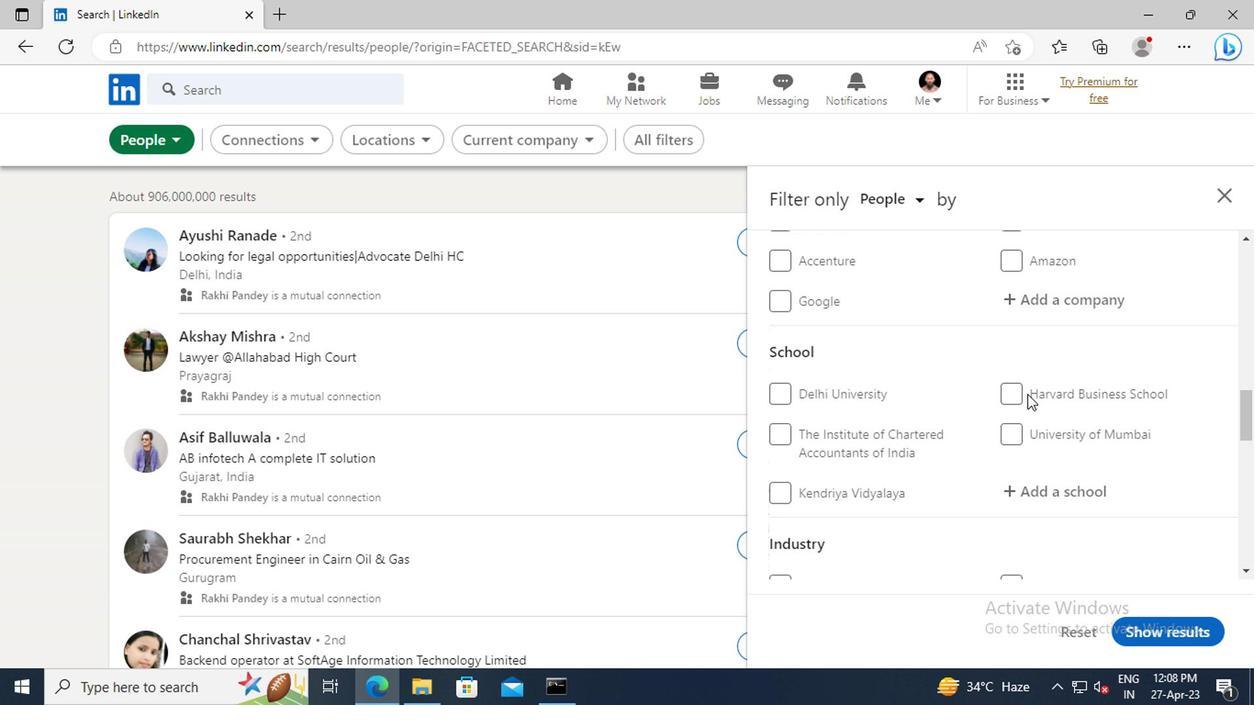 
Action: Mouse scrolled (1023, 393) with delta (0, -1)
Screenshot: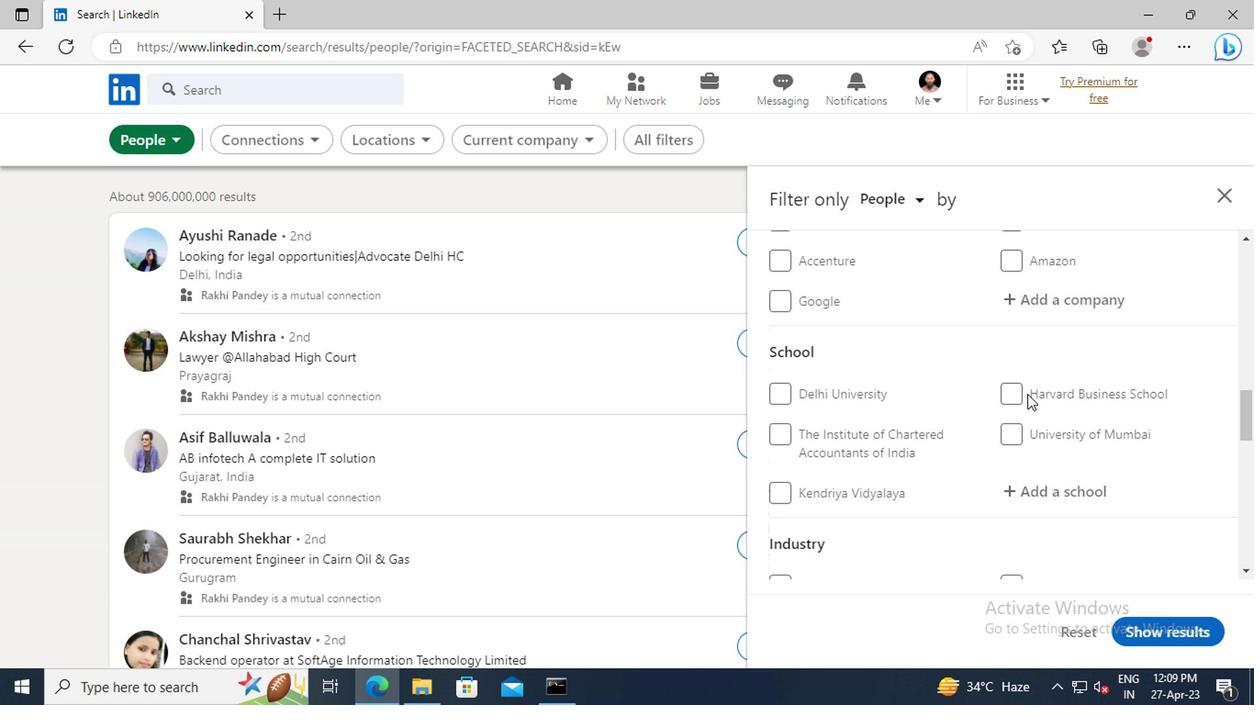 
Action: Mouse moved to (1035, 393)
Screenshot: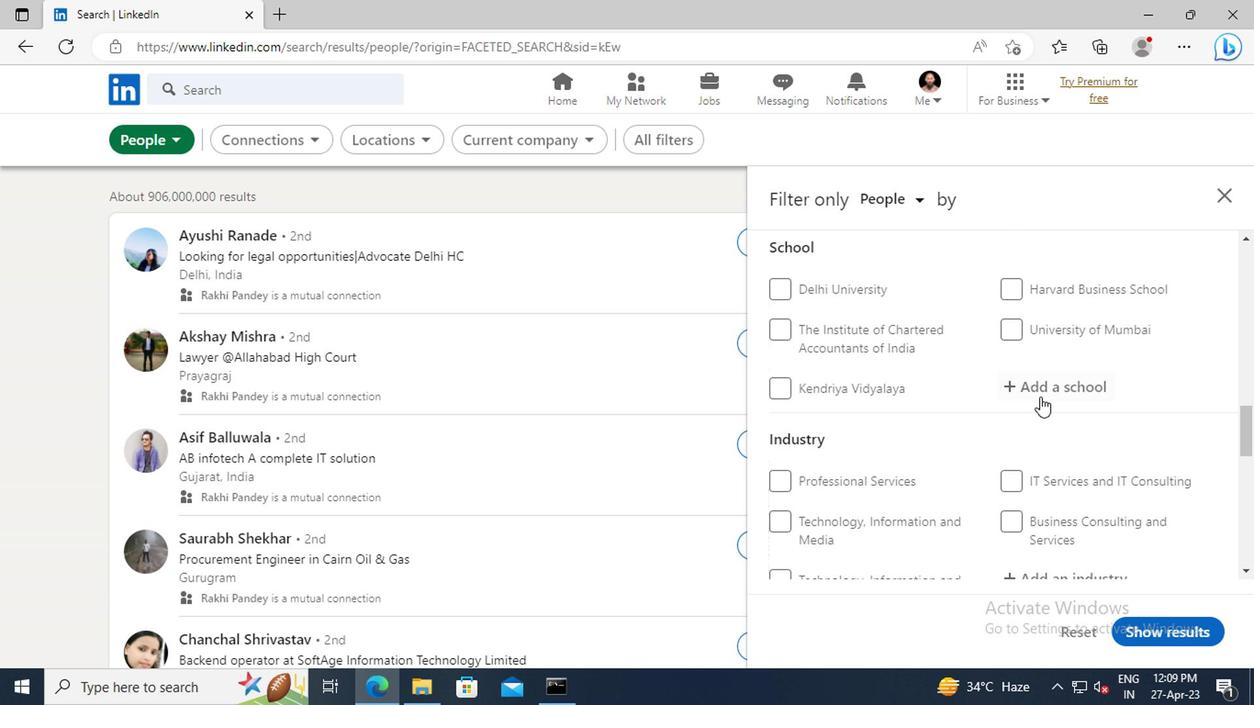 
Action: Mouse pressed left at (1035, 393)
Screenshot: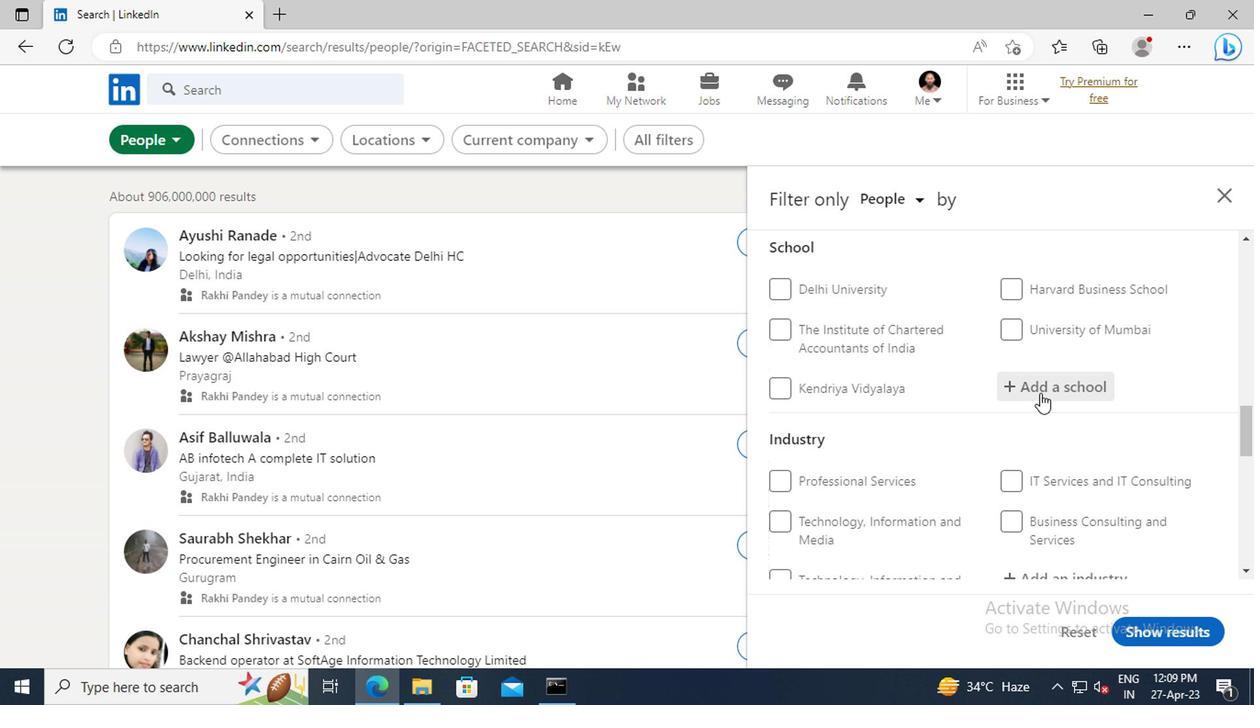 
Action: Key pressed <Key.shift>MEERUT<Key.space><Key.shift>INSTITUTE<Key.space>OF<Key.space><Key.shift>ENGINEERING
Screenshot: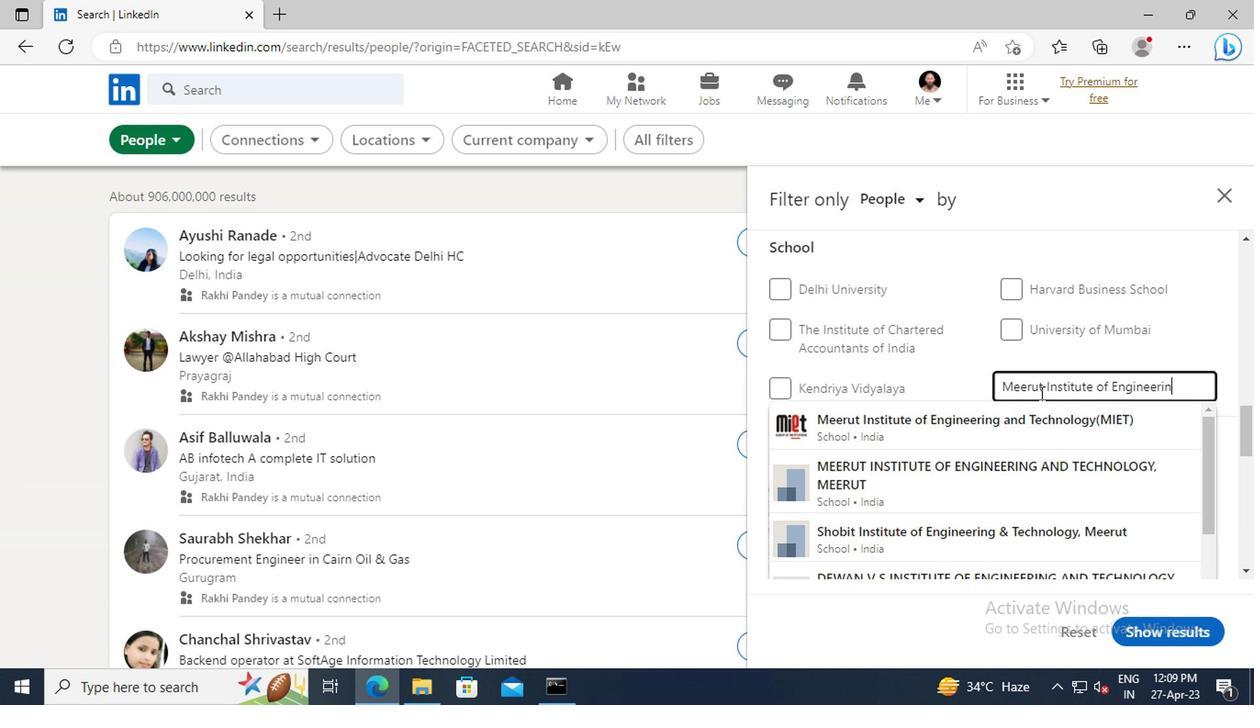 
Action: Mouse moved to (1044, 422)
Screenshot: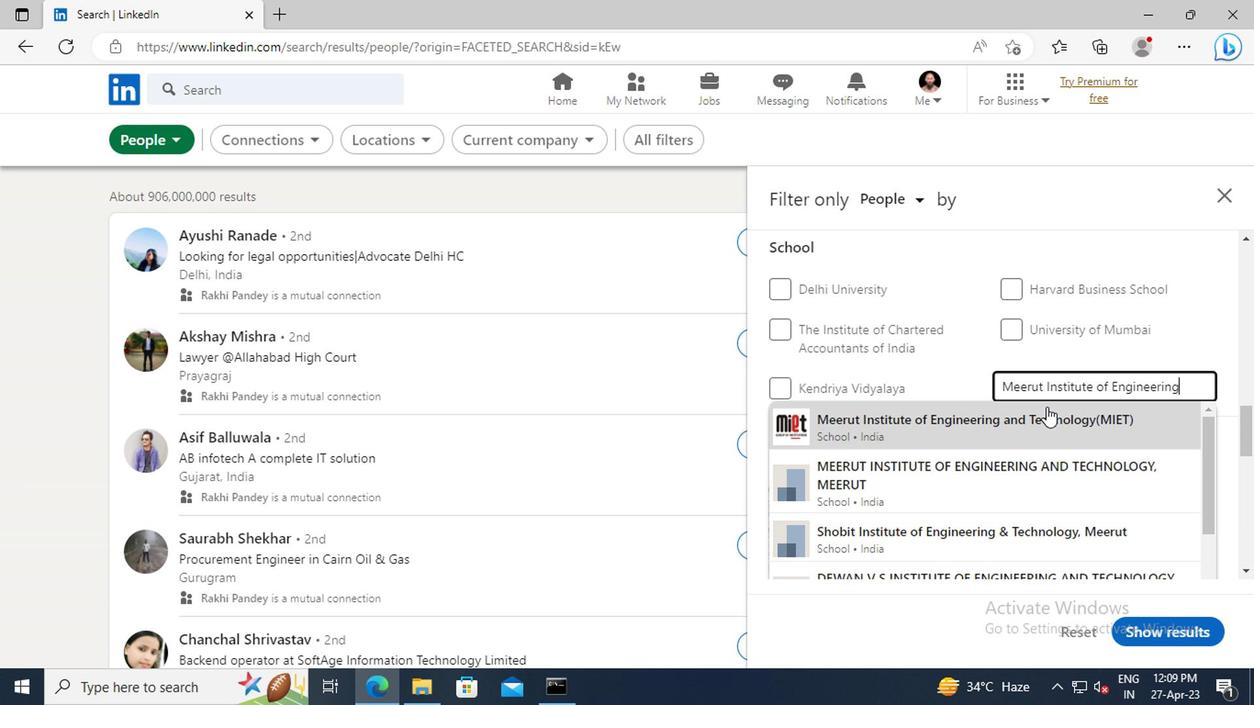 
Action: Mouse pressed left at (1044, 422)
Screenshot: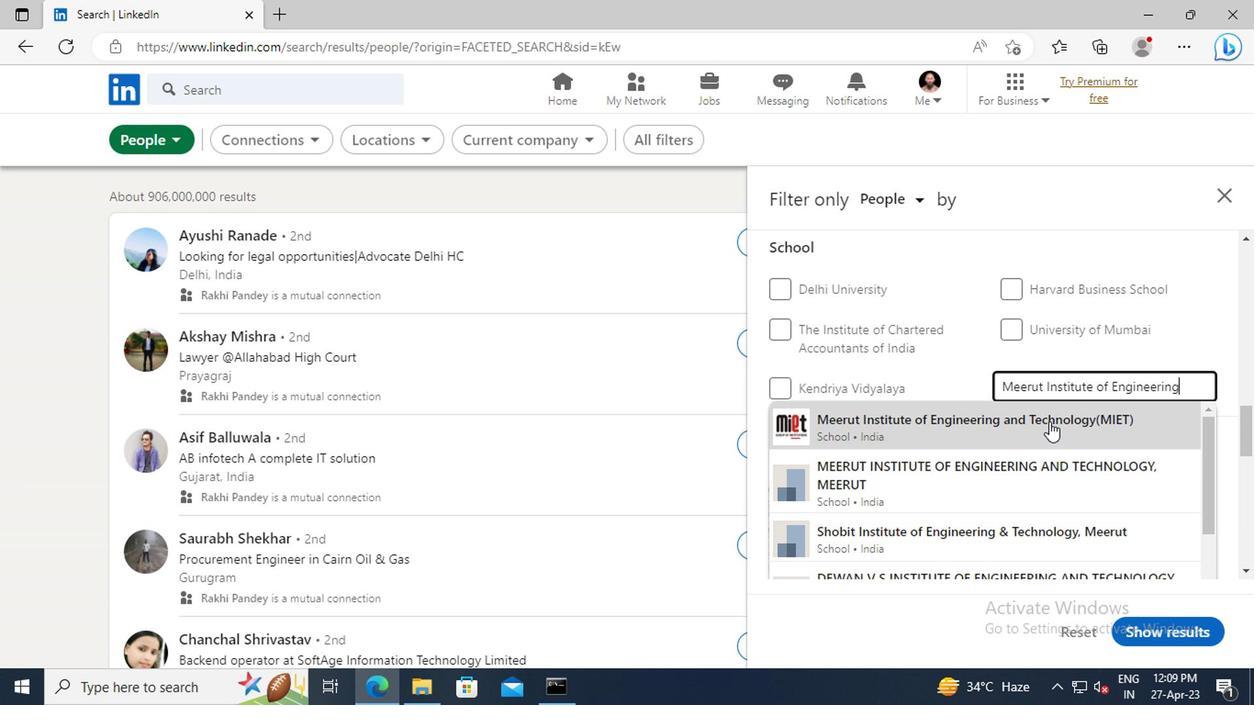 
Action: Mouse moved to (1023, 378)
Screenshot: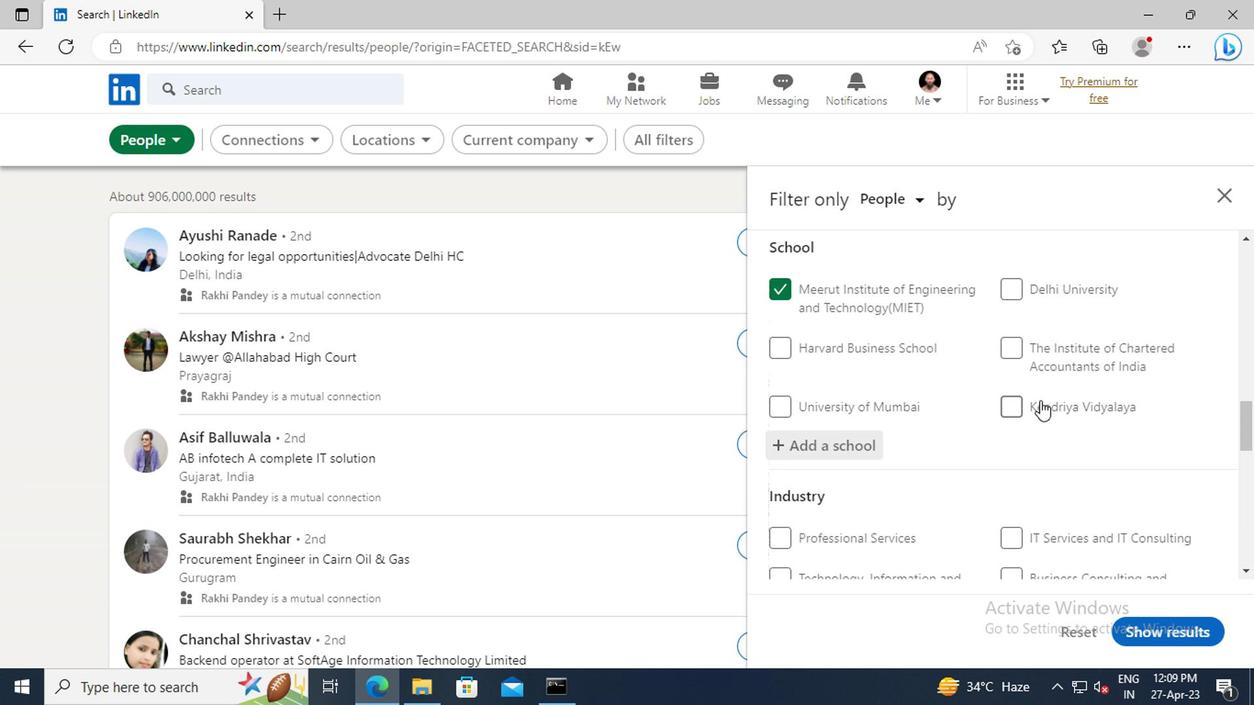 
Action: Mouse scrolled (1023, 377) with delta (0, -1)
Screenshot: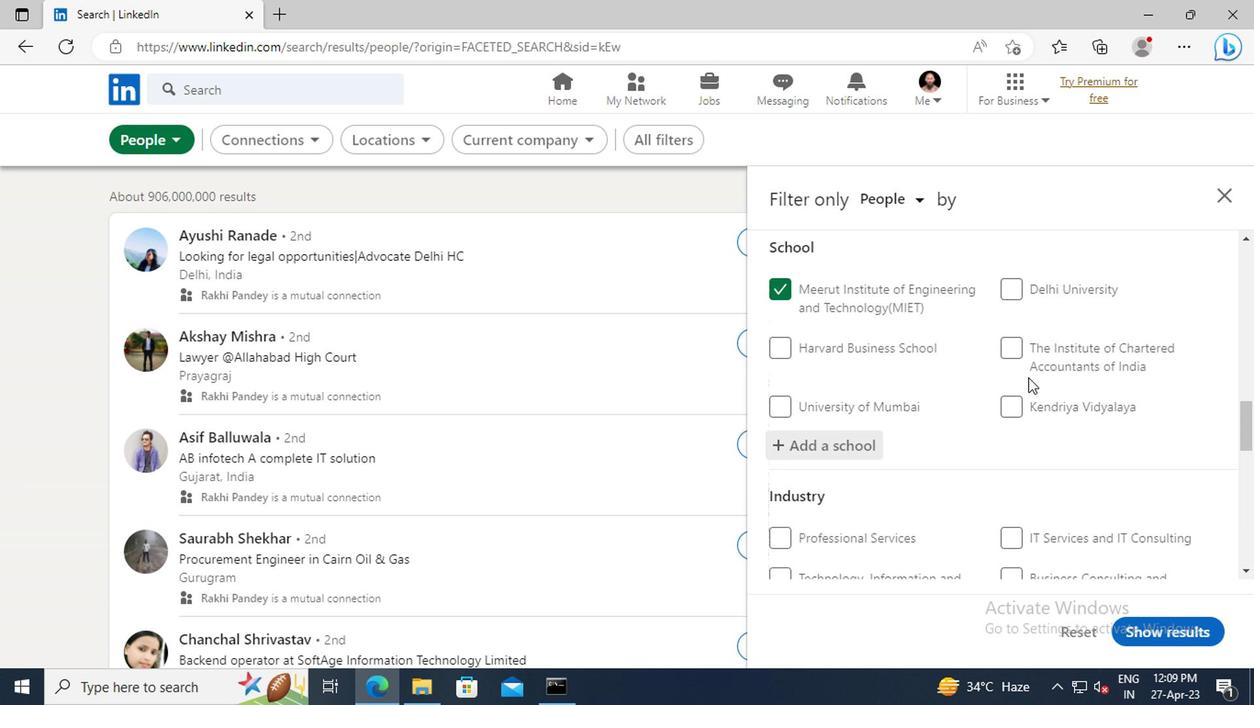 
Action: Mouse scrolled (1023, 377) with delta (0, -1)
Screenshot: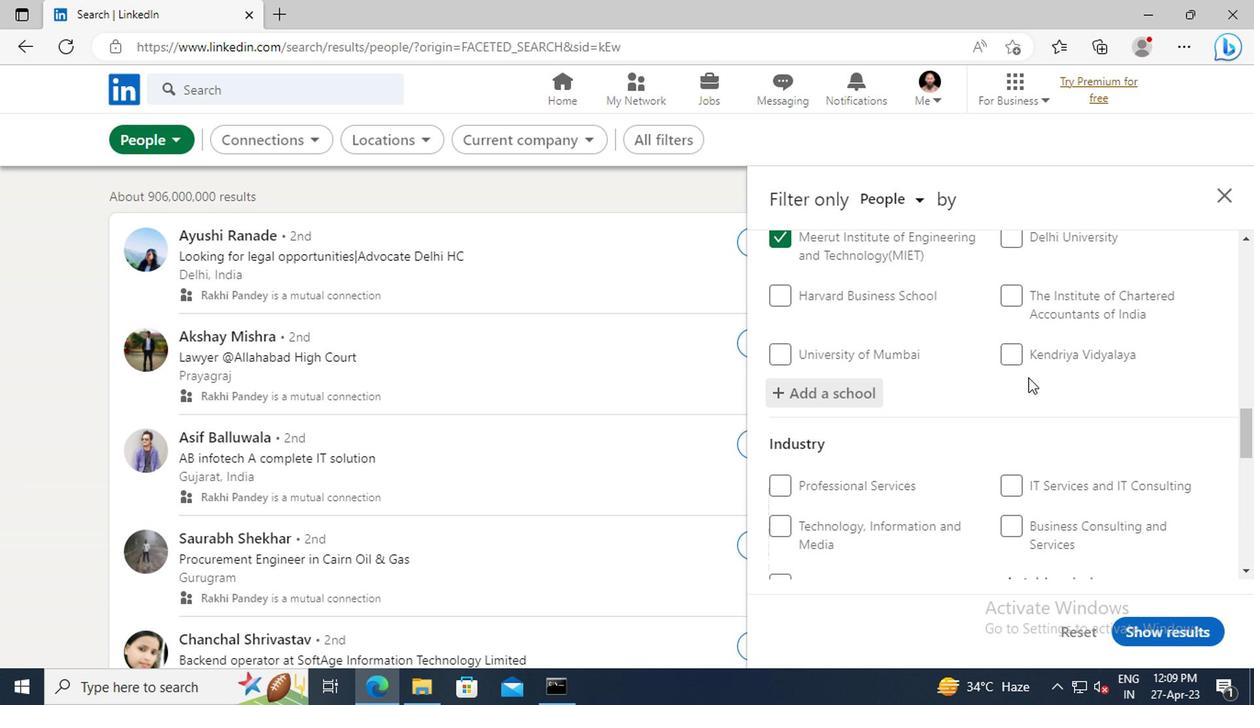 
Action: Mouse scrolled (1023, 377) with delta (0, -1)
Screenshot: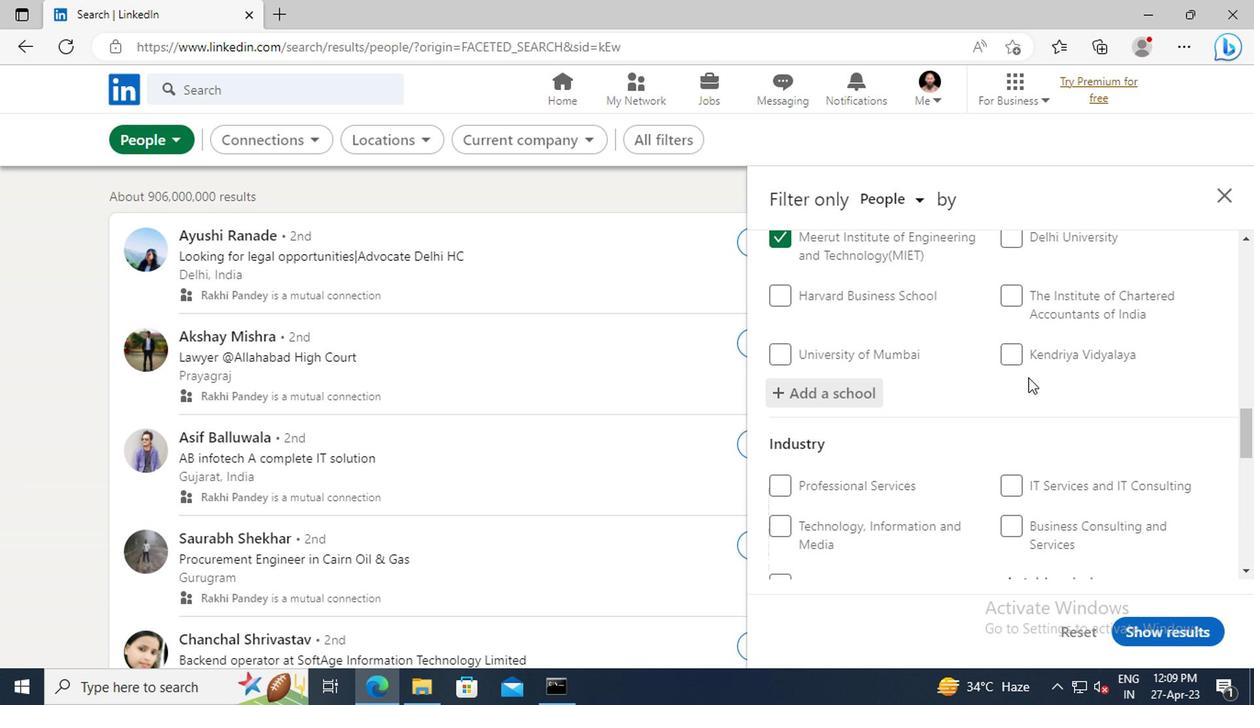 
Action: Mouse scrolled (1023, 377) with delta (0, -1)
Screenshot: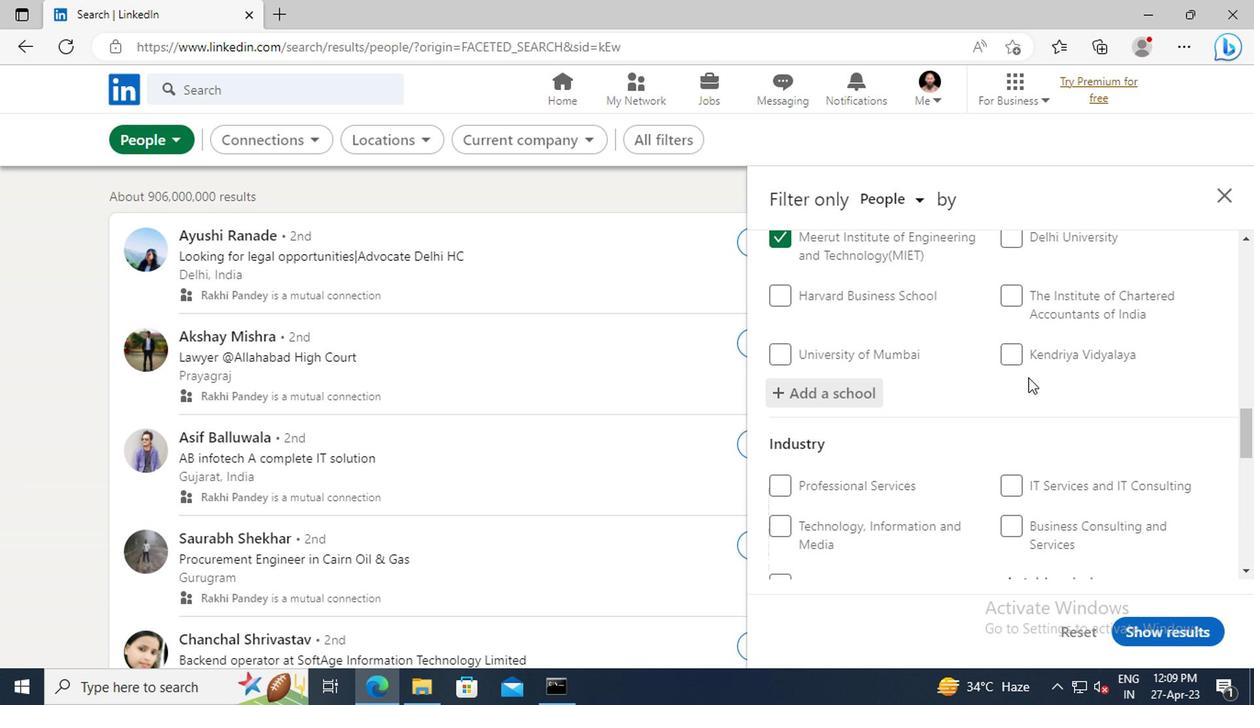 
Action: Mouse moved to (1032, 424)
Screenshot: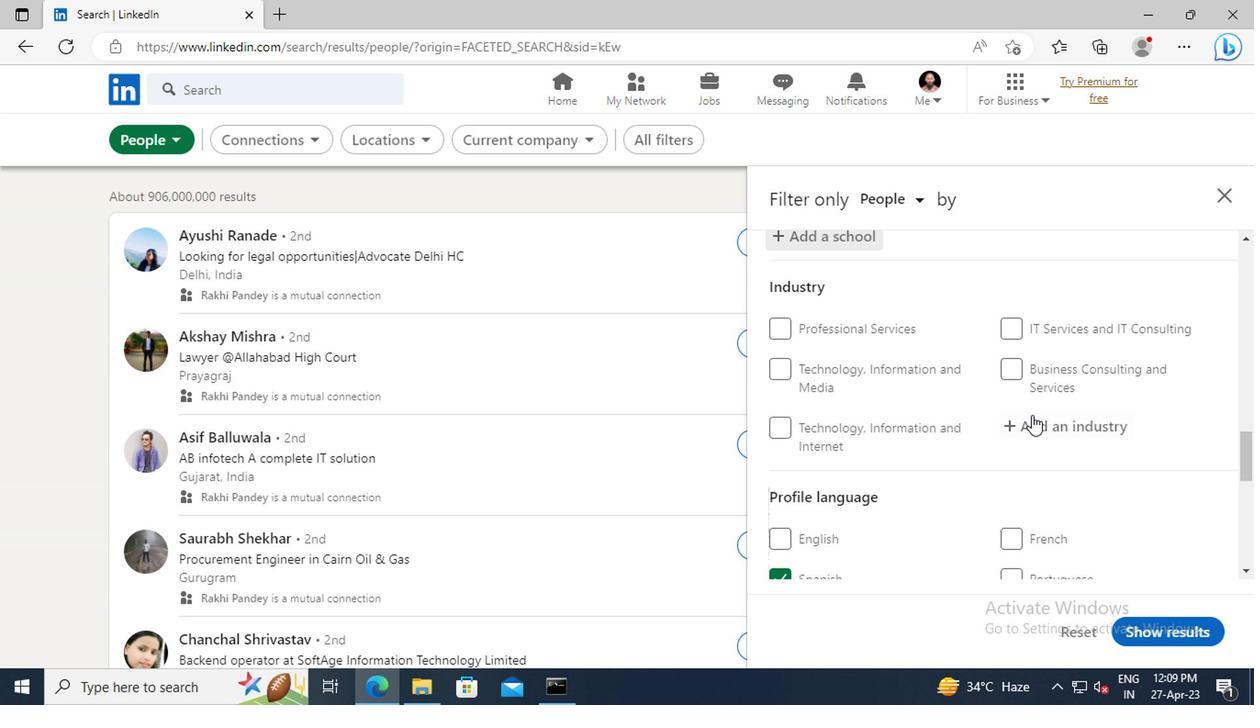 
Action: Mouse pressed left at (1032, 424)
Screenshot: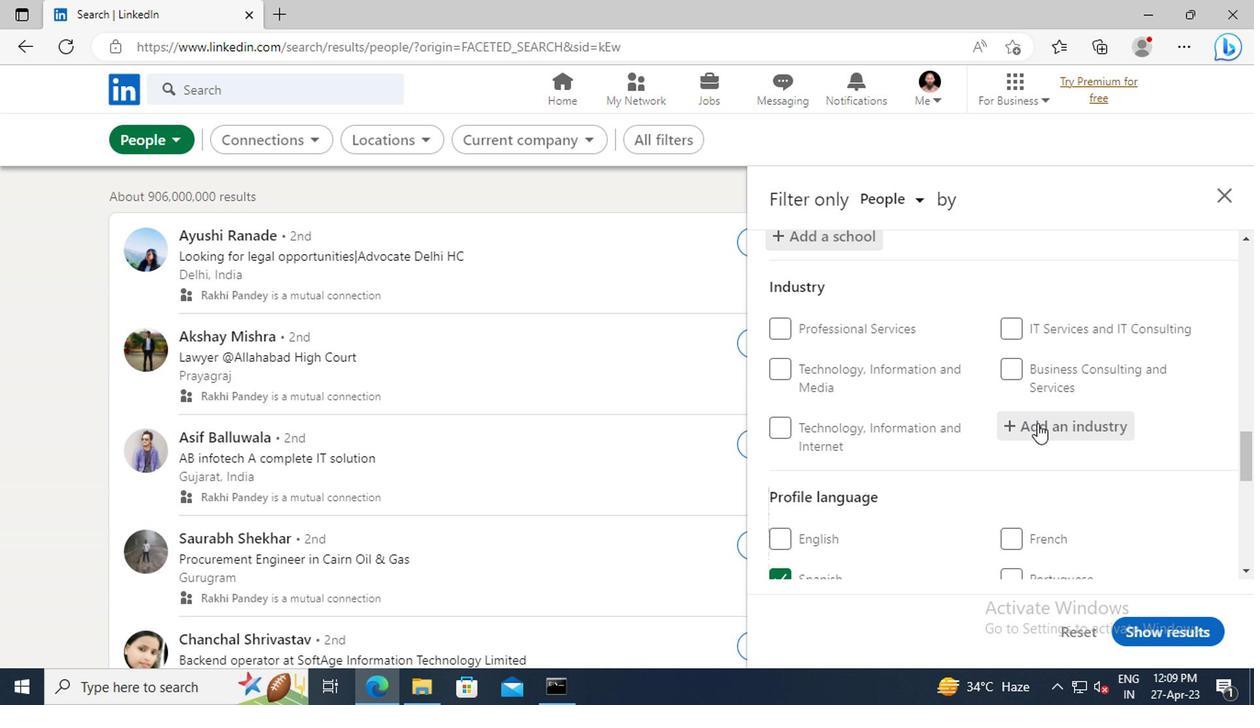 
Action: Key pressed <Key.shift>REAL<Key.space><Key.shift>ESTATE<Key.space><Key.shift>AGENTS
Screenshot: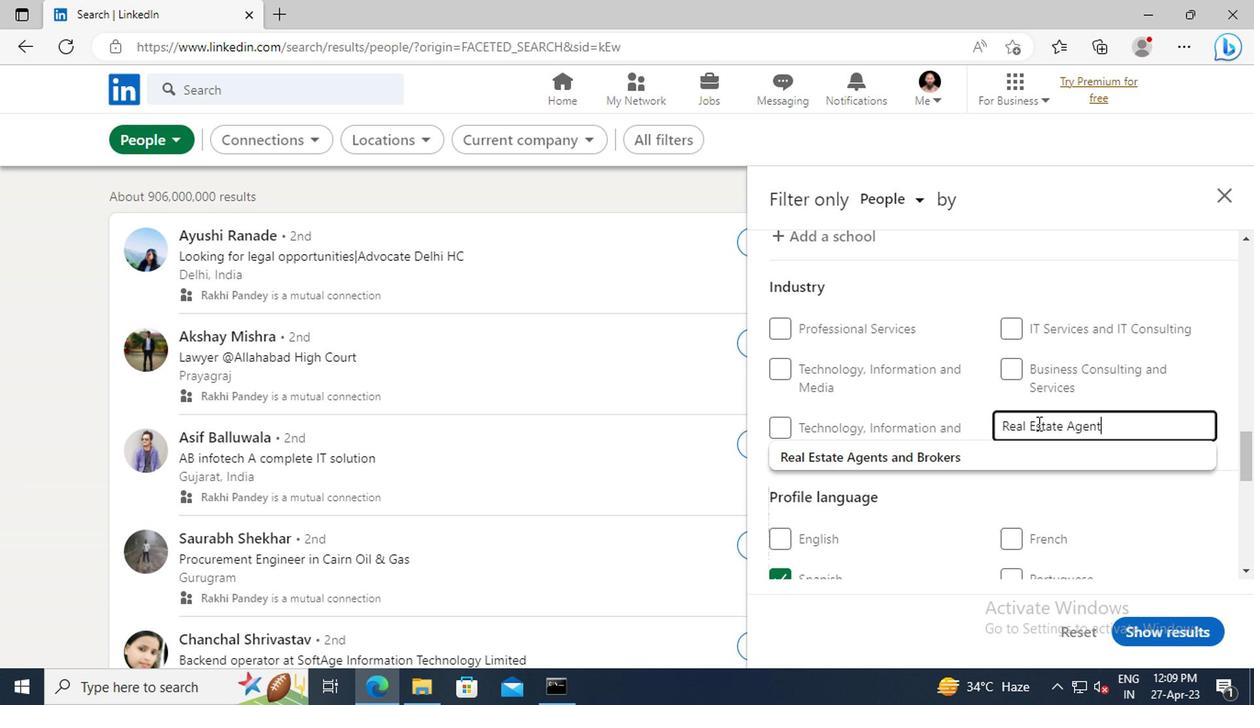 
Action: Mouse moved to (1019, 454)
Screenshot: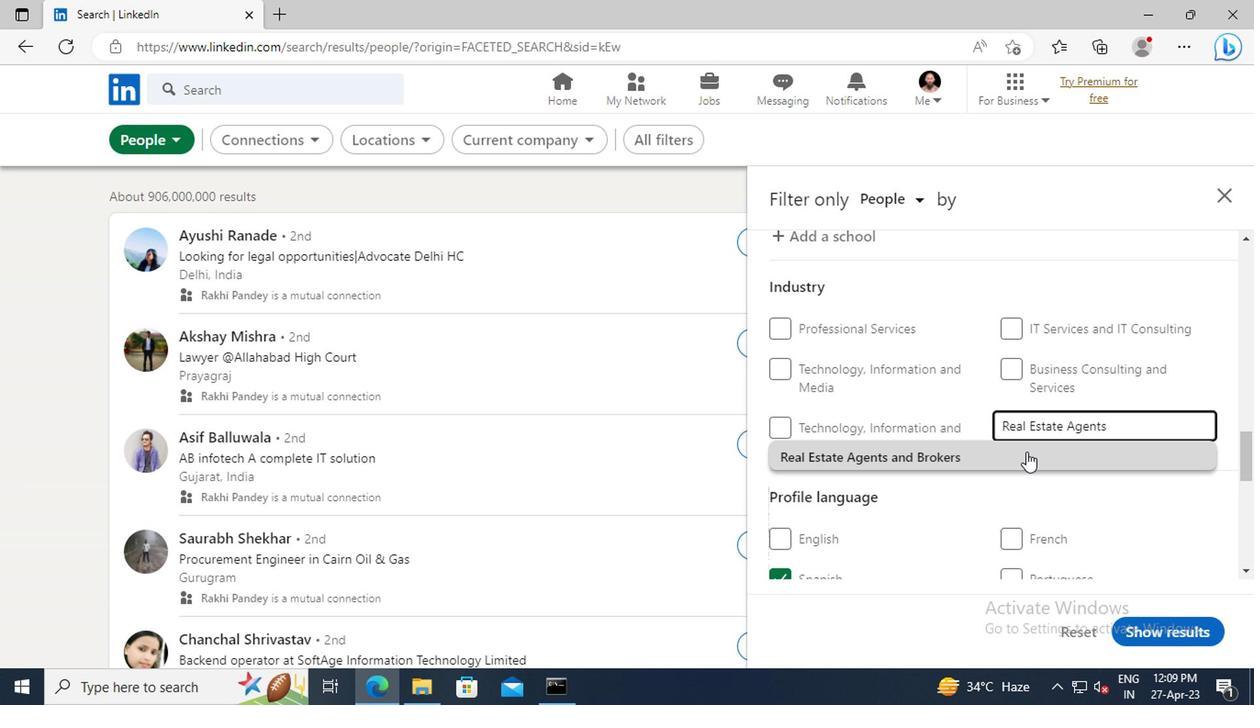
Action: Mouse pressed left at (1019, 454)
Screenshot: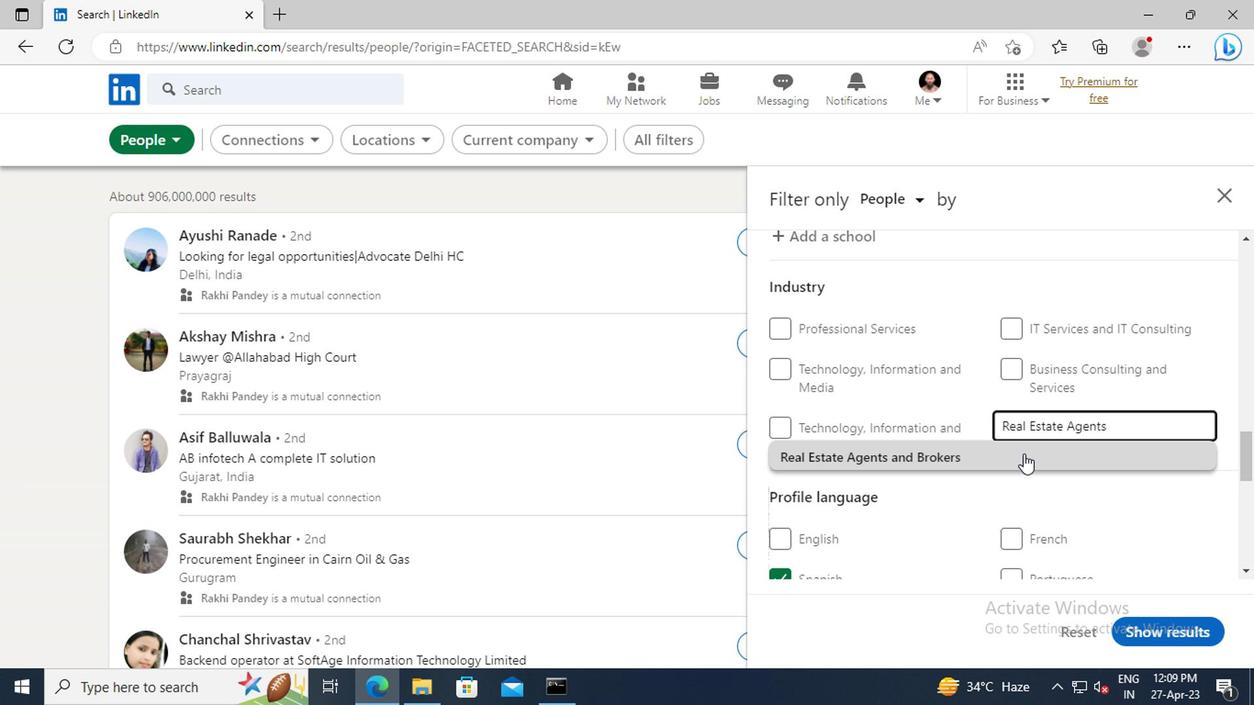 
Action: Mouse moved to (993, 388)
Screenshot: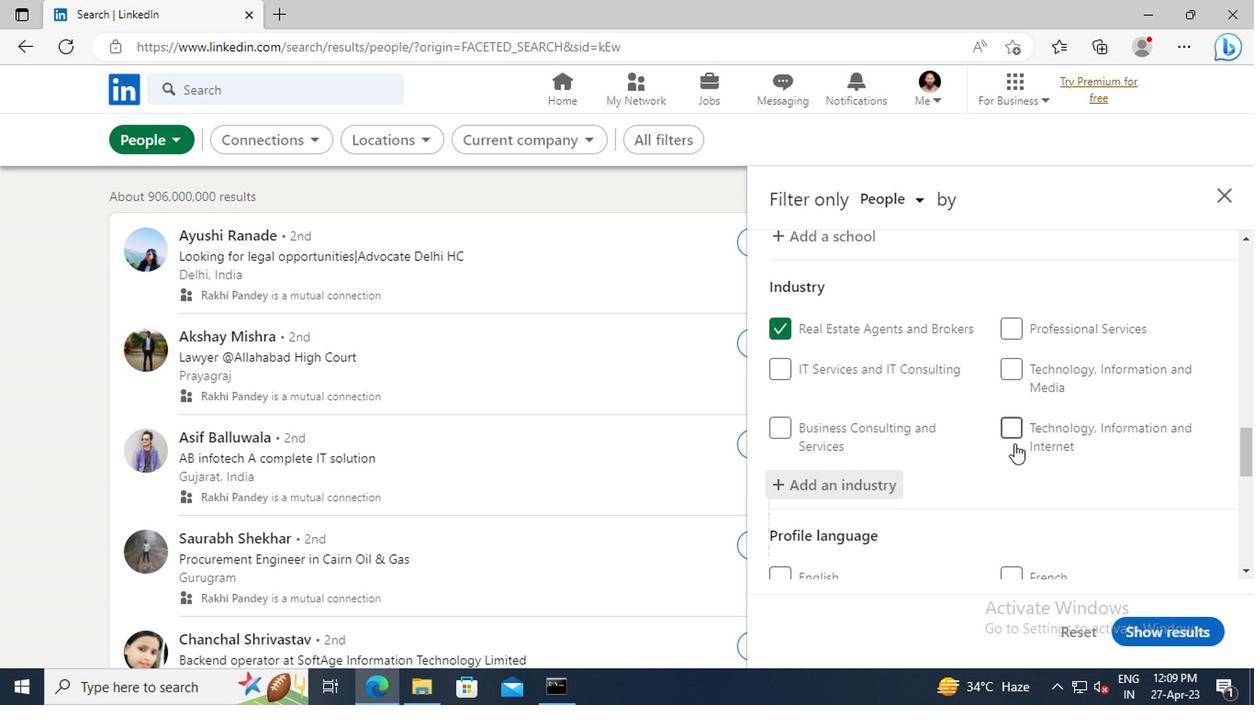
Action: Mouse scrolled (993, 386) with delta (0, -1)
Screenshot: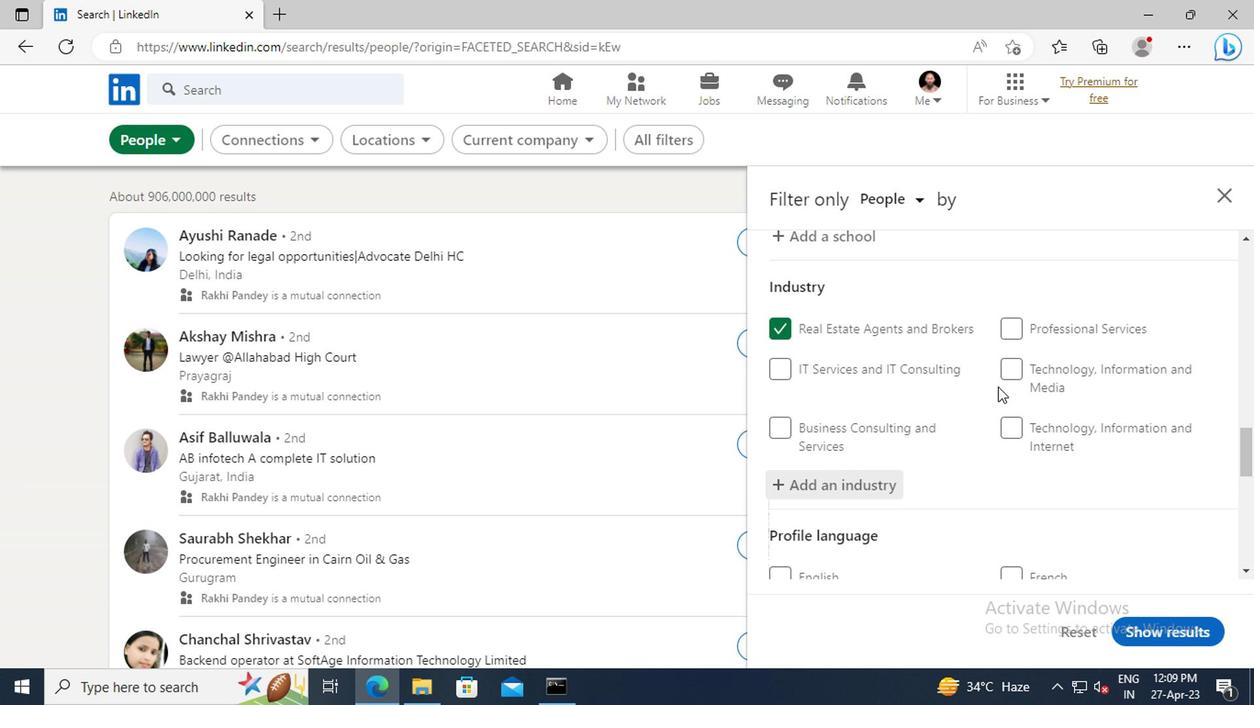 
Action: Mouse scrolled (993, 386) with delta (0, -1)
Screenshot: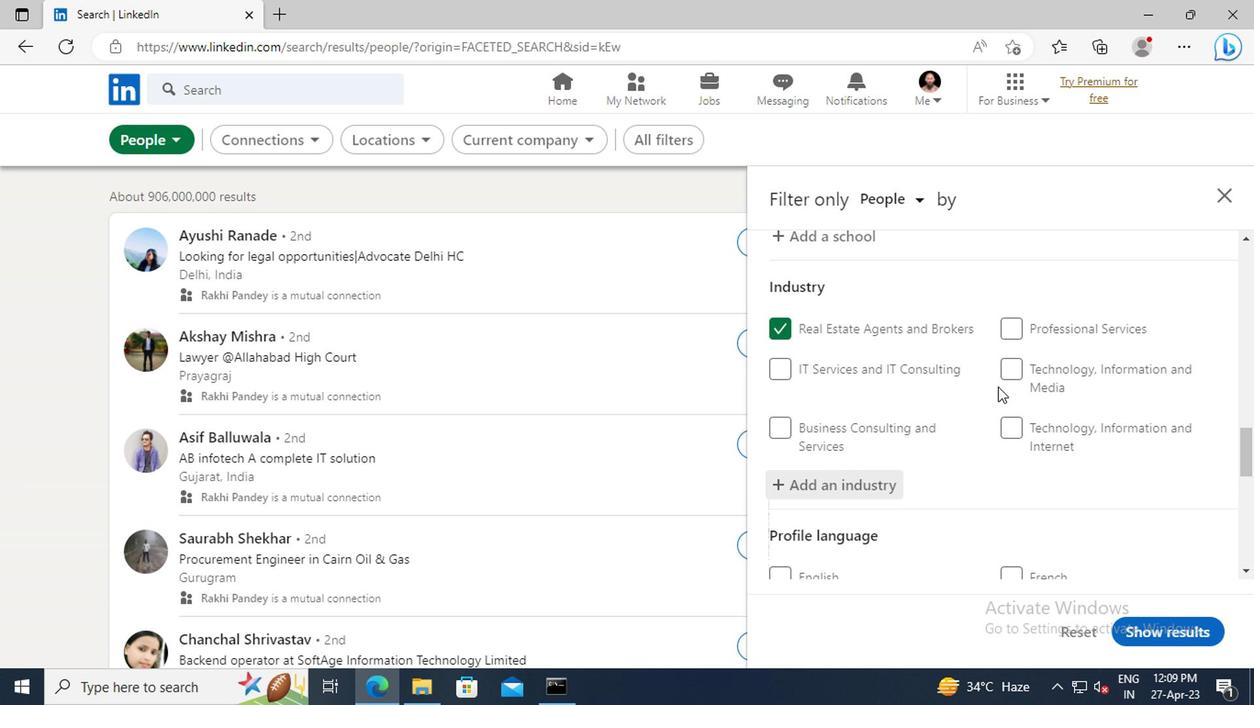 
Action: Mouse scrolled (993, 386) with delta (0, -1)
Screenshot: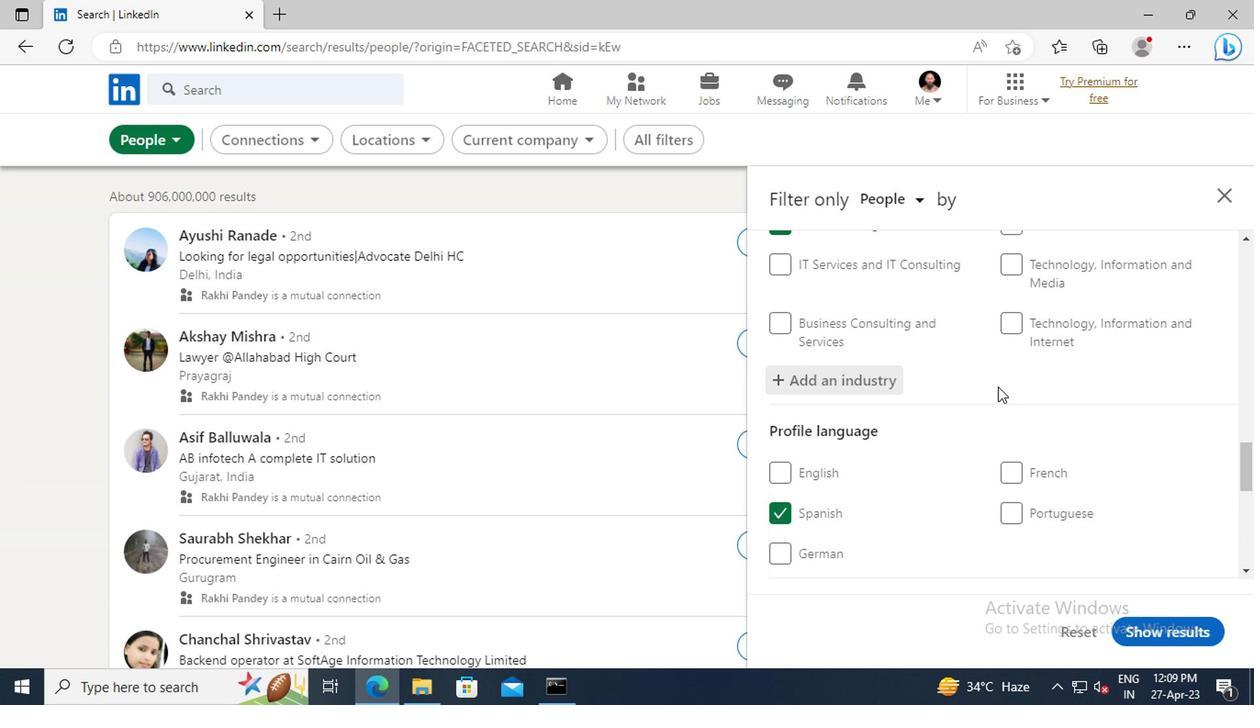 
Action: Mouse scrolled (993, 386) with delta (0, -1)
Screenshot: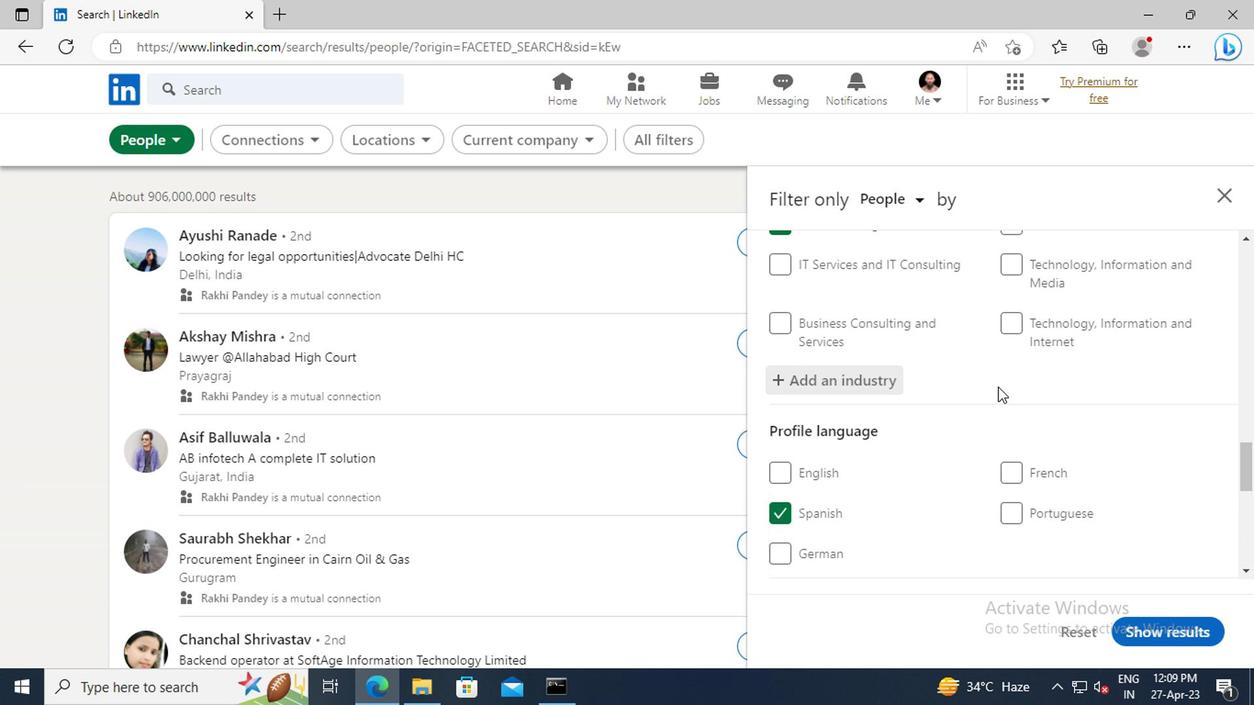 
Action: Mouse scrolled (993, 386) with delta (0, -1)
Screenshot: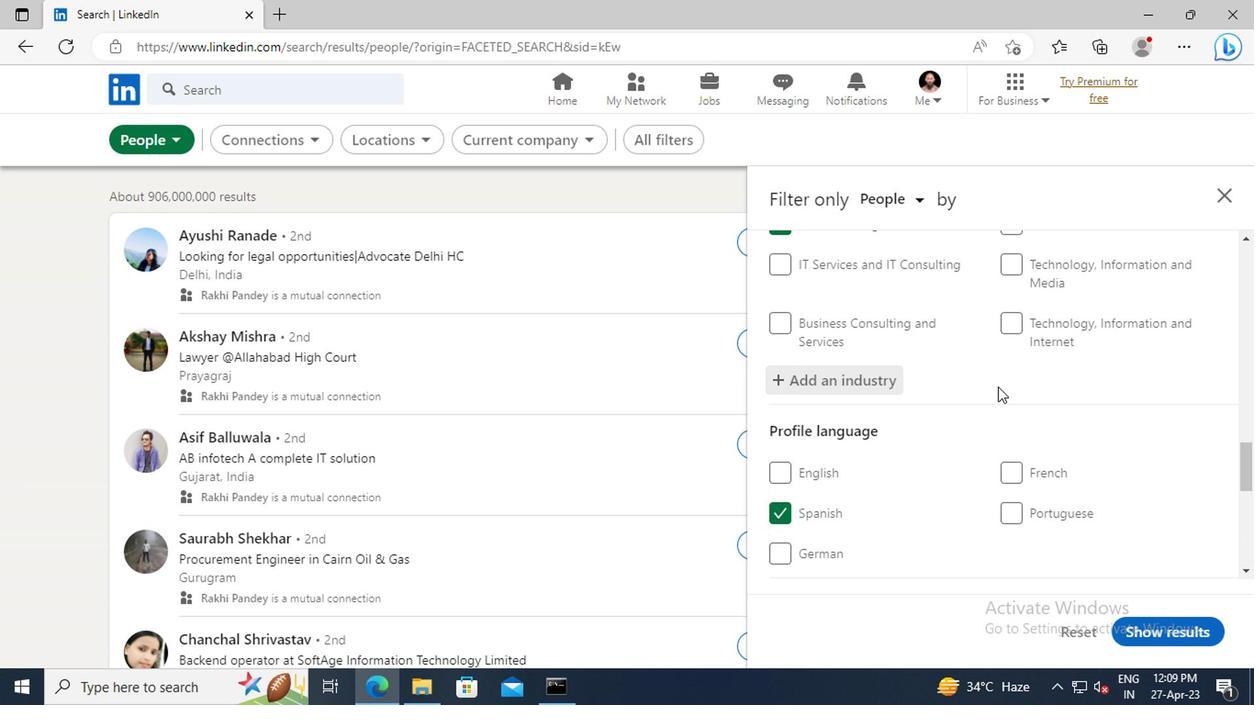 
Action: Mouse scrolled (993, 386) with delta (0, -1)
Screenshot: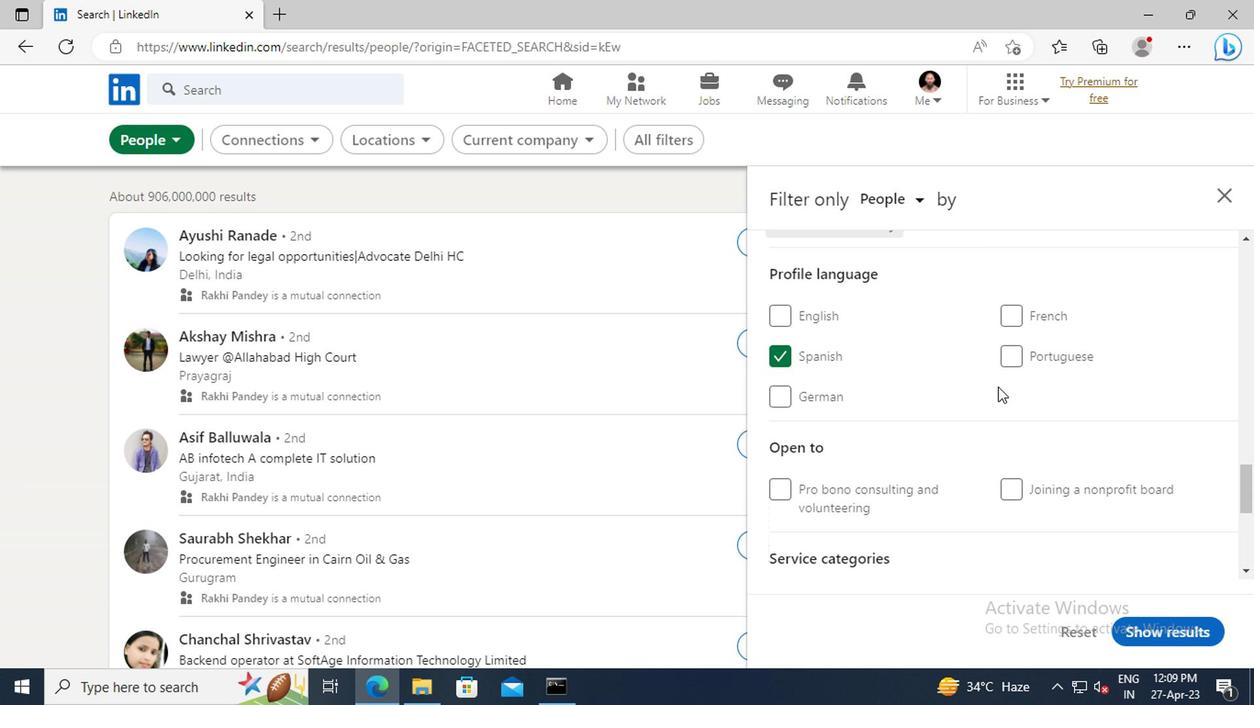 
Action: Mouse scrolled (993, 386) with delta (0, -1)
Screenshot: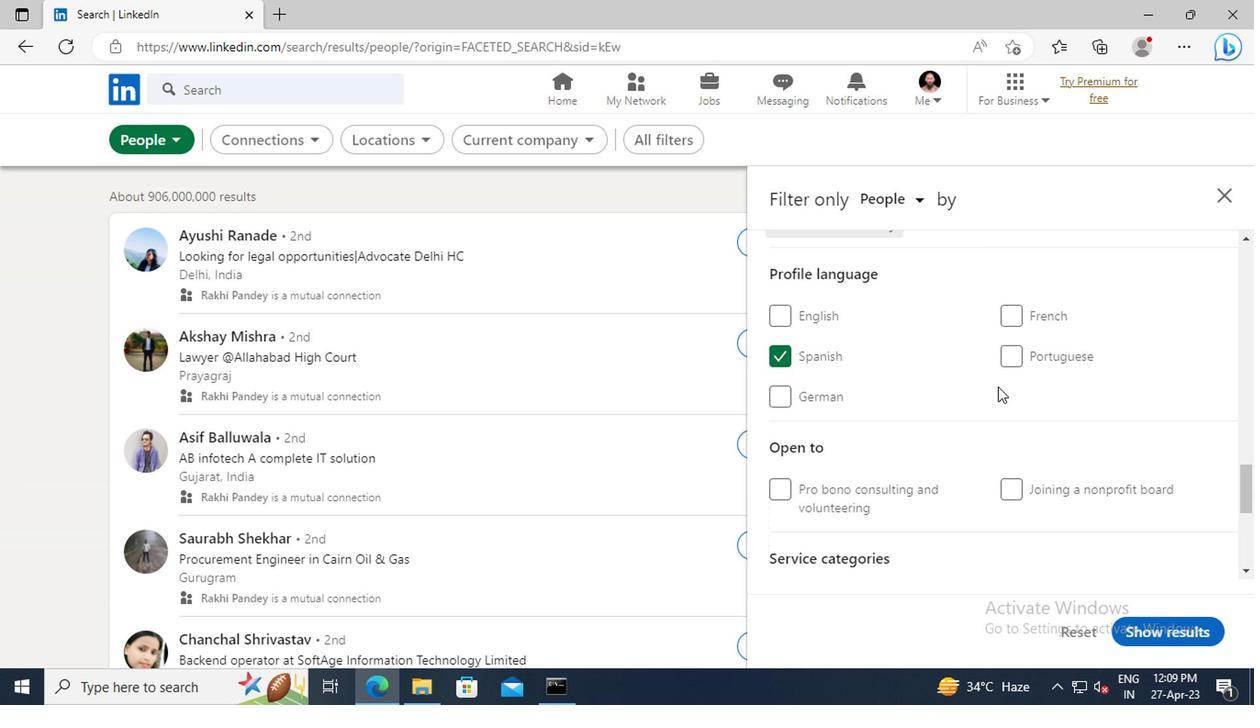 
Action: Mouse scrolled (993, 386) with delta (0, -1)
Screenshot: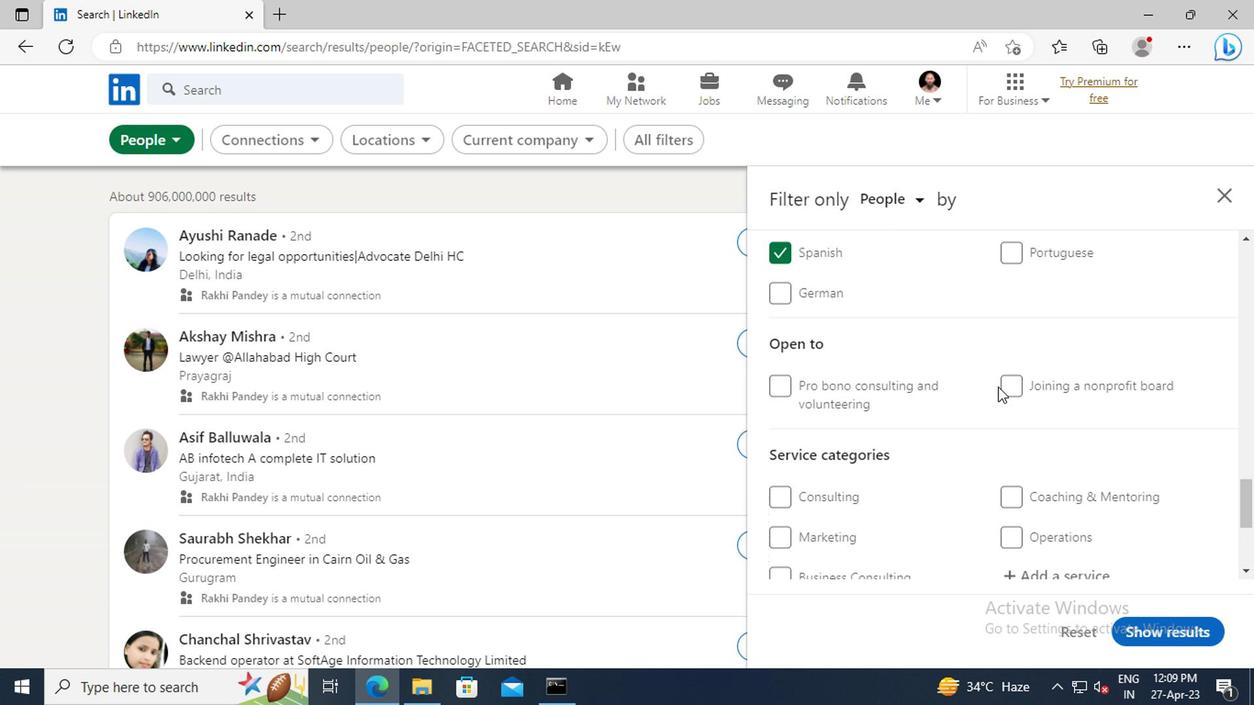 
Action: Mouse scrolled (993, 386) with delta (0, -1)
Screenshot: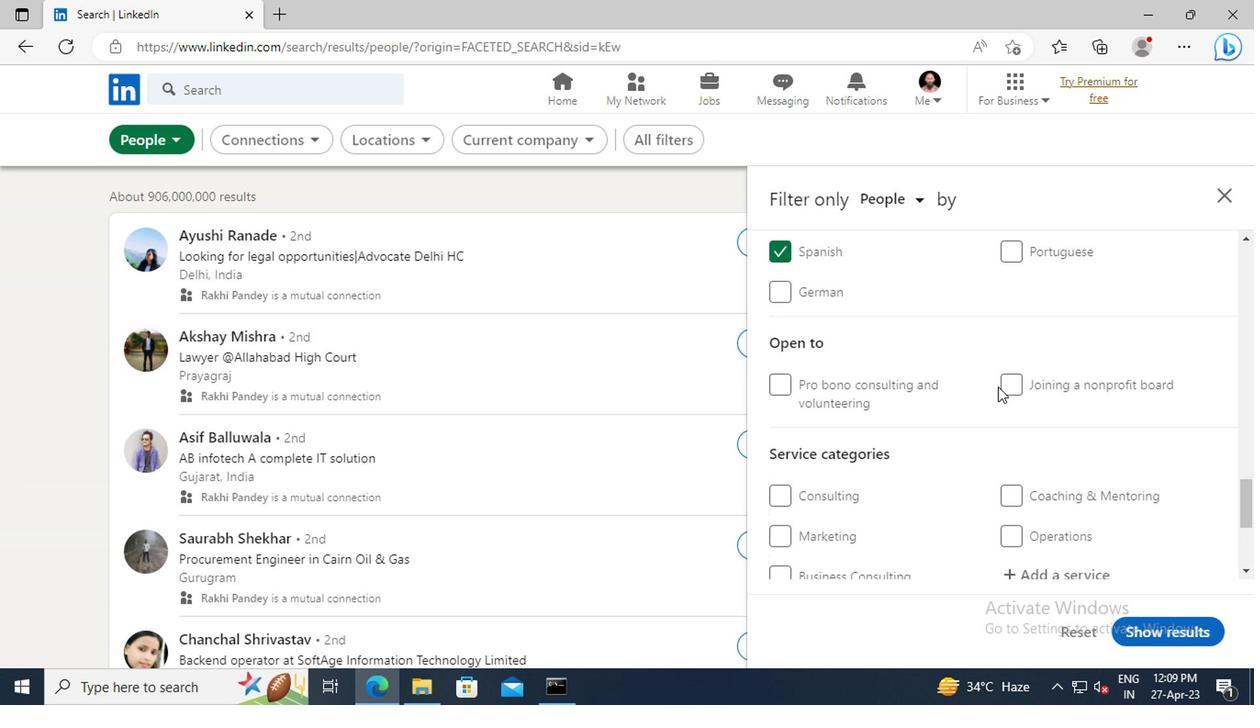 
Action: Mouse scrolled (993, 386) with delta (0, -1)
Screenshot: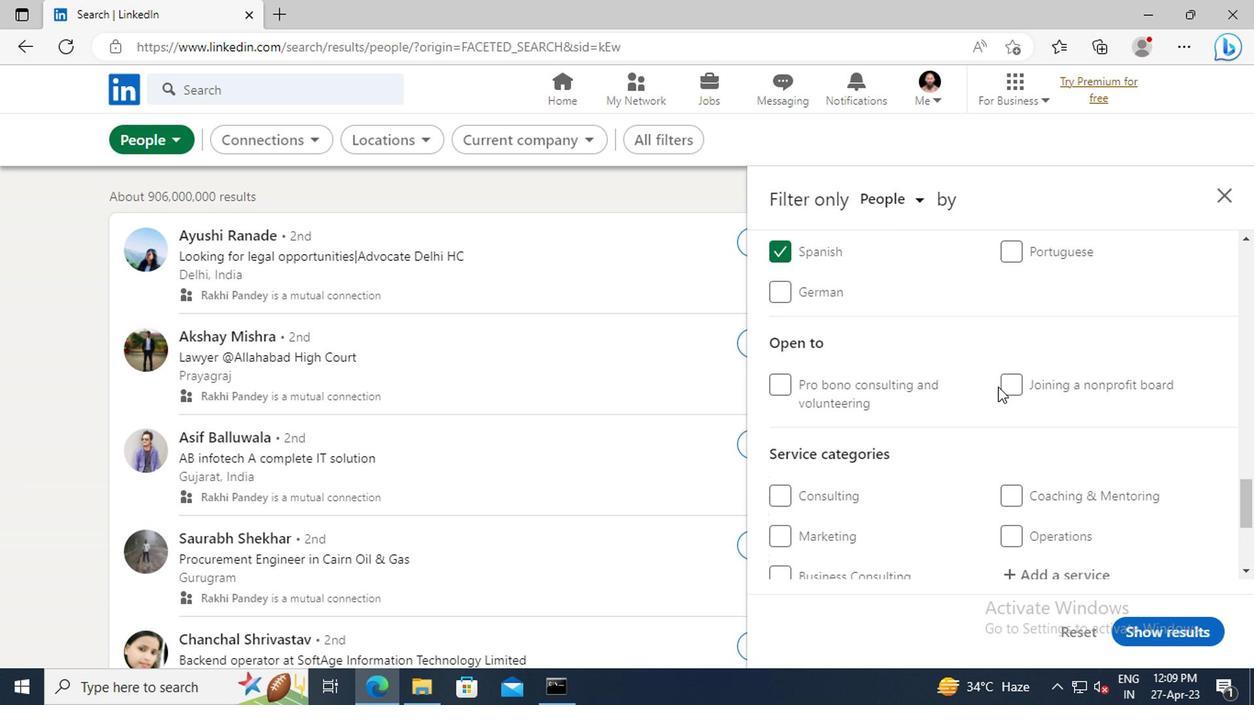 
Action: Mouse moved to (1033, 418)
Screenshot: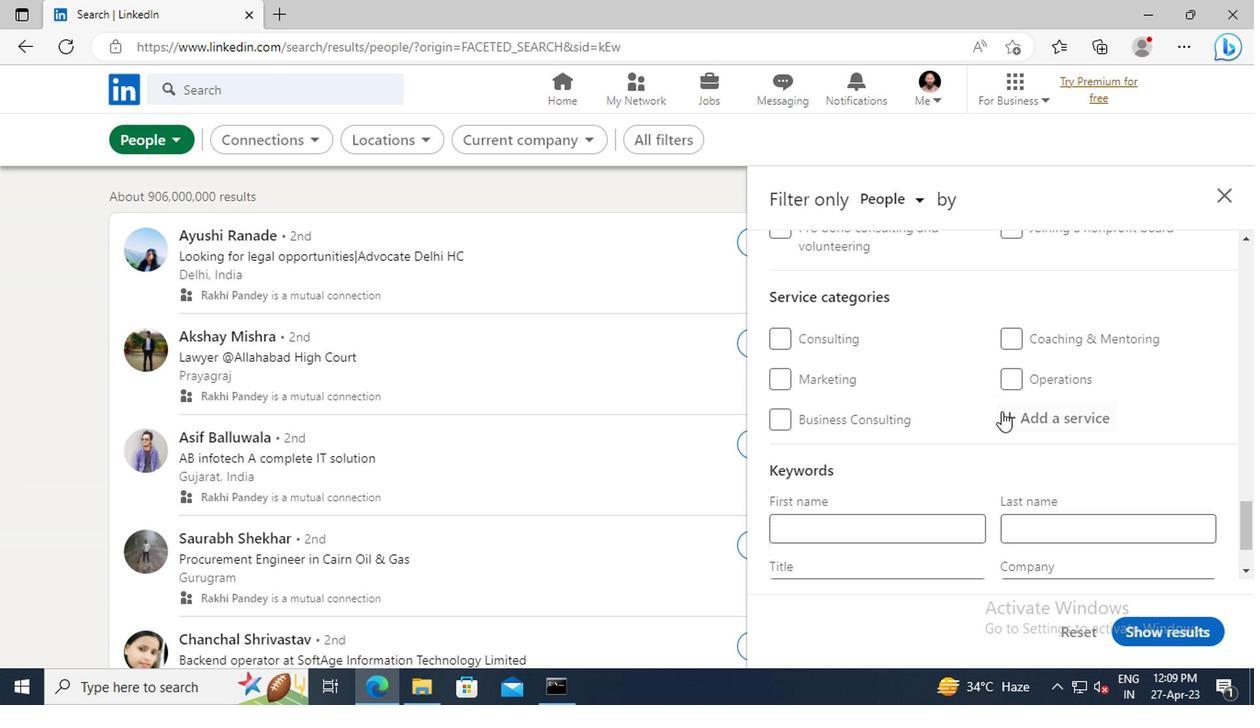 
Action: Mouse pressed left at (1033, 418)
Screenshot: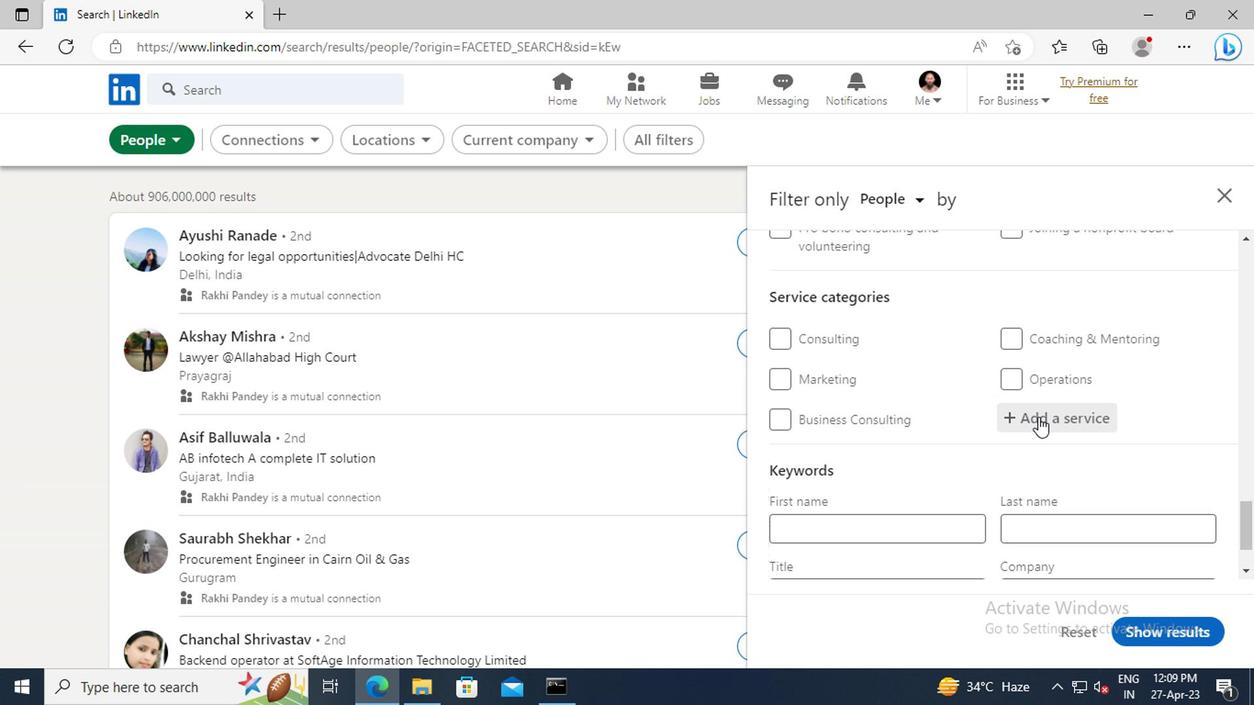 
Action: Key pressed <Key.shift>AUTO<Key.space><Key.shift>INSURANCE
Screenshot: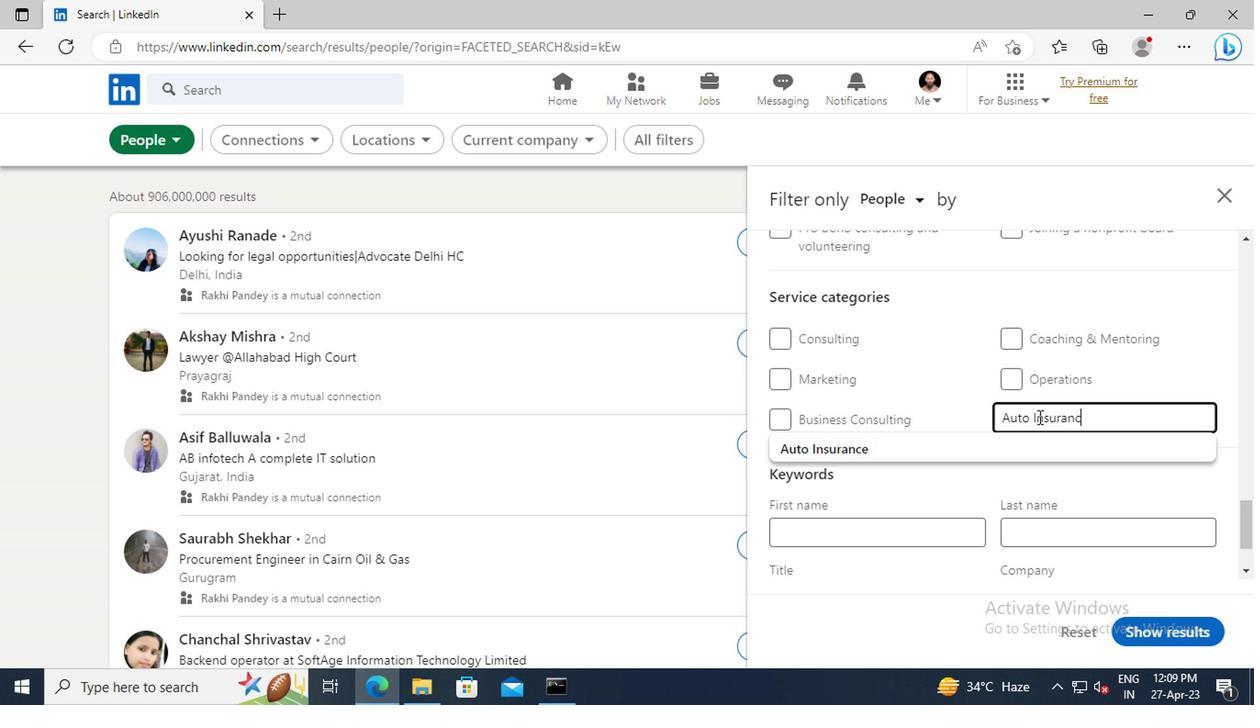 
Action: Mouse moved to (1036, 447)
Screenshot: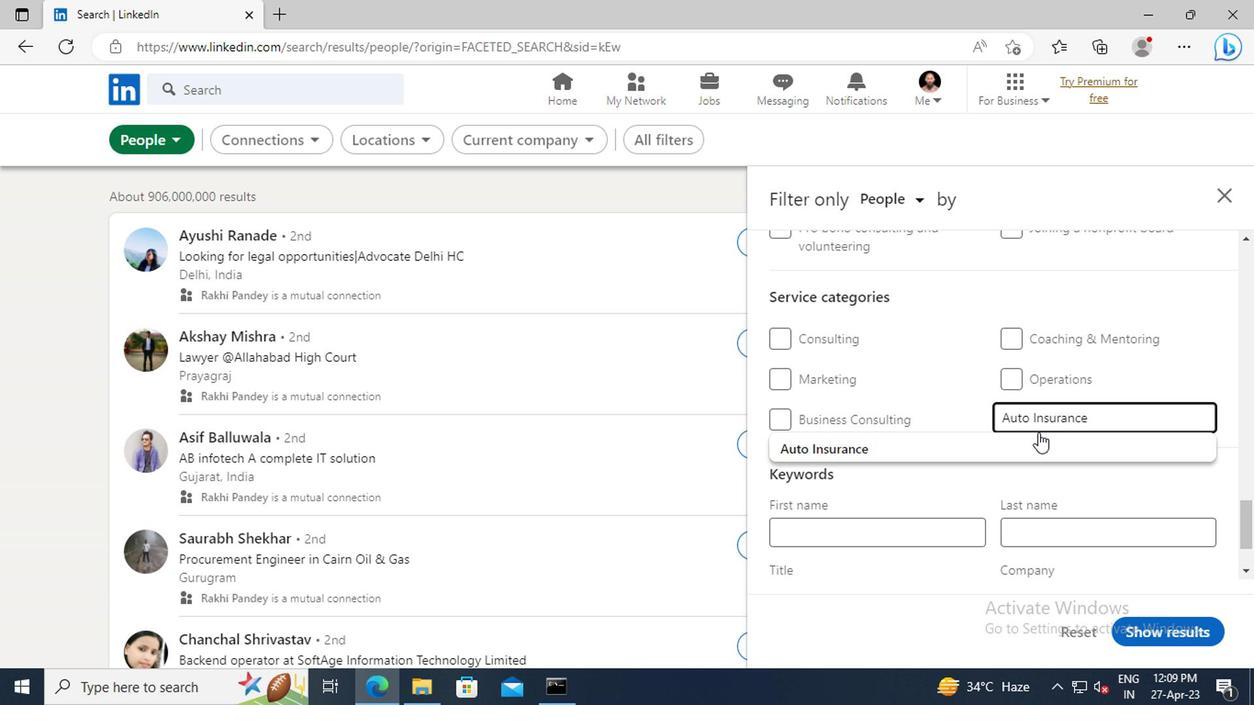 
Action: Mouse pressed left at (1036, 447)
Screenshot: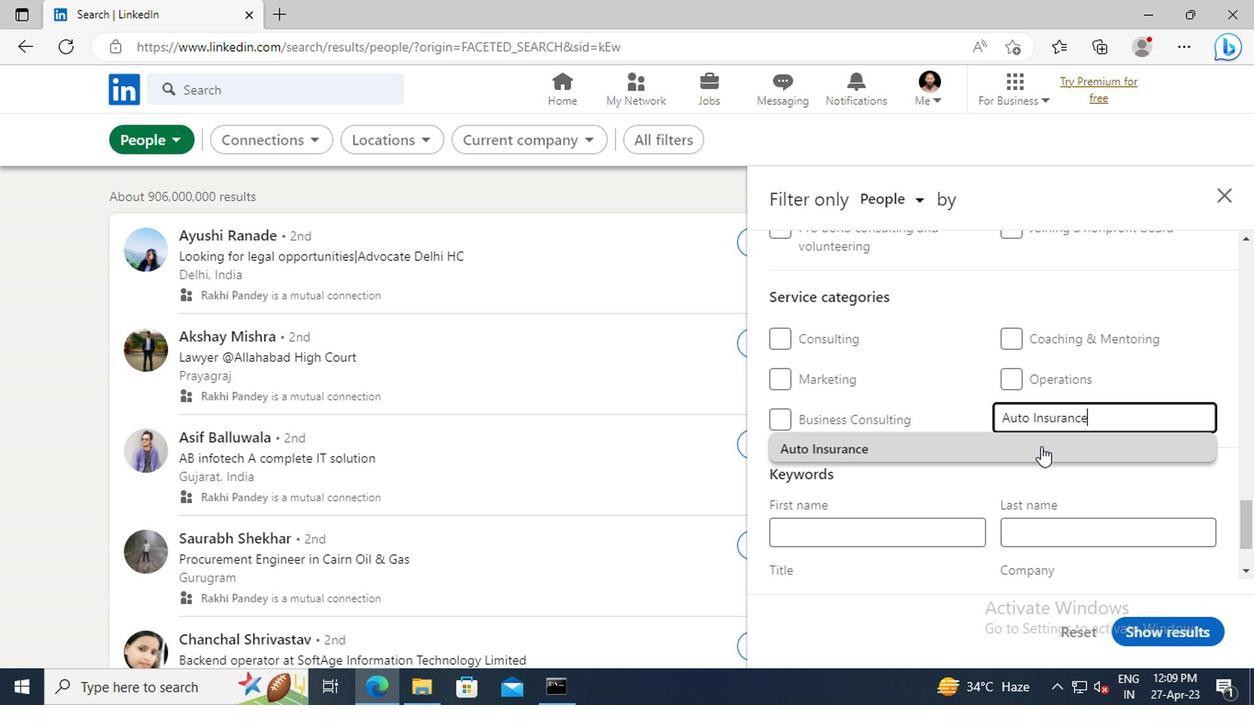 
Action: Mouse moved to (957, 421)
Screenshot: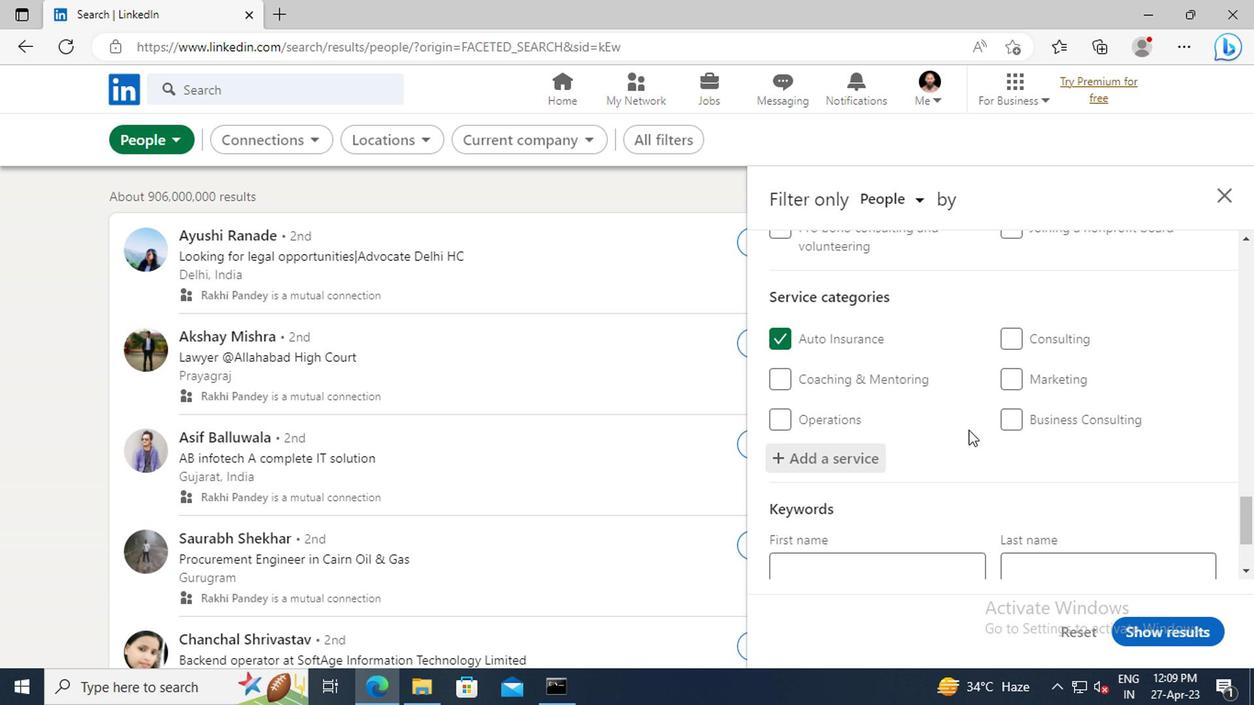 
Action: Mouse scrolled (957, 420) with delta (0, 0)
Screenshot: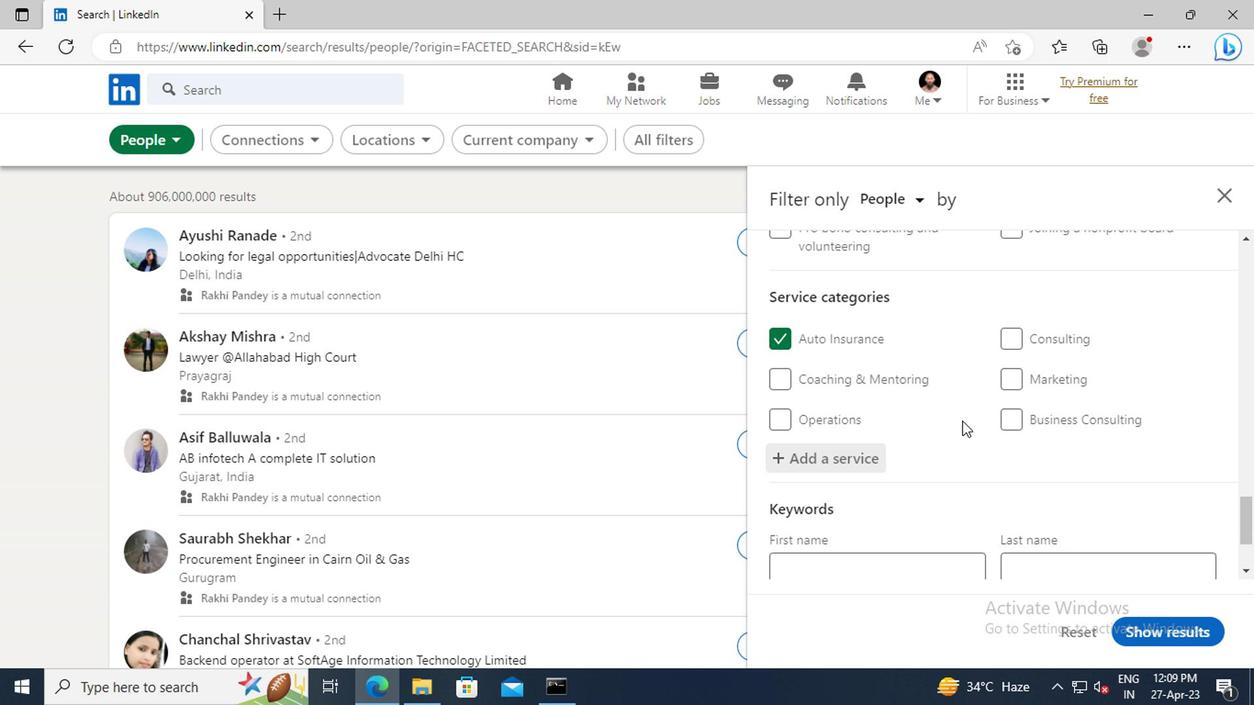 
Action: Mouse scrolled (957, 420) with delta (0, 0)
Screenshot: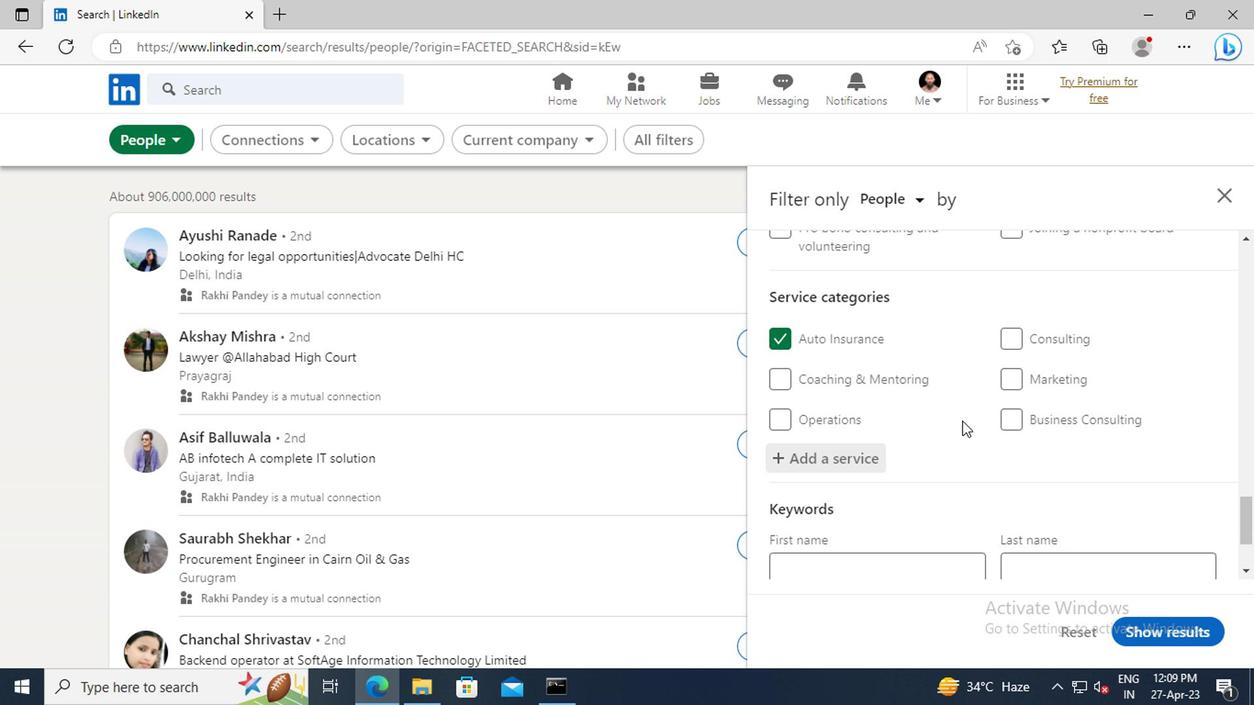 
Action: Mouse scrolled (957, 420) with delta (0, 0)
Screenshot: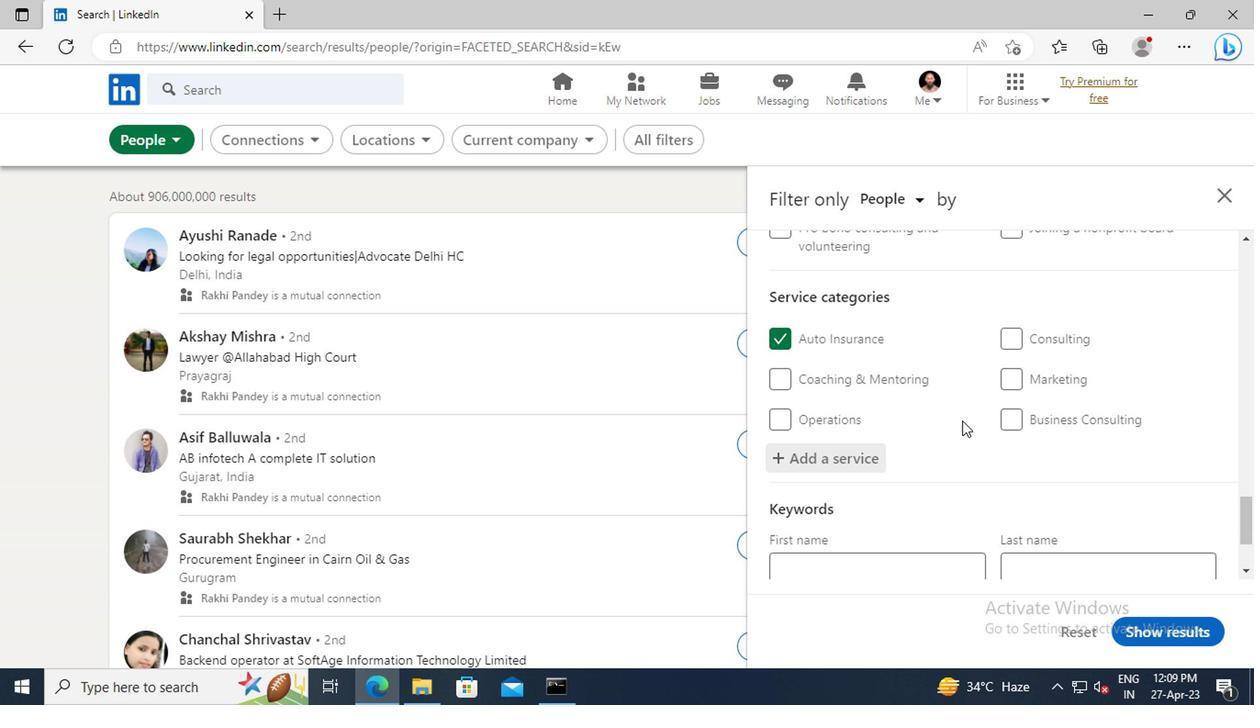 
Action: Mouse moved to (870, 489)
Screenshot: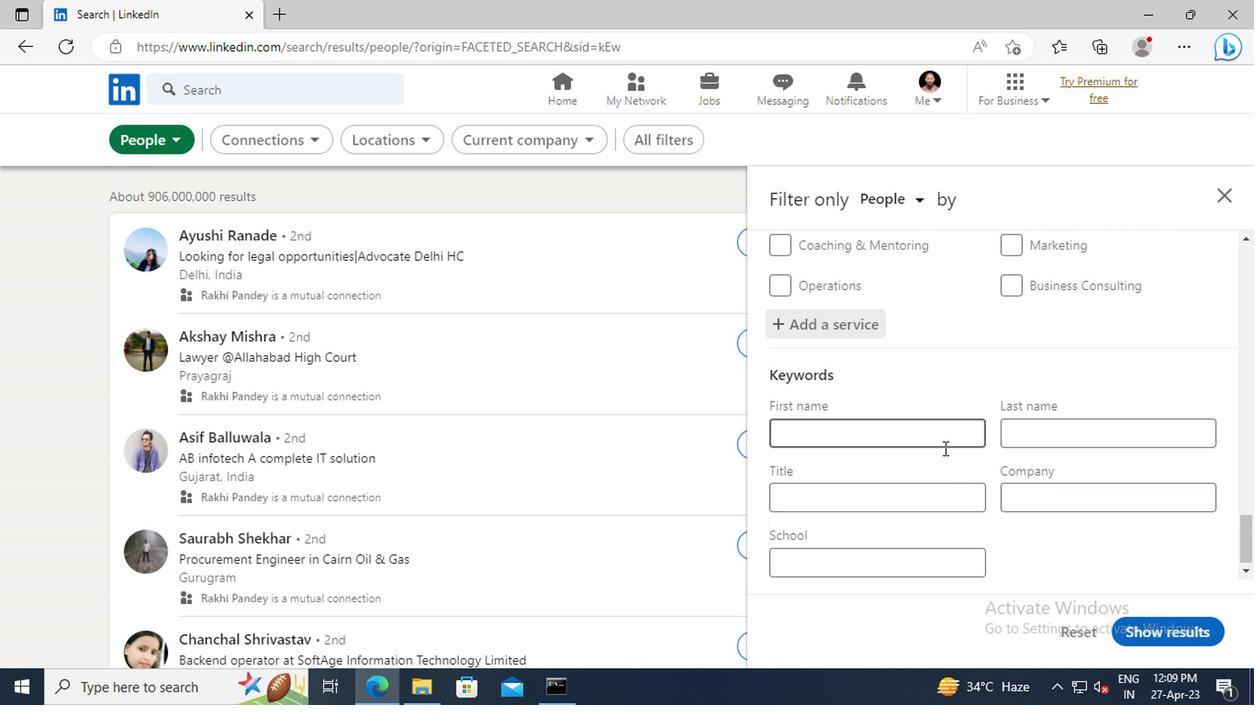 
Action: Mouse pressed left at (870, 489)
Screenshot: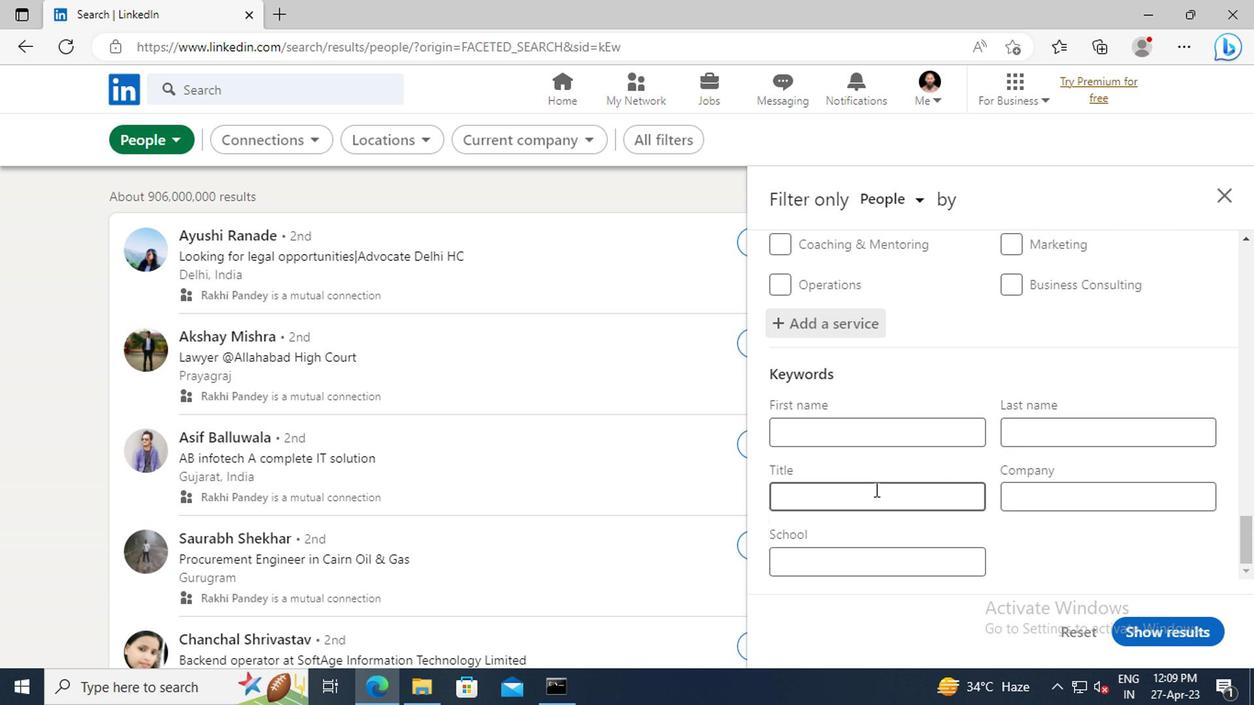 
Action: Key pressed <Key.shift>COMPUTER<Key.space><Key.shift>ANIMATOR<Key.enter>
Screenshot: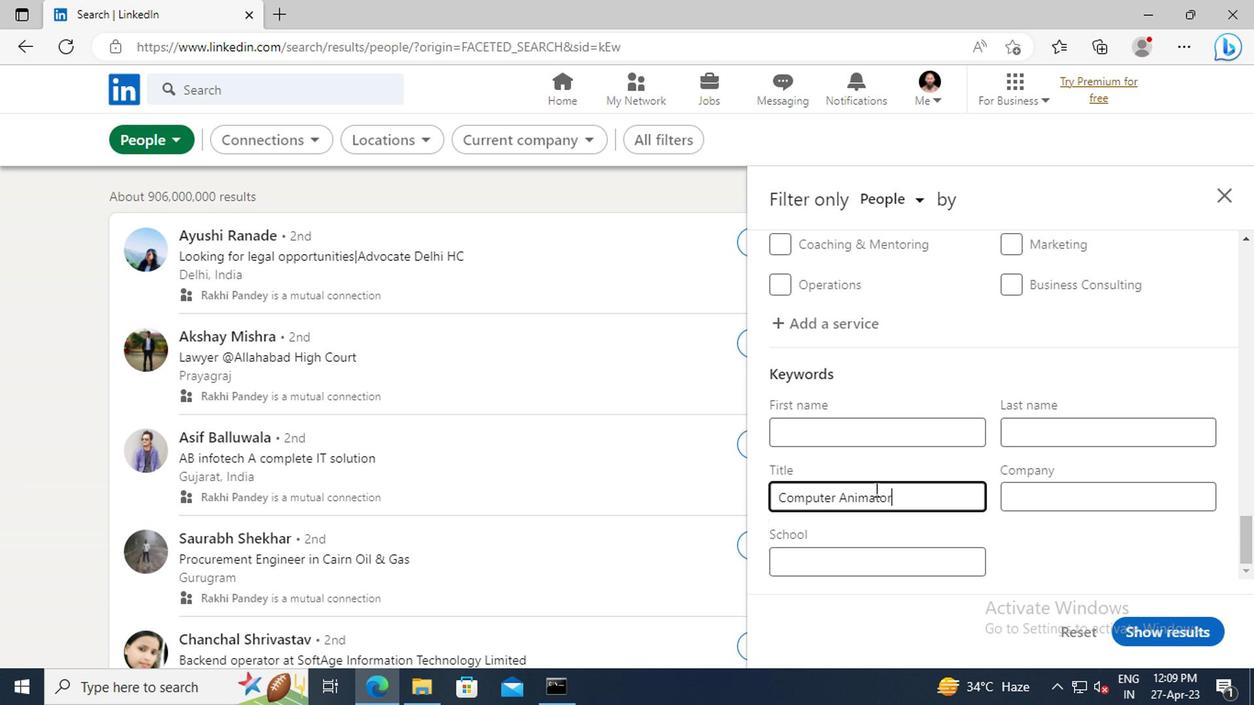 
Action: Mouse moved to (1142, 622)
Screenshot: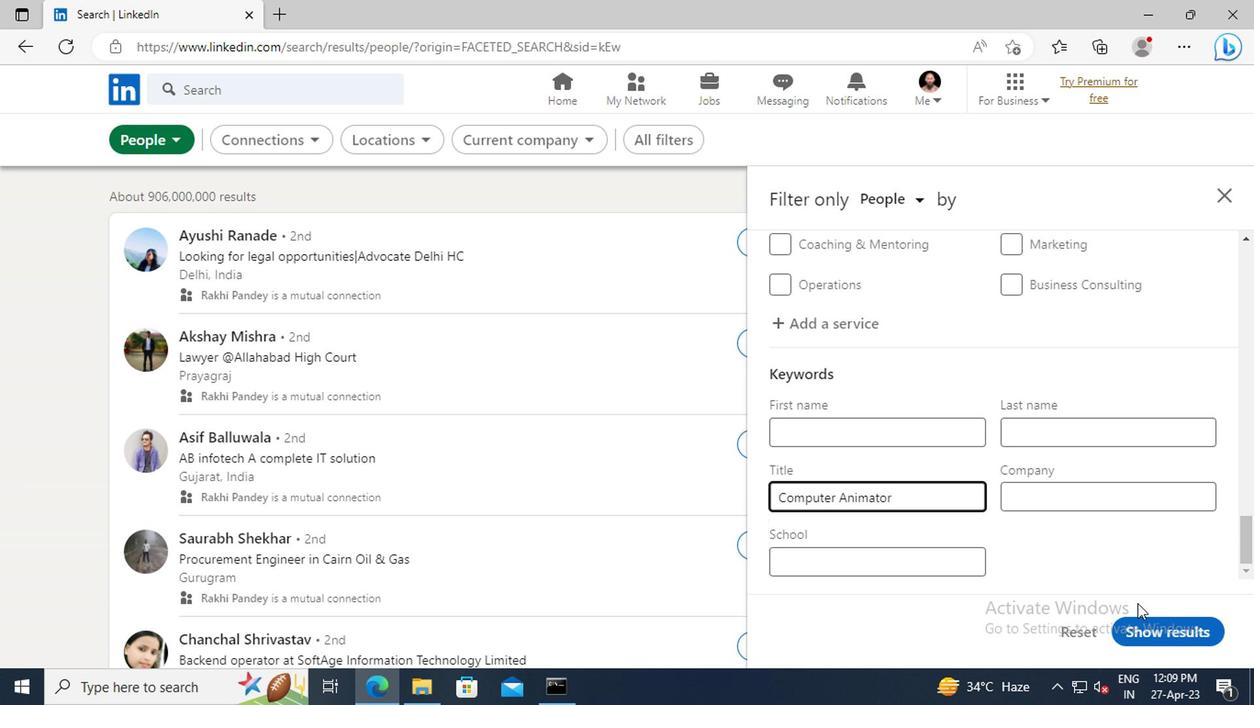 
Action: Mouse pressed left at (1142, 622)
Screenshot: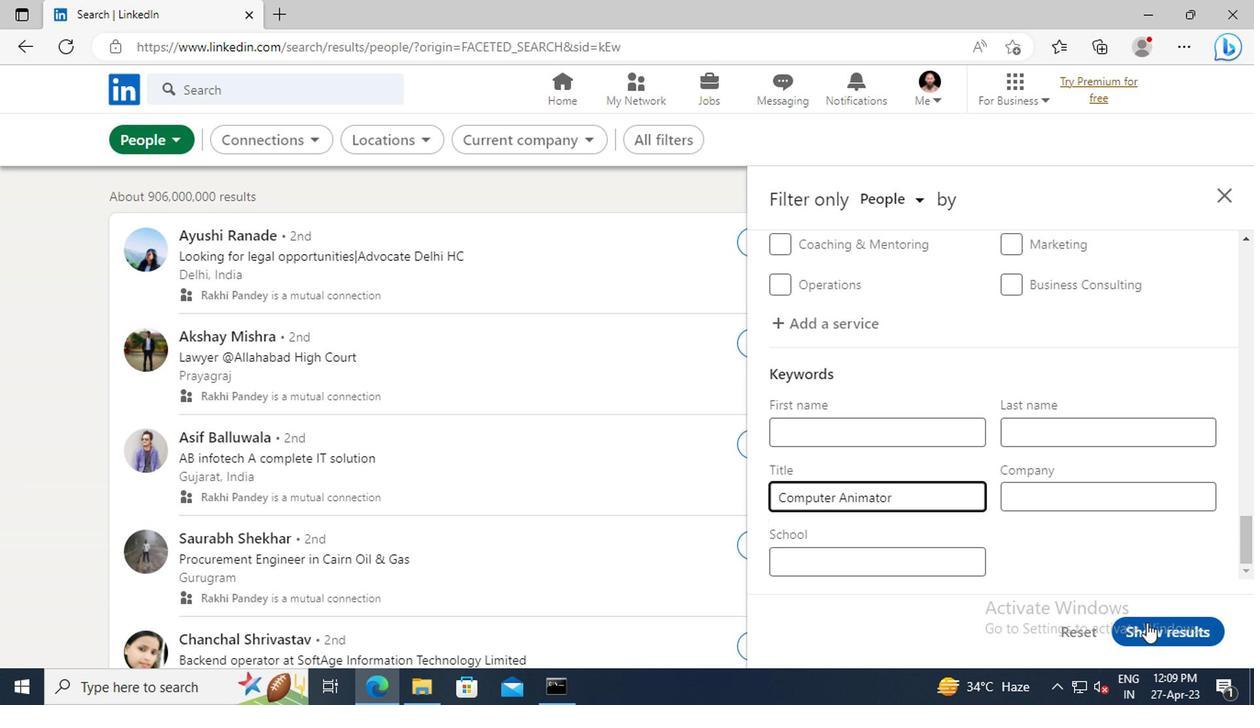 
